 Task: Look for space in Timbó, Brazil from 5th July, 2023 to 11th July, 2023 for 2 adults in price range Rs.8000 to Rs.16000. Place can be entire place with 2 bedrooms having 2 beds and 1 bathroom. Property type can be house, flat, guest house. Amenities needed are: washing machine. Booking option can be shelf check-in. Required host language is Spanish.
Action: Mouse moved to (449, 108)
Screenshot: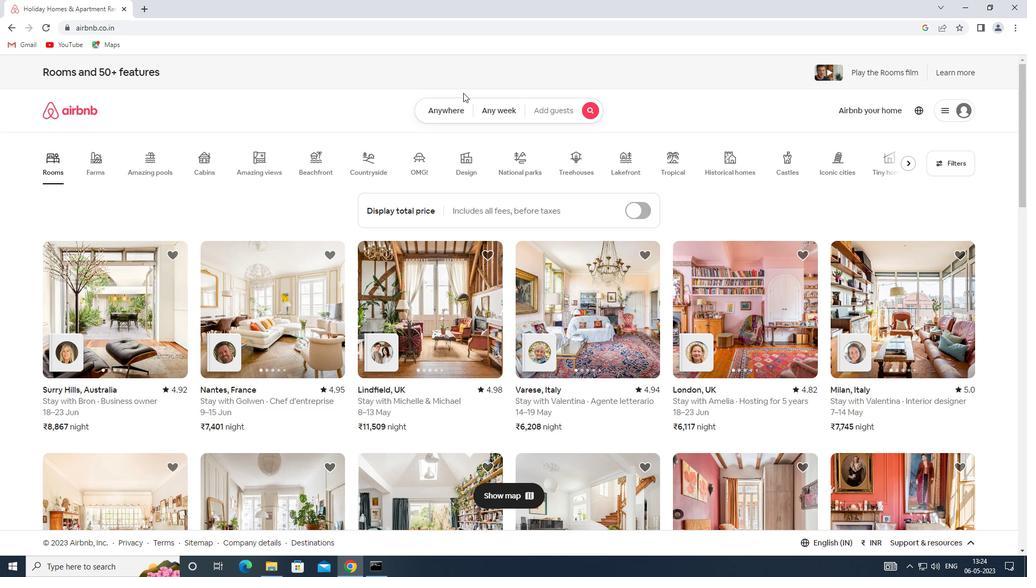 
Action: Mouse pressed left at (449, 108)
Screenshot: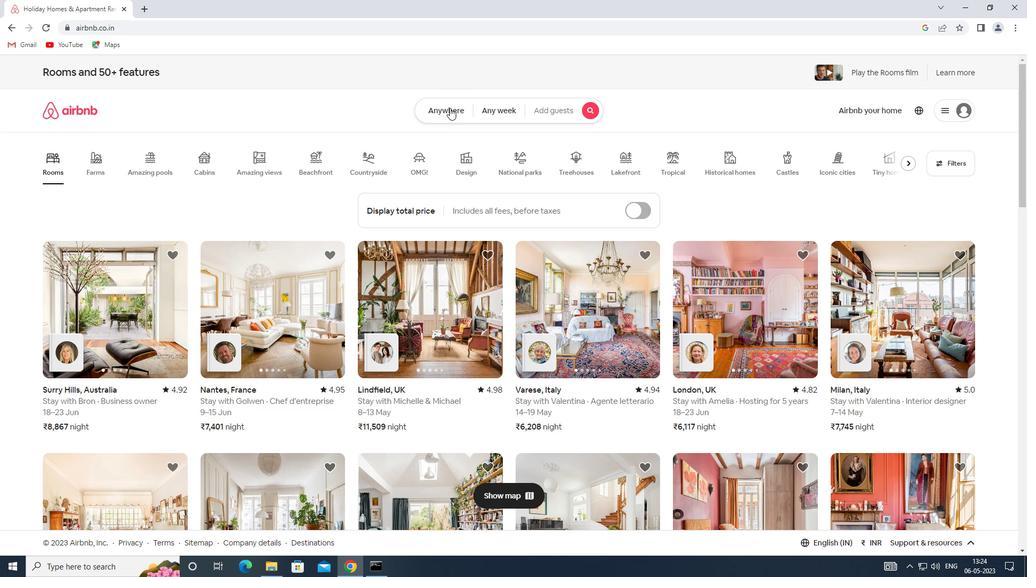 
Action: Mouse moved to (372, 148)
Screenshot: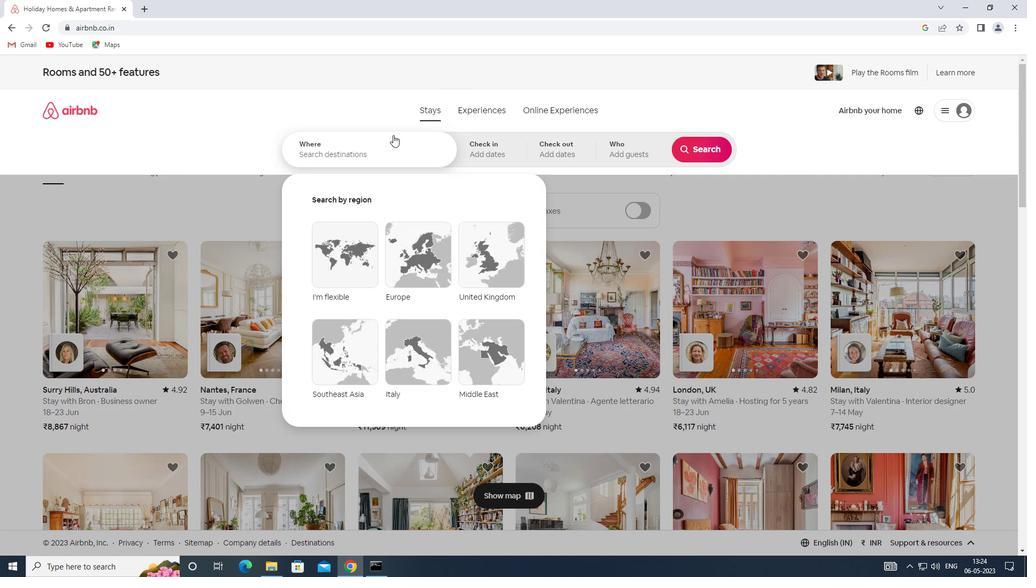 
Action: Mouse pressed left at (372, 148)
Screenshot: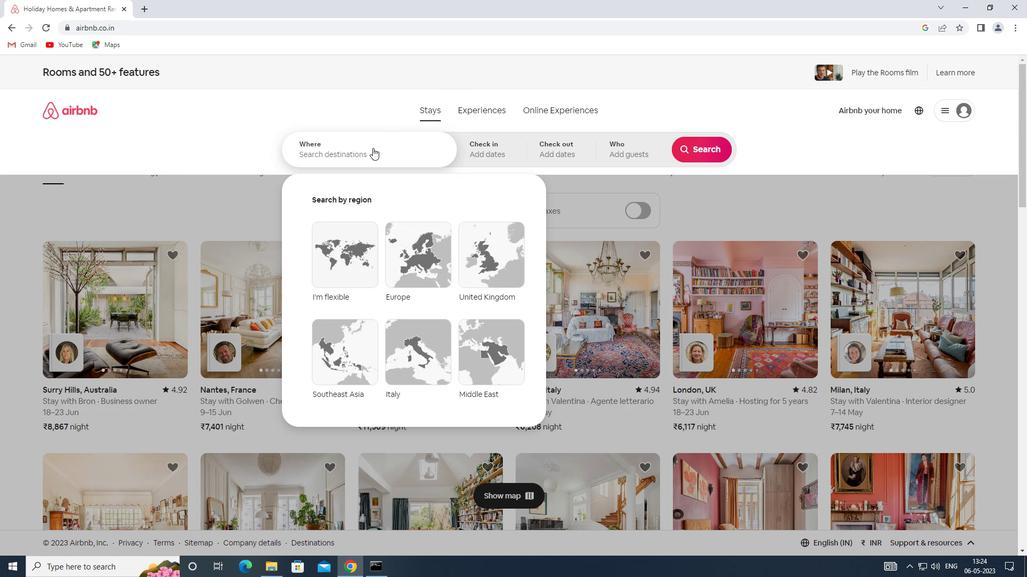 
Action: Mouse moved to (370, 148)
Screenshot: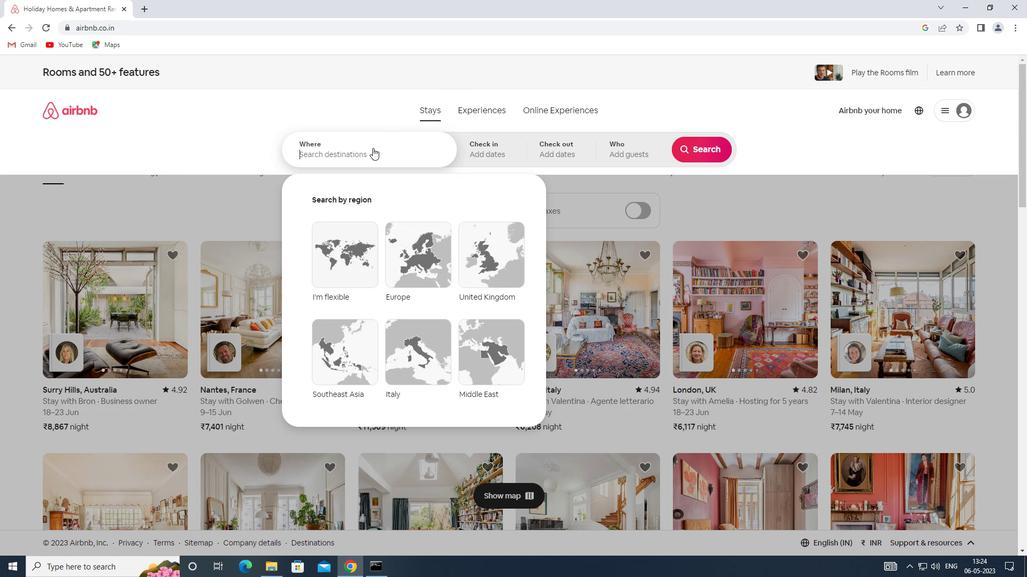 
Action: Key pressed <Key.shift><Key.shift><Key.shift><Key.shift><Key.shift>SPACE<Key.space>IN<Key.space><Key.shift>WEST<Key.space><Key.shift><Key.shift><Key.shift><Key.shift><Key.shift>PUENTE<Key.space><Key.shift><Key.shift><Key.shift><Key.shift><Key.shift><Key.shift><Key.shift><Key.shift><Key.shift><Key.shift><Key.shift><Key.shift><Key.shift><Key.shift><Key.shift>VALLEY,<Key.shift>UNITED<Key.space><Key.shift>STATES
Screenshot: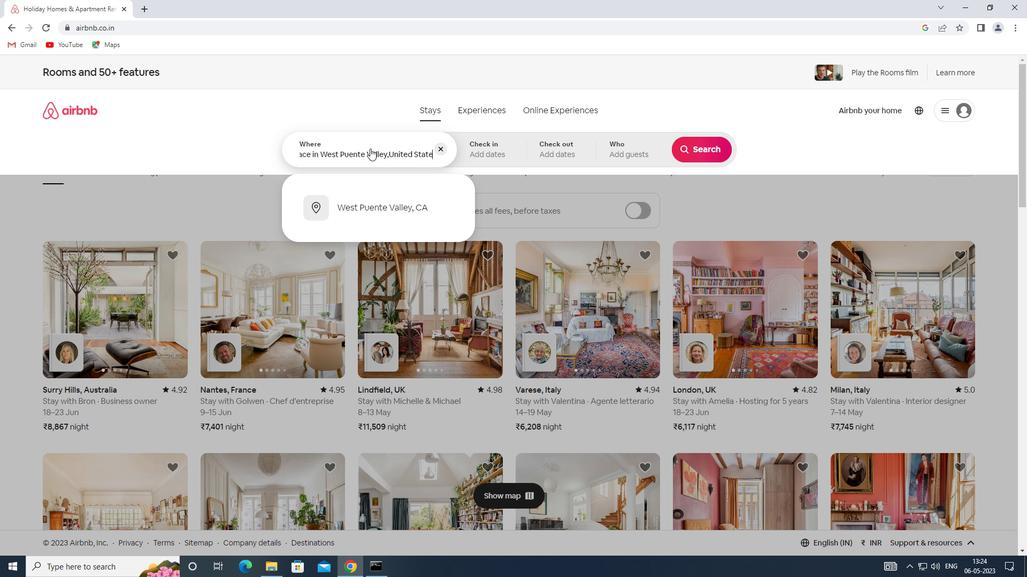 
Action: Mouse moved to (486, 142)
Screenshot: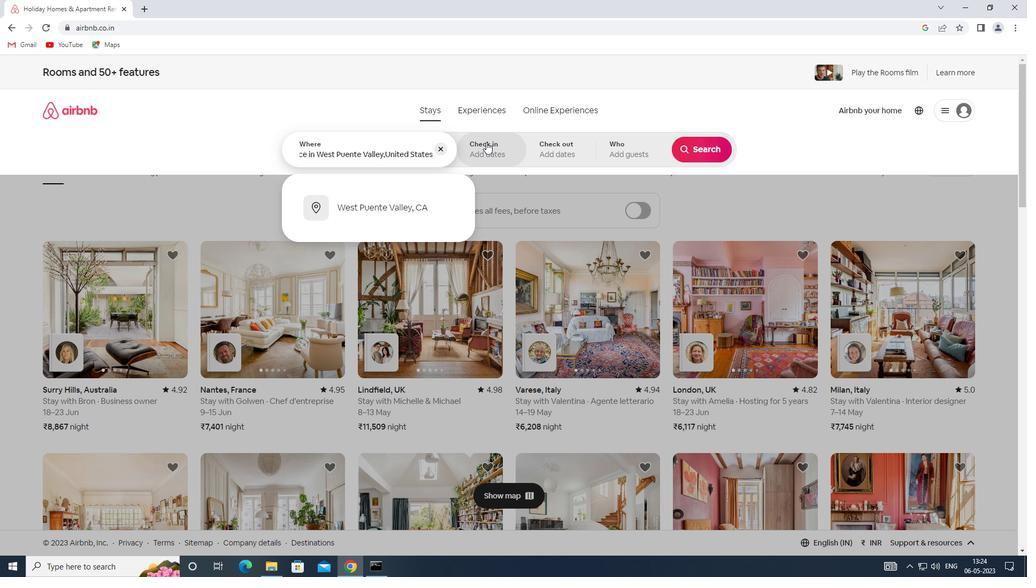 
Action: Mouse pressed left at (486, 142)
Screenshot: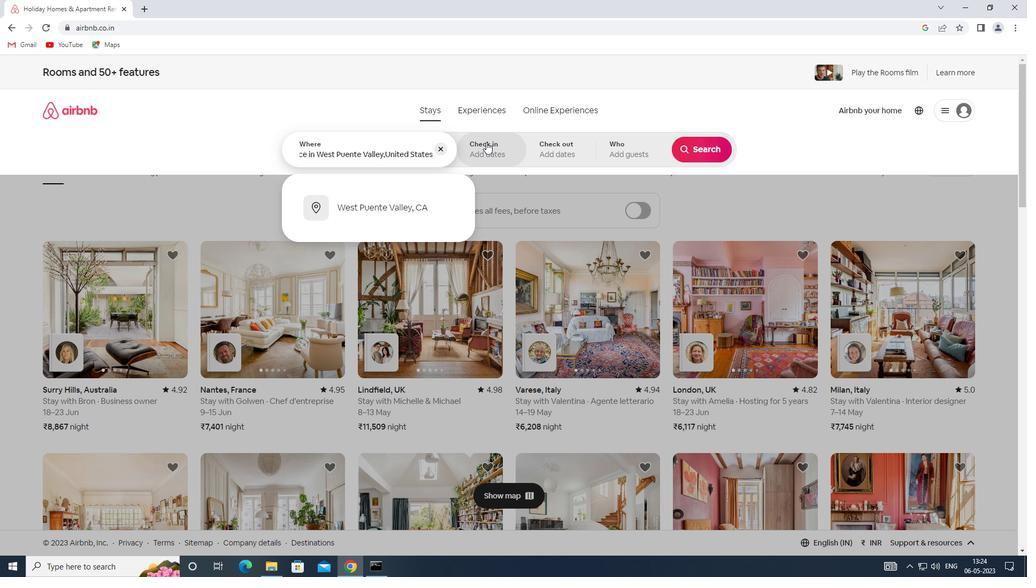 
Action: Mouse moved to (700, 233)
Screenshot: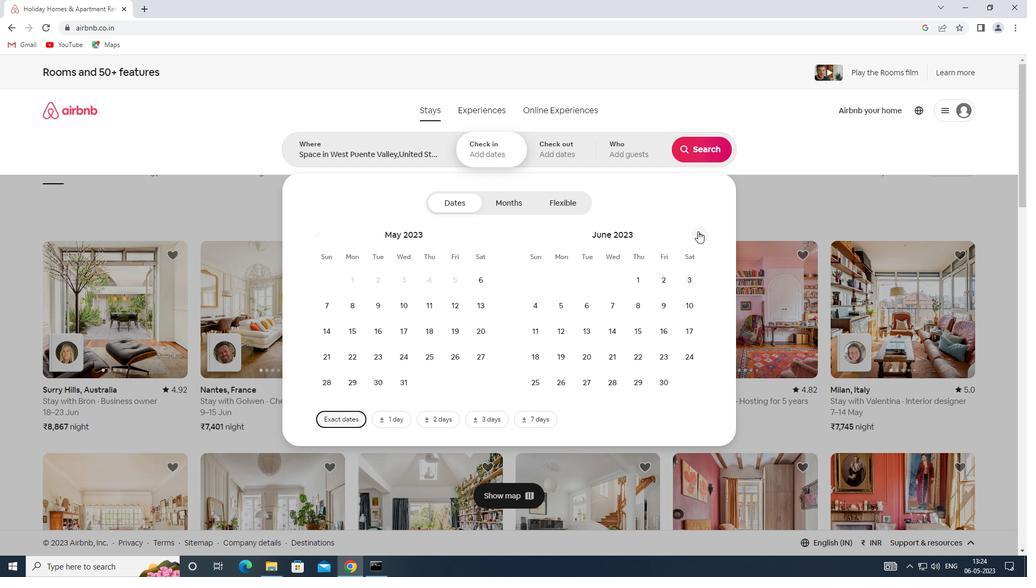 
Action: Mouse pressed left at (700, 233)
Screenshot: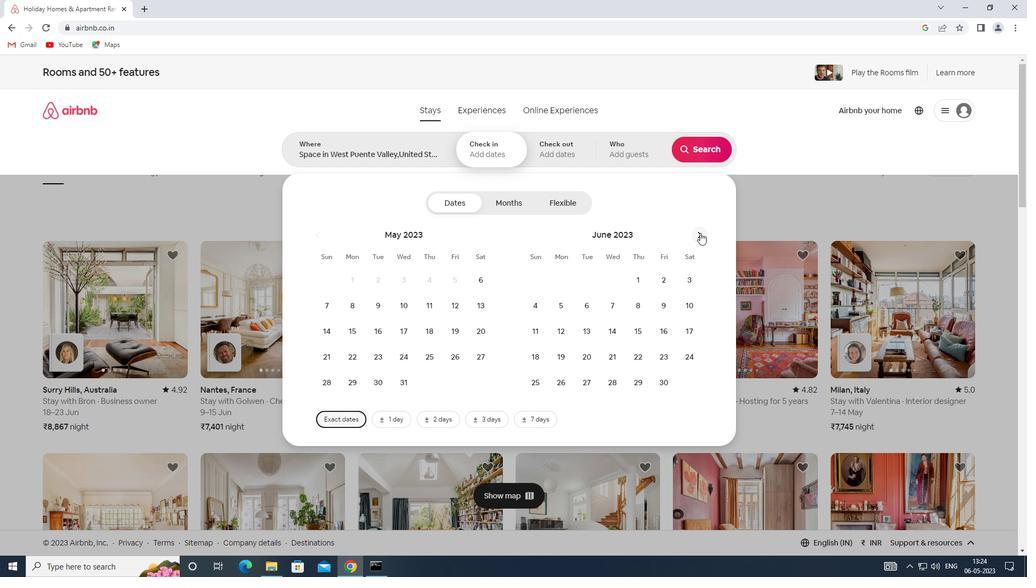 
Action: Mouse moved to (609, 334)
Screenshot: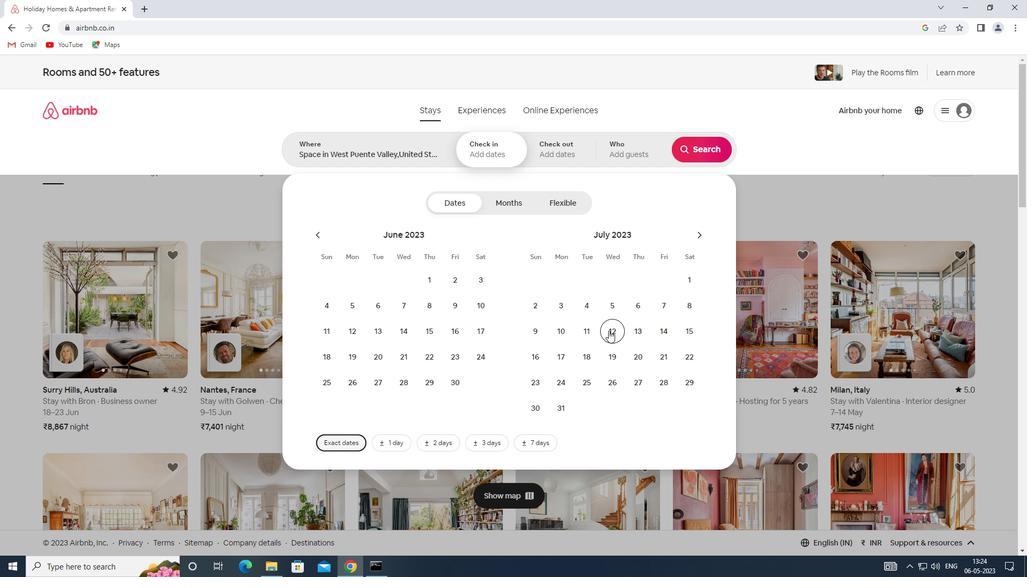 
Action: Mouse pressed left at (609, 334)
Screenshot: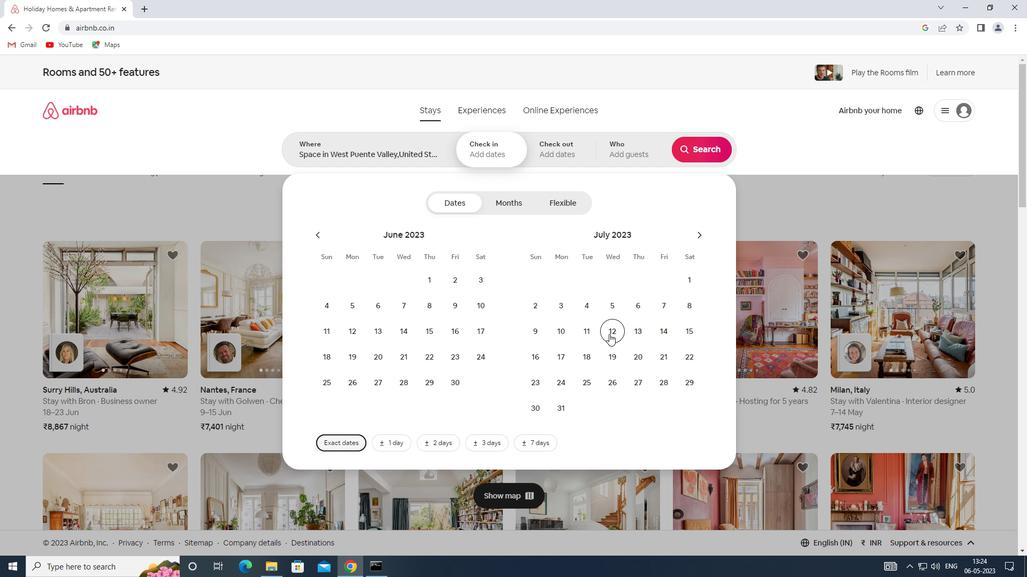 
Action: Mouse moved to (533, 357)
Screenshot: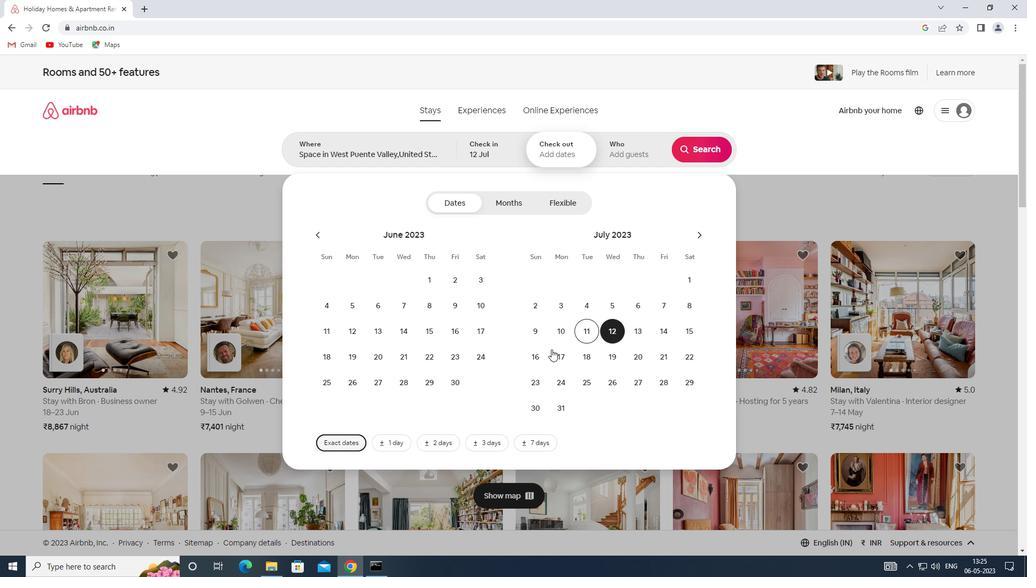 
Action: Mouse pressed left at (533, 357)
Screenshot: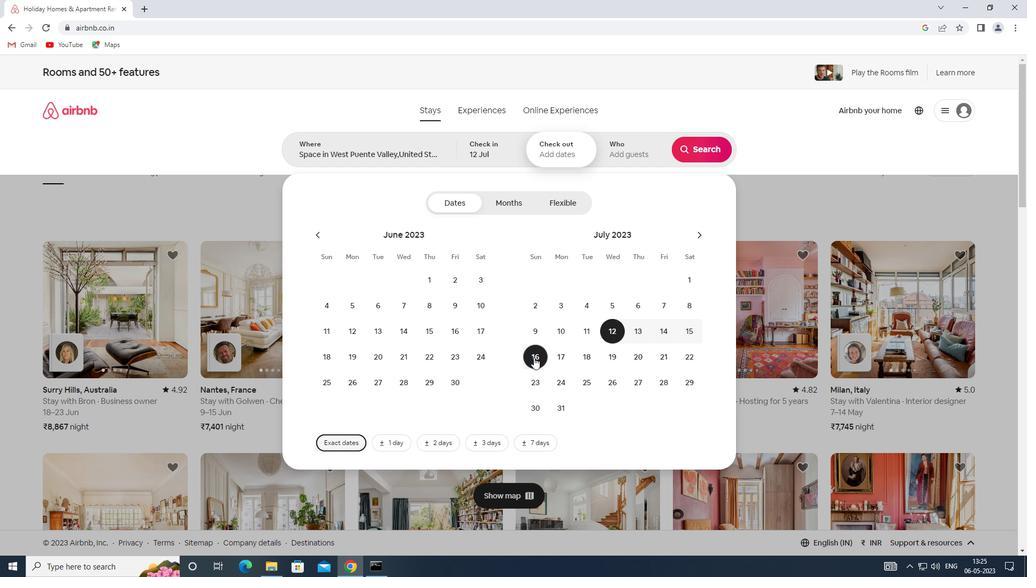 
Action: Mouse moved to (631, 148)
Screenshot: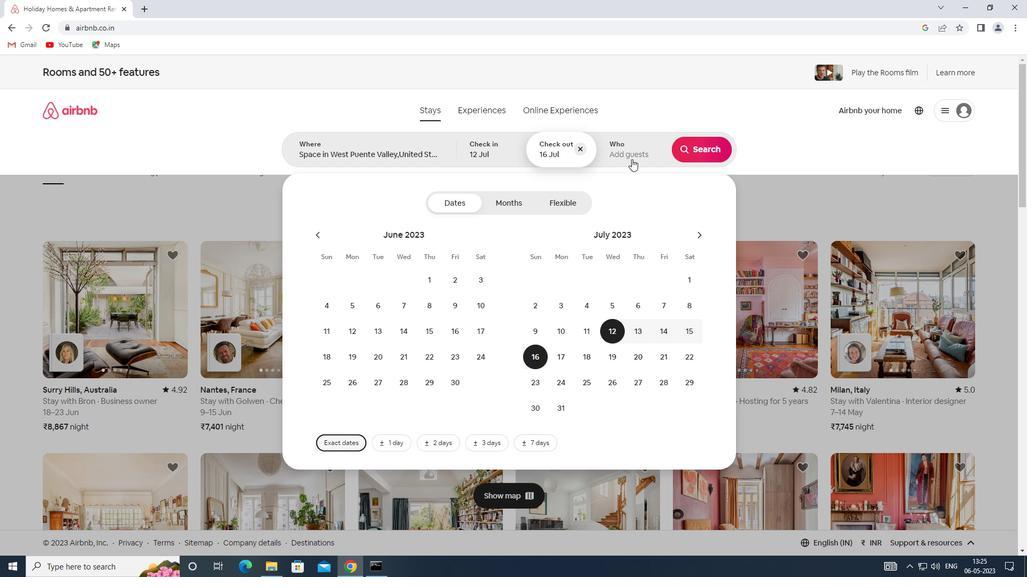 
Action: Mouse pressed left at (631, 148)
Screenshot: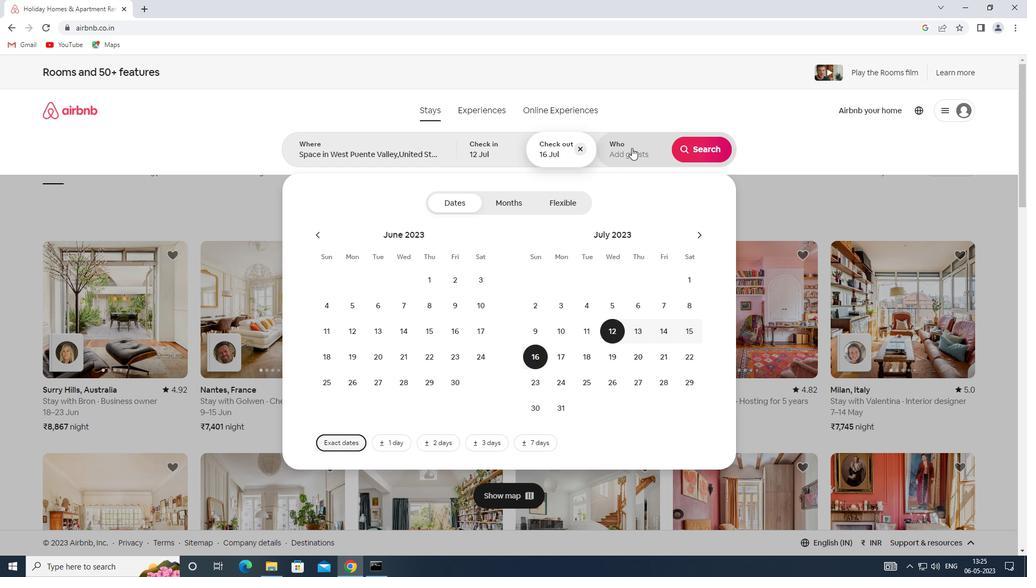 
Action: Mouse moved to (703, 203)
Screenshot: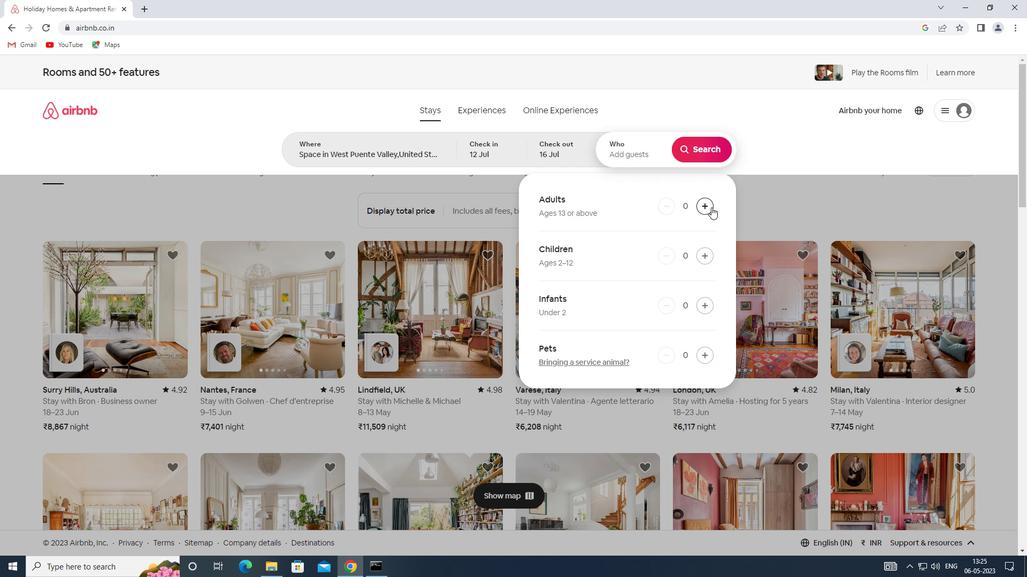 
Action: Mouse pressed left at (703, 203)
Screenshot: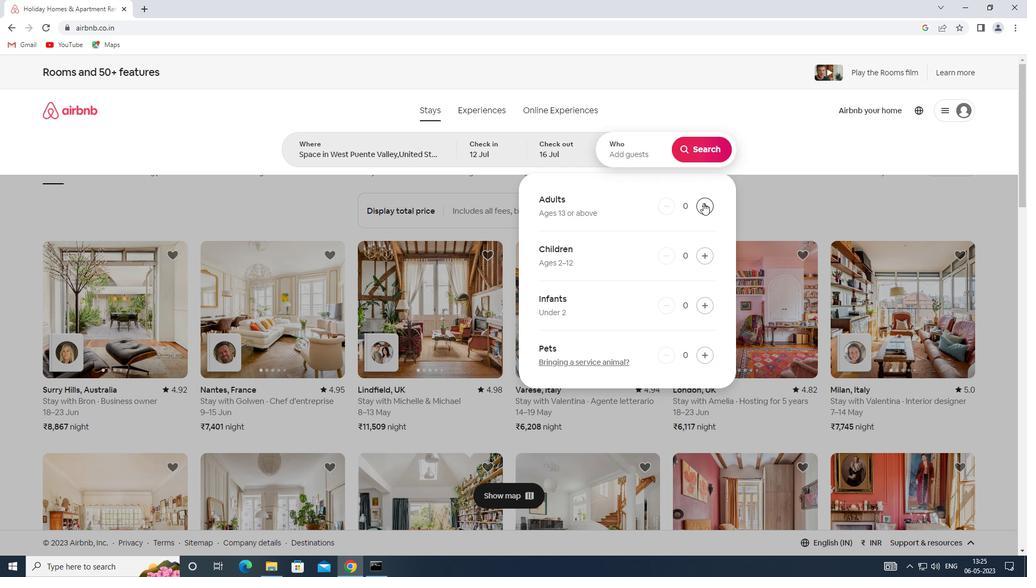 
Action: Mouse pressed left at (703, 203)
Screenshot: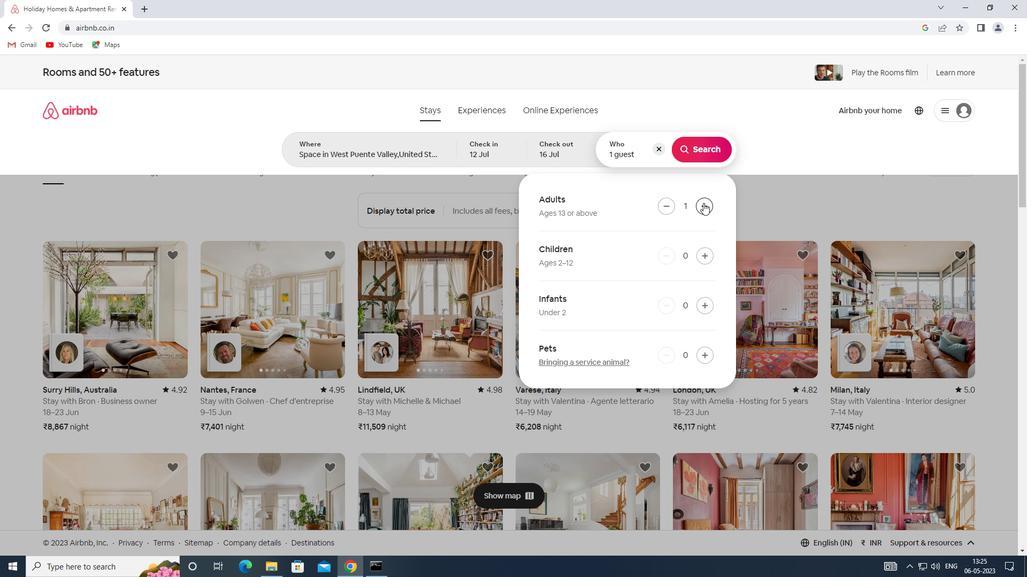 
Action: Mouse moved to (703, 202)
Screenshot: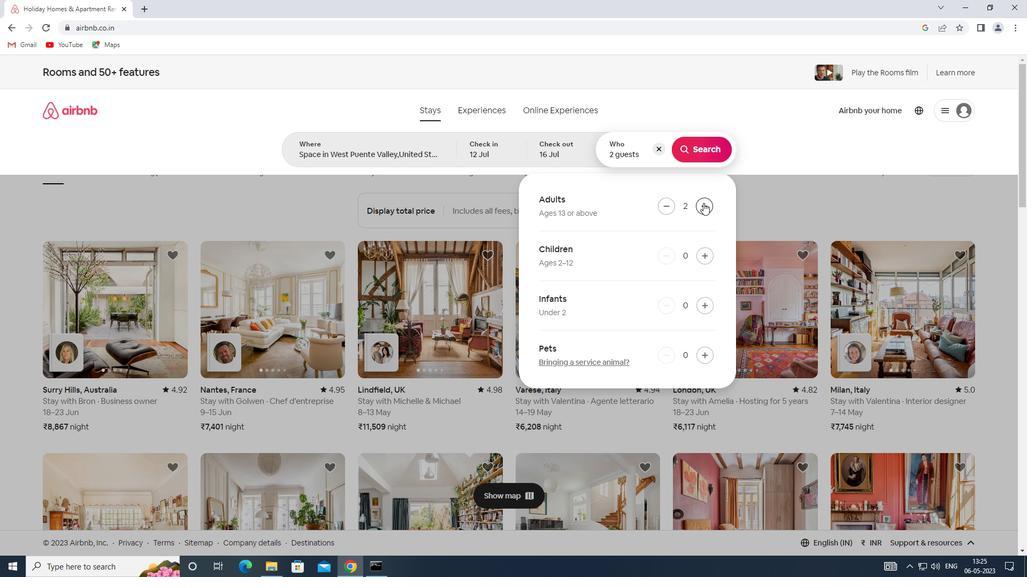 
Action: Mouse pressed left at (703, 202)
Screenshot: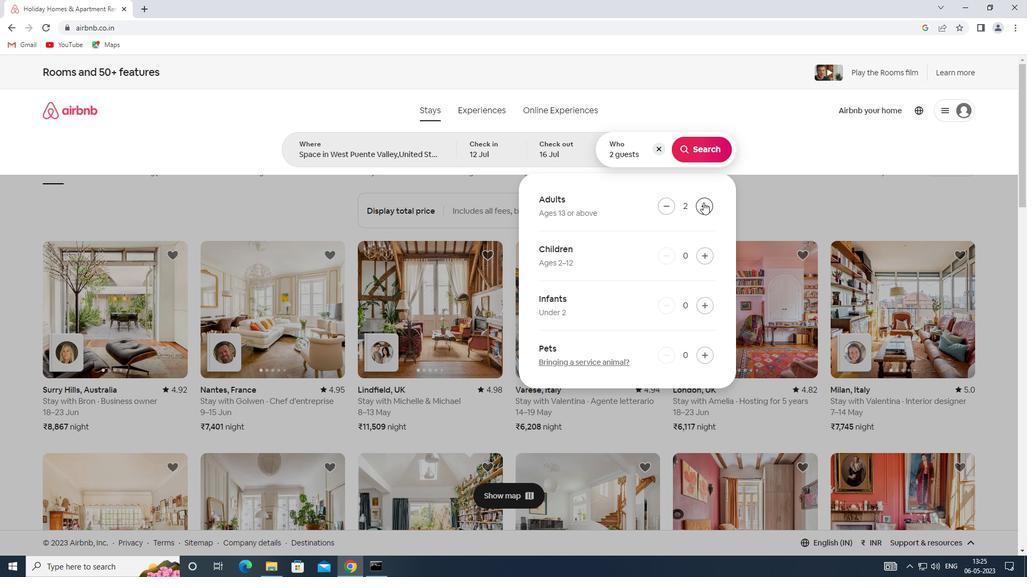 
Action: Mouse pressed left at (703, 202)
Screenshot: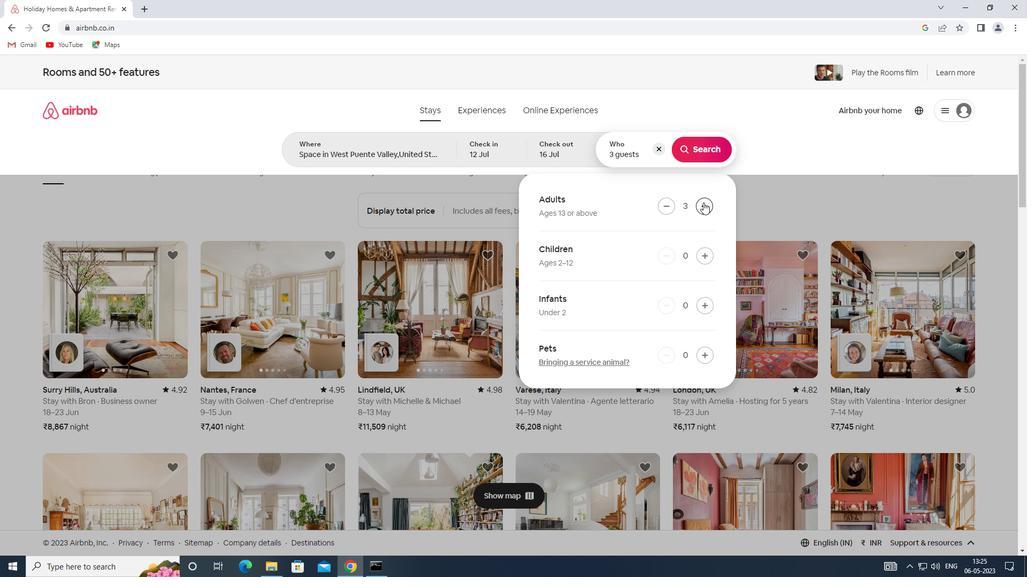 
Action: Mouse moved to (703, 202)
Screenshot: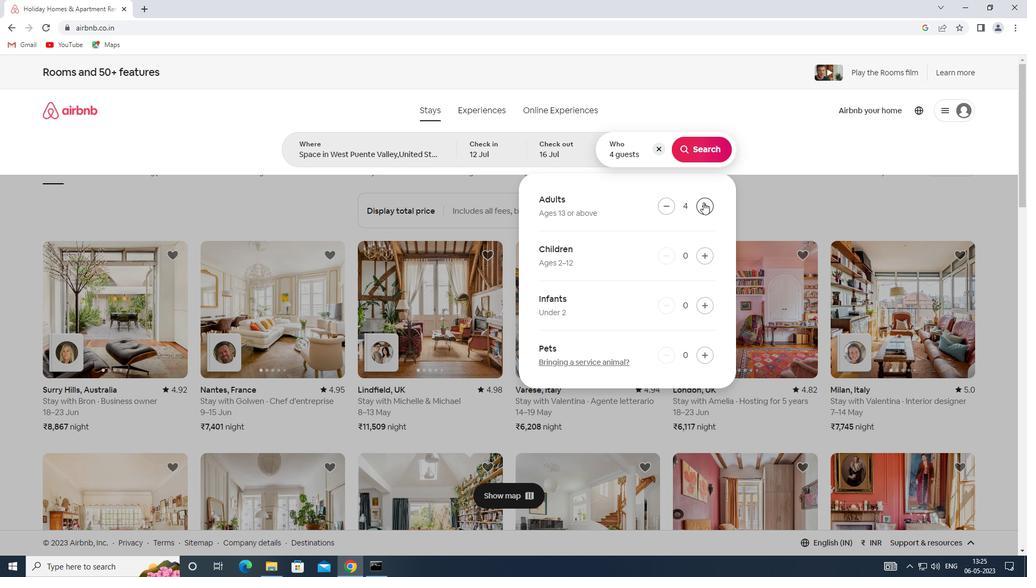 
Action: Mouse pressed left at (703, 202)
Screenshot: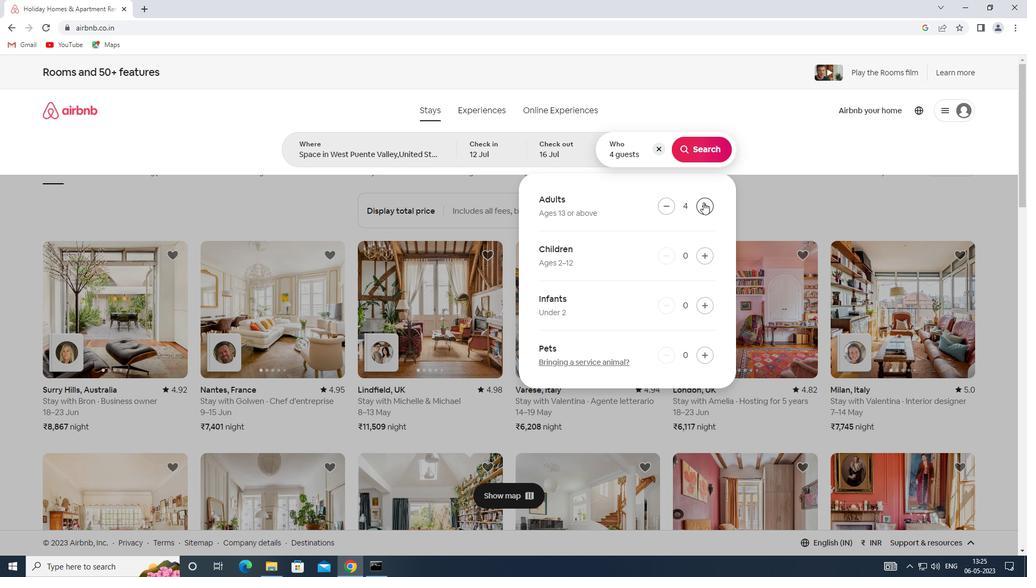 
Action: Mouse pressed left at (703, 202)
Screenshot: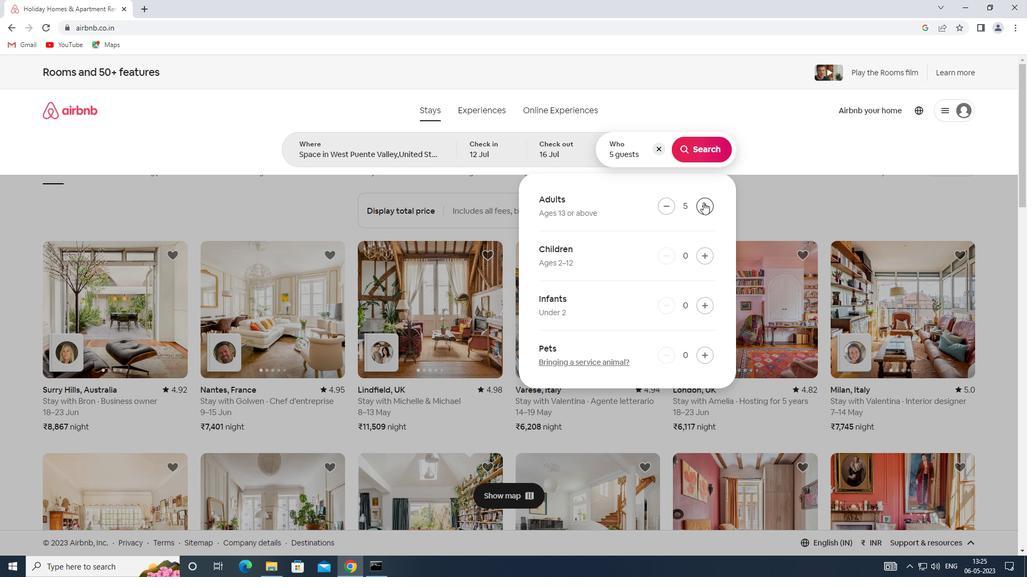 
Action: Mouse pressed left at (703, 202)
Screenshot: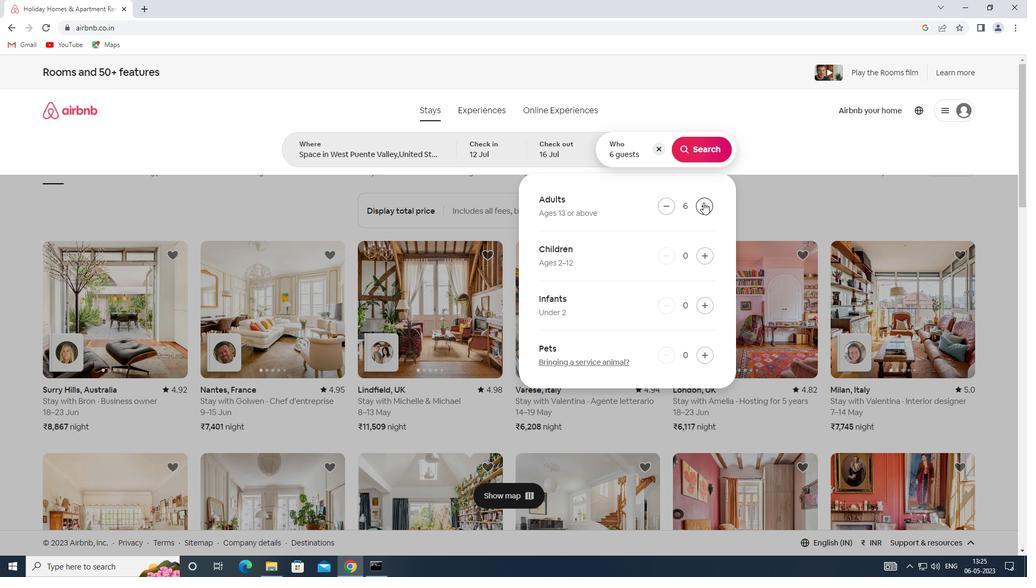 
Action: Mouse pressed left at (703, 202)
Screenshot: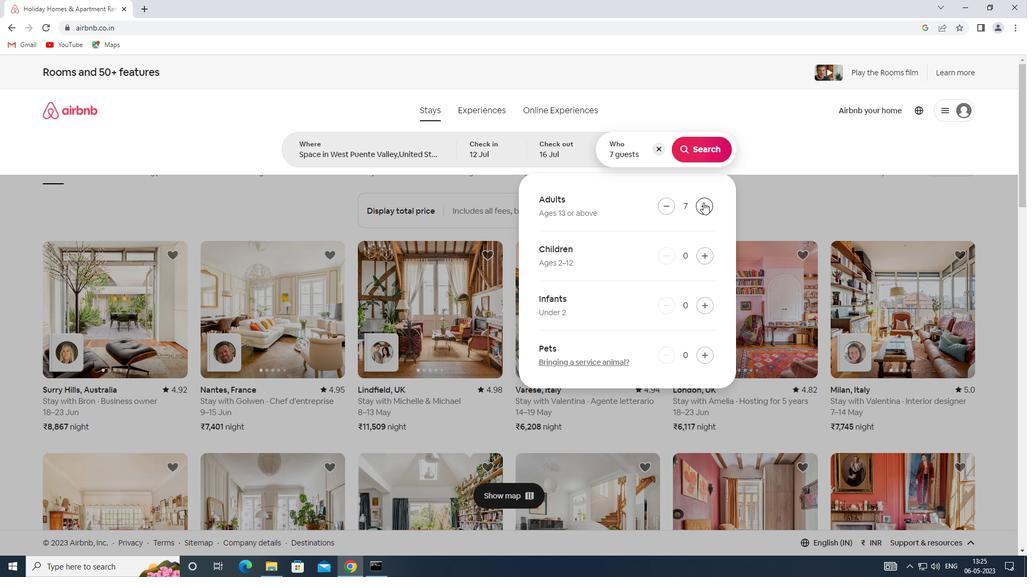 
Action: Mouse moved to (706, 145)
Screenshot: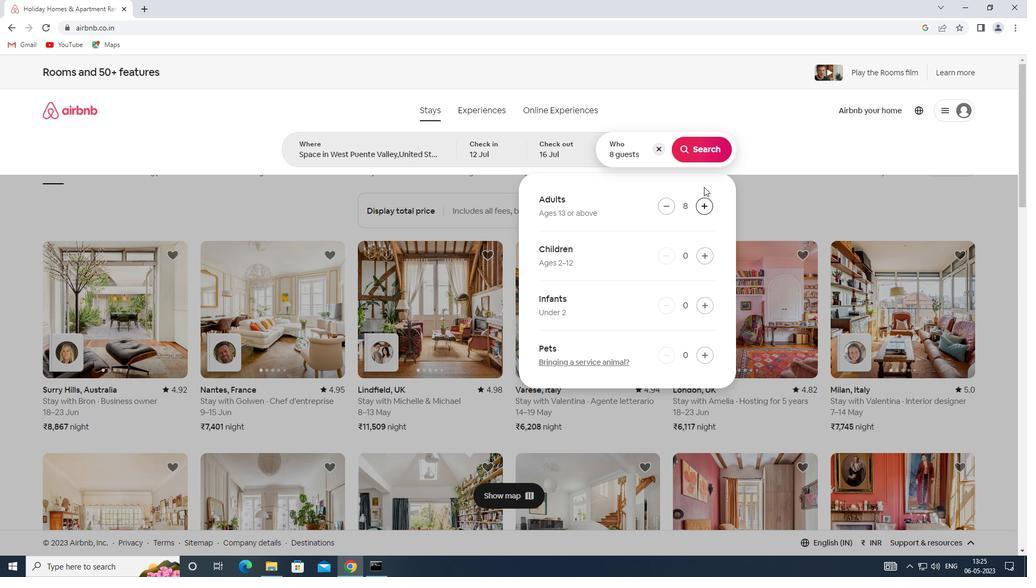 
Action: Mouse pressed left at (706, 145)
Screenshot: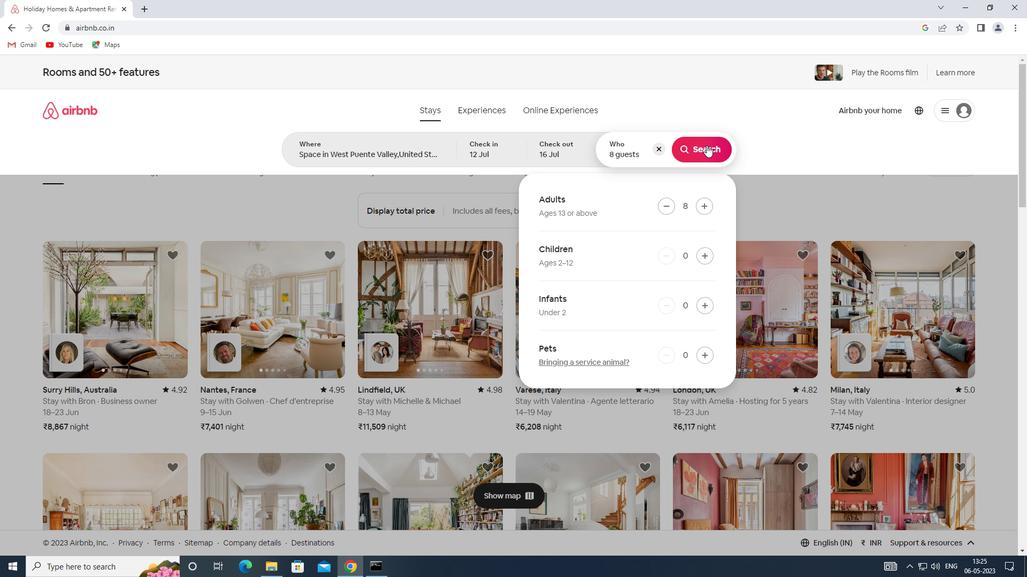 
Action: Mouse moved to (979, 125)
Screenshot: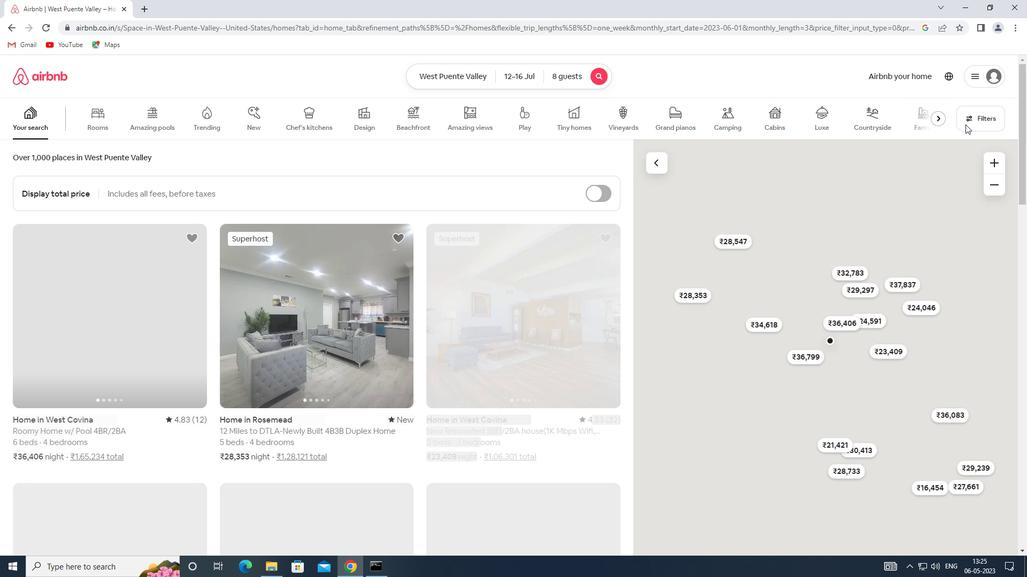 
Action: Mouse pressed left at (979, 125)
Screenshot: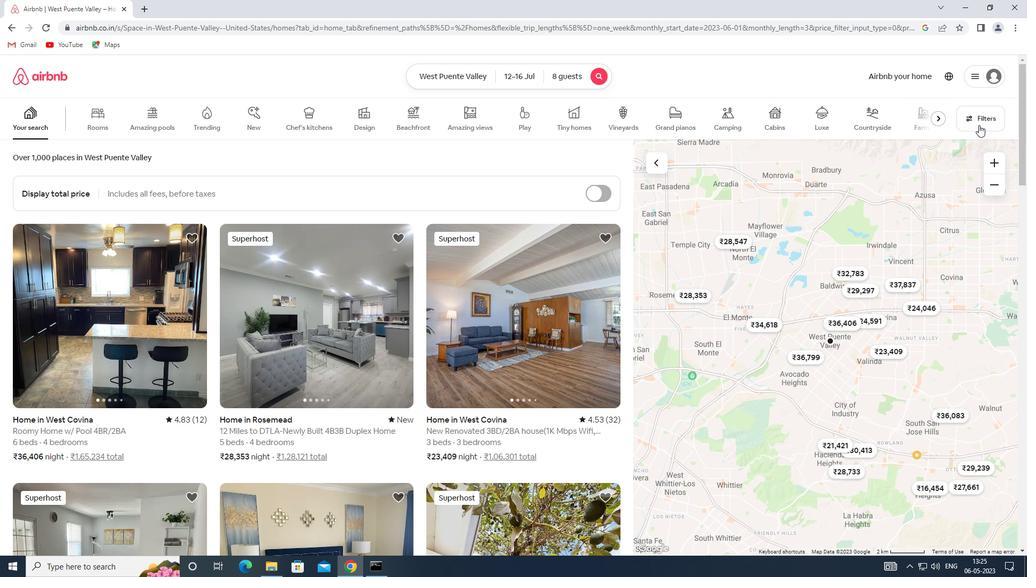 
Action: Mouse moved to (368, 382)
Screenshot: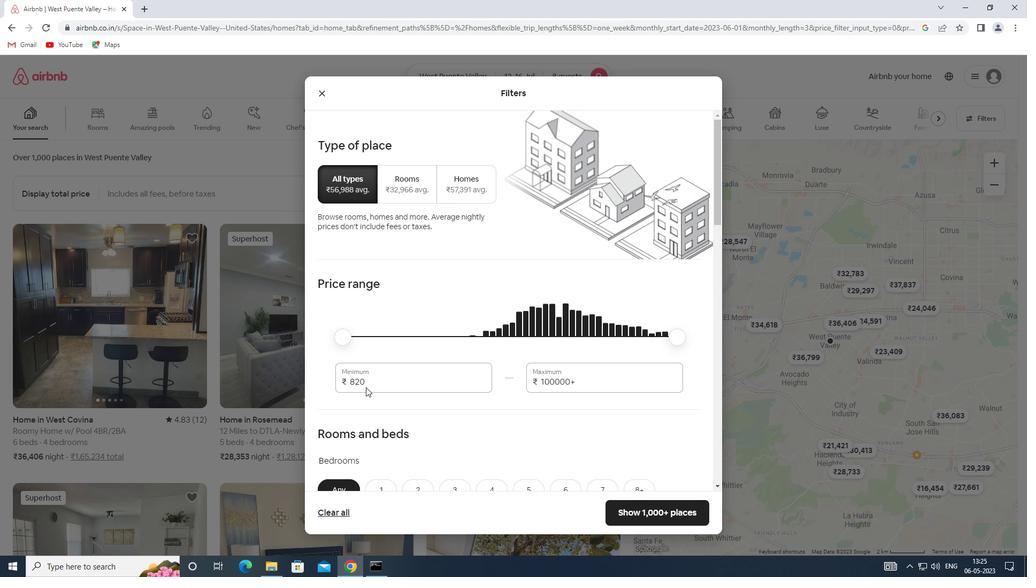 
Action: Mouse pressed left at (368, 382)
Screenshot: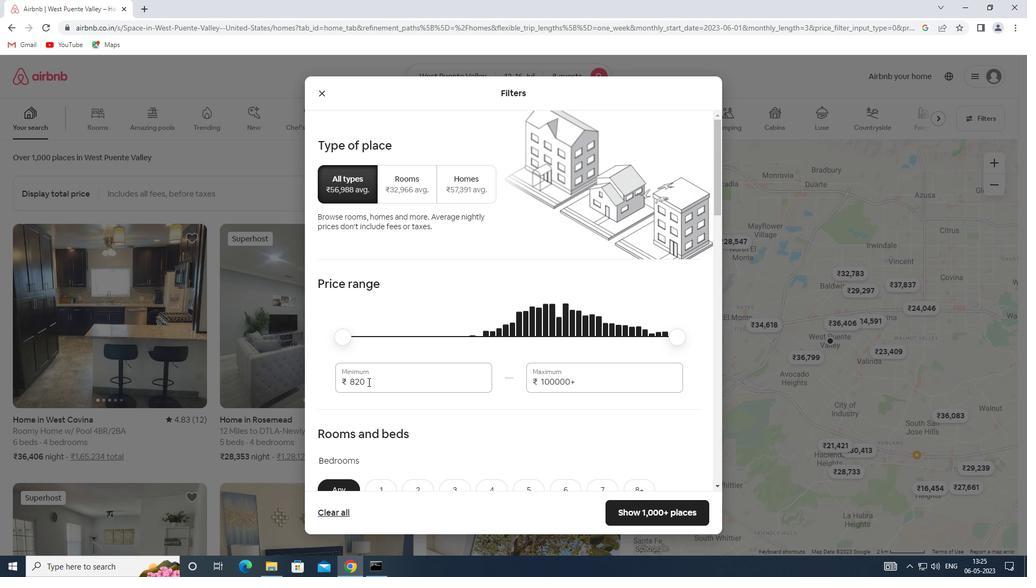 
Action: Mouse moved to (342, 377)
Screenshot: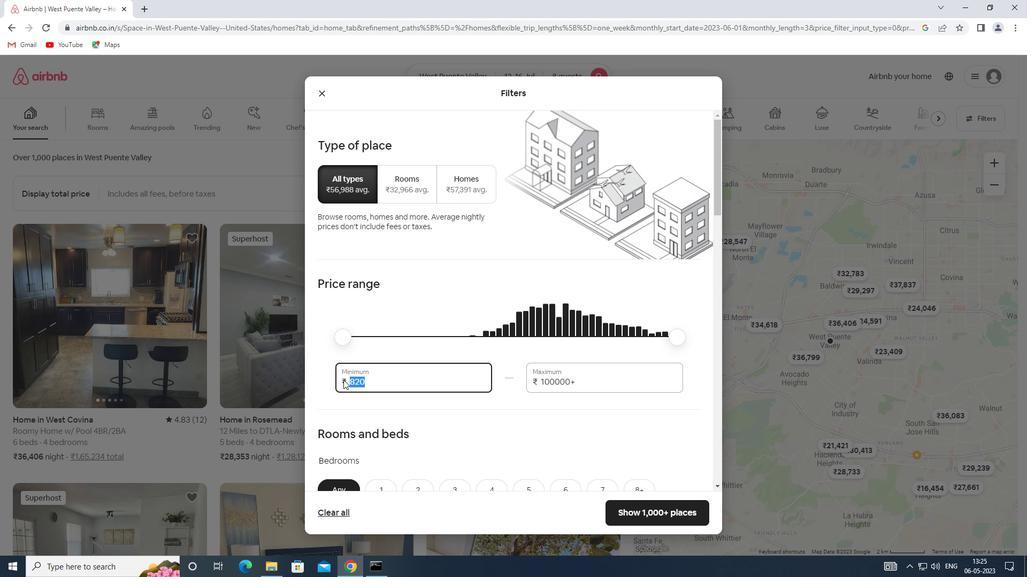 
Action: Key pressed 10000
Screenshot: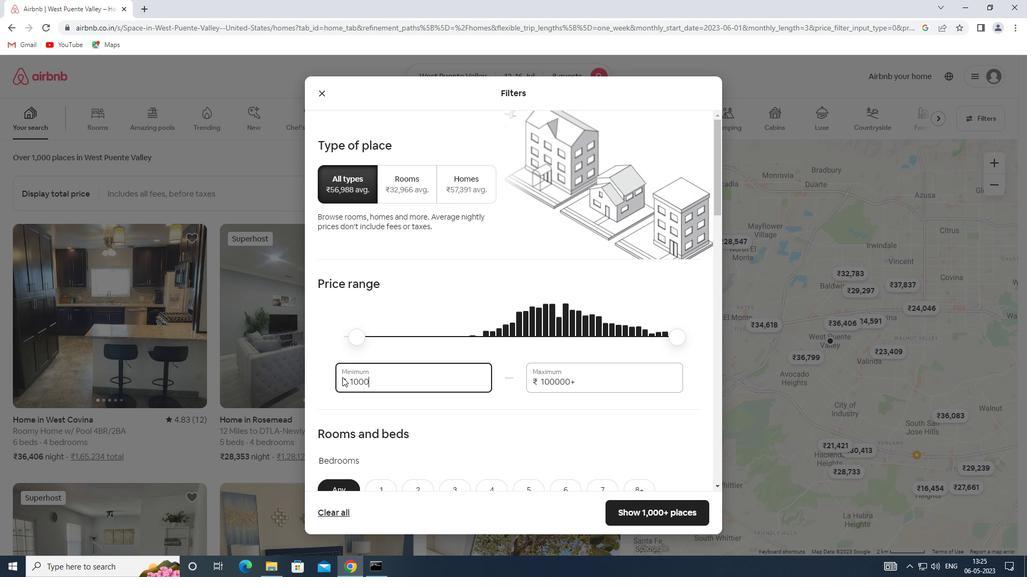 
Action: Mouse moved to (585, 381)
Screenshot: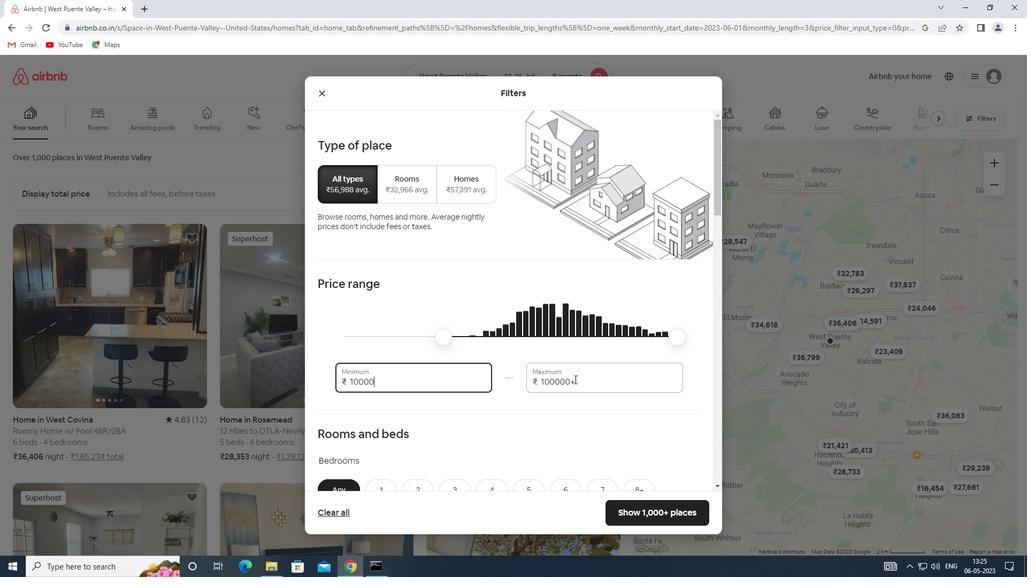 
Action: Mouse pressed left at (585, 381)
Screenshot: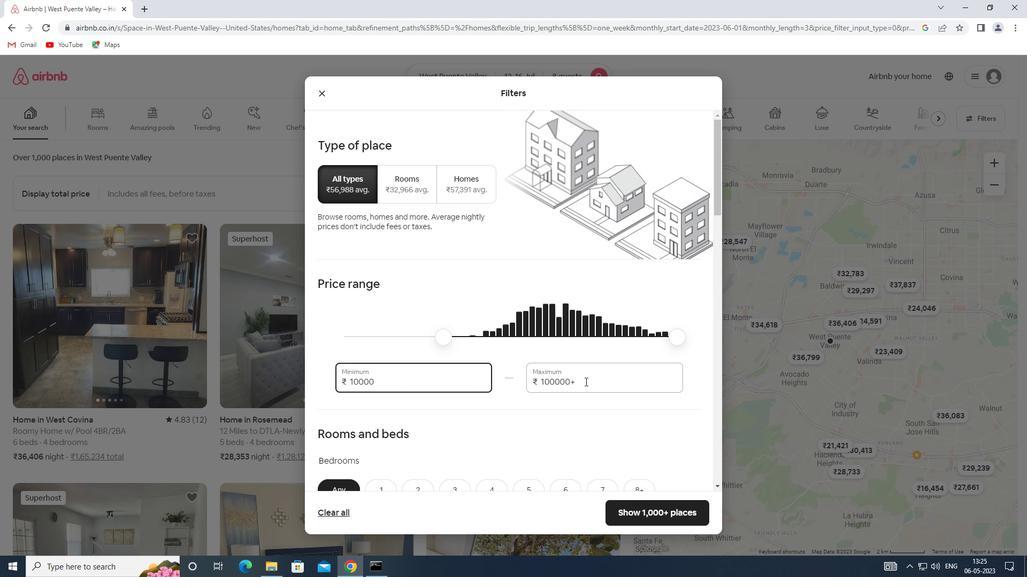 
Action: Mouse moved to (557, 390)
Screenshot: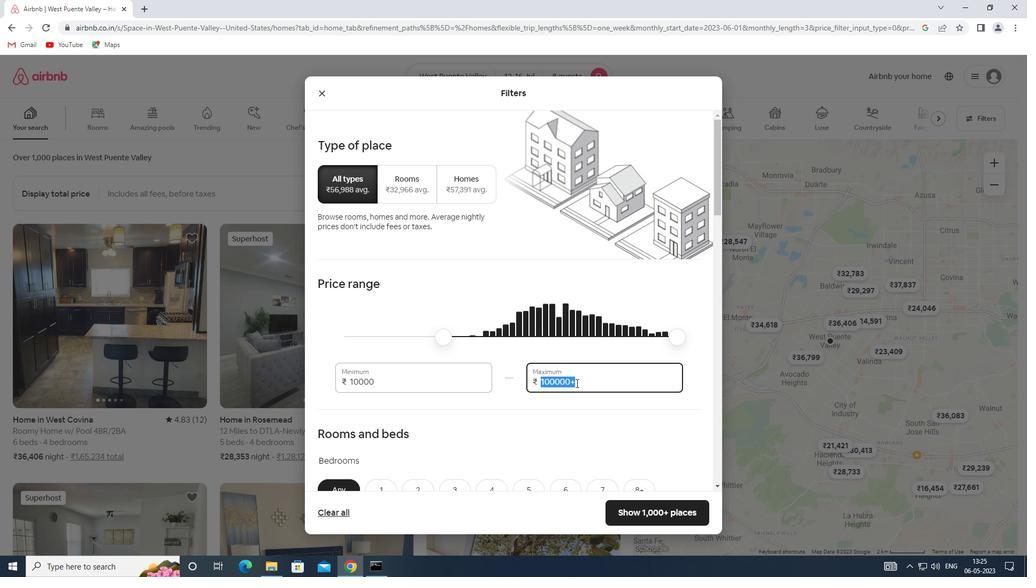 
Action: Key pressed 16
Screenshot: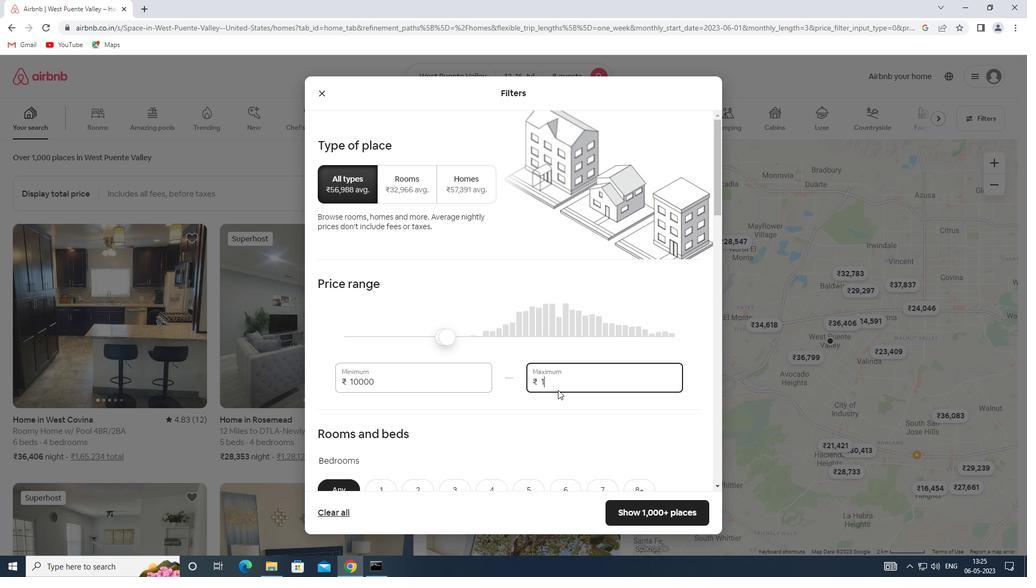 
Action: Mouse moved to (557, 390)
Screenshot: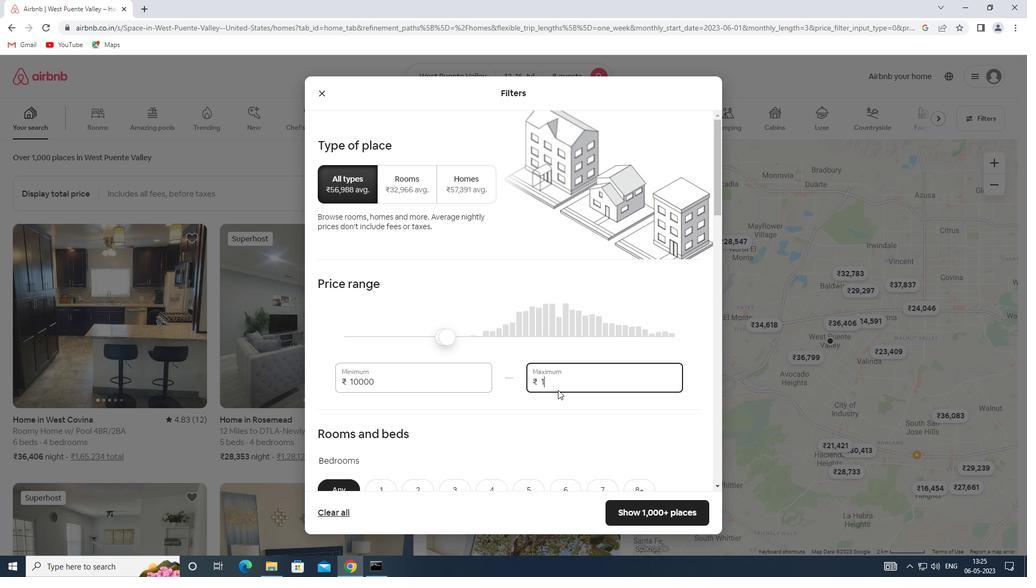 
Action: Key pressed 000
Screenshot: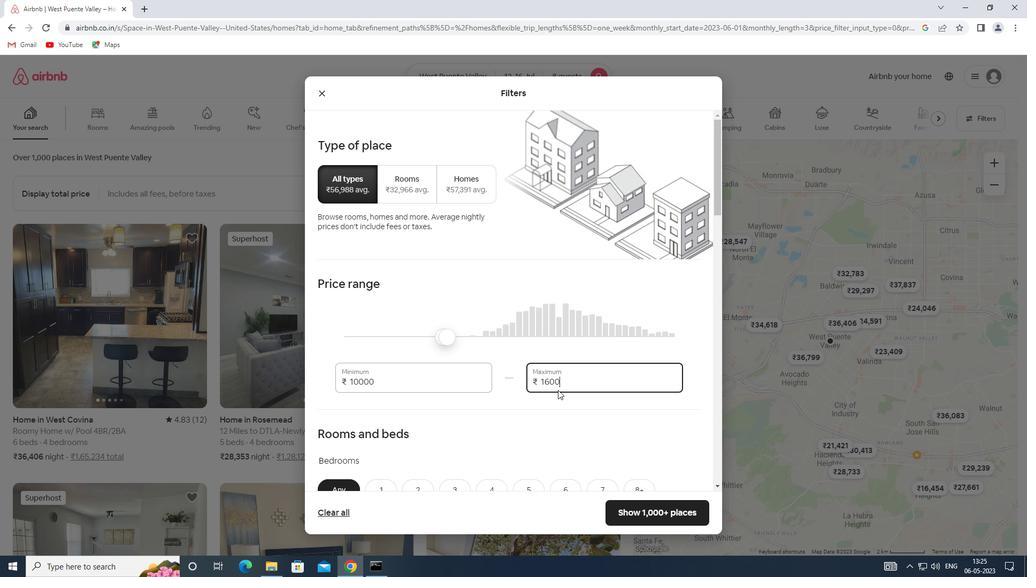 
Action: Mouse scrolled (557, 390) with delta (0, 0)
Screenshot: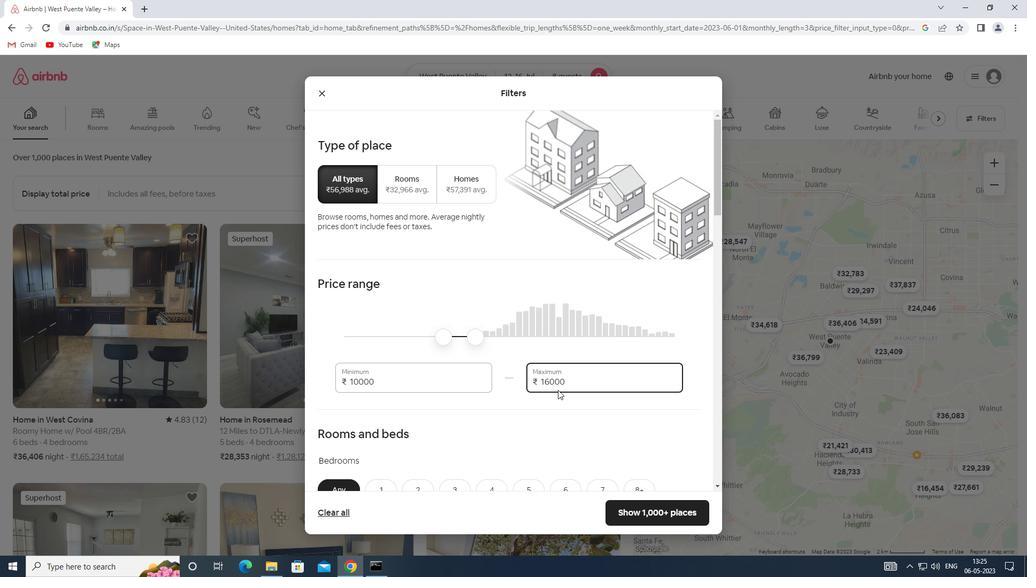 
Action: Mouse scrolled (557, 390) with delta (0, 0)
Screenshot: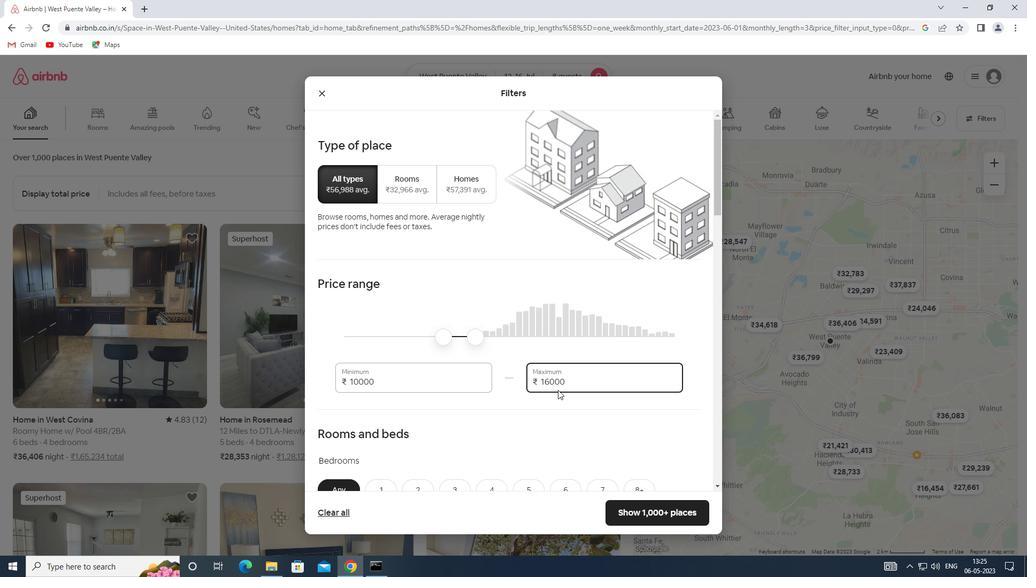 
Action: Mouse scrolled (557, 390) with delta (0, 0)
Screenshot: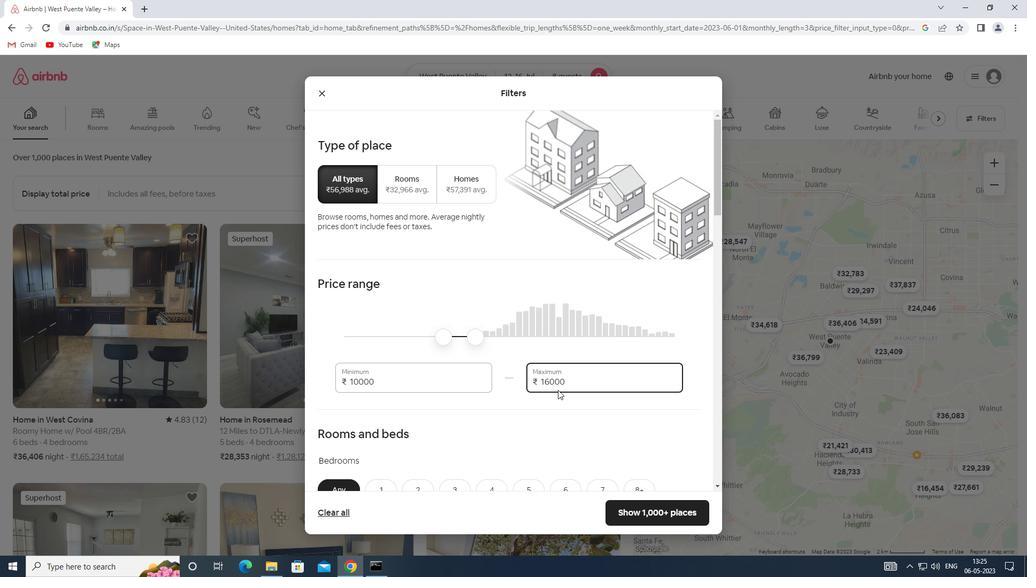 
Action: Mouse moved to (632, 339)
Screenshot: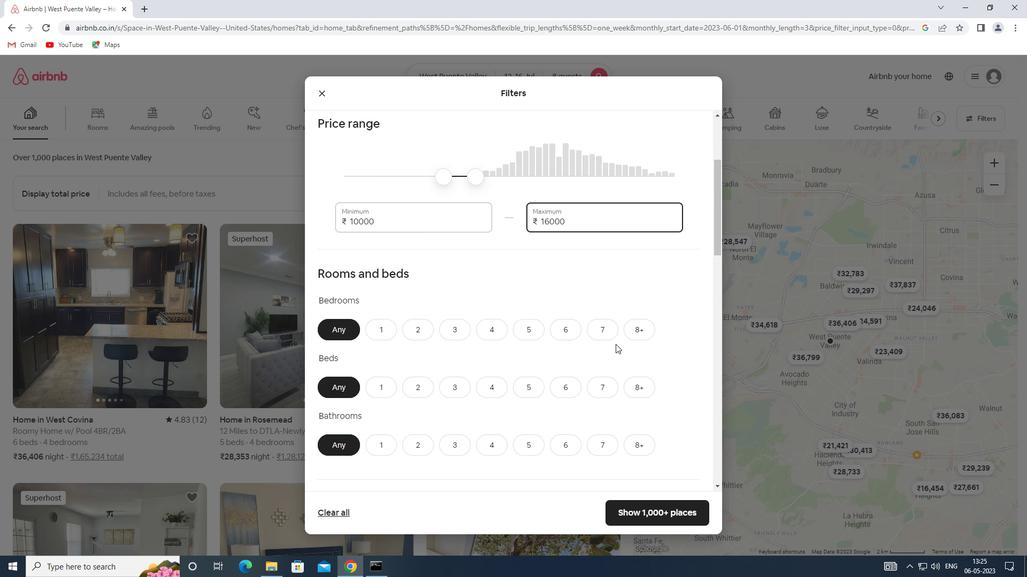 
Action: Mouse pressed left at (632, 339)
Screenshot: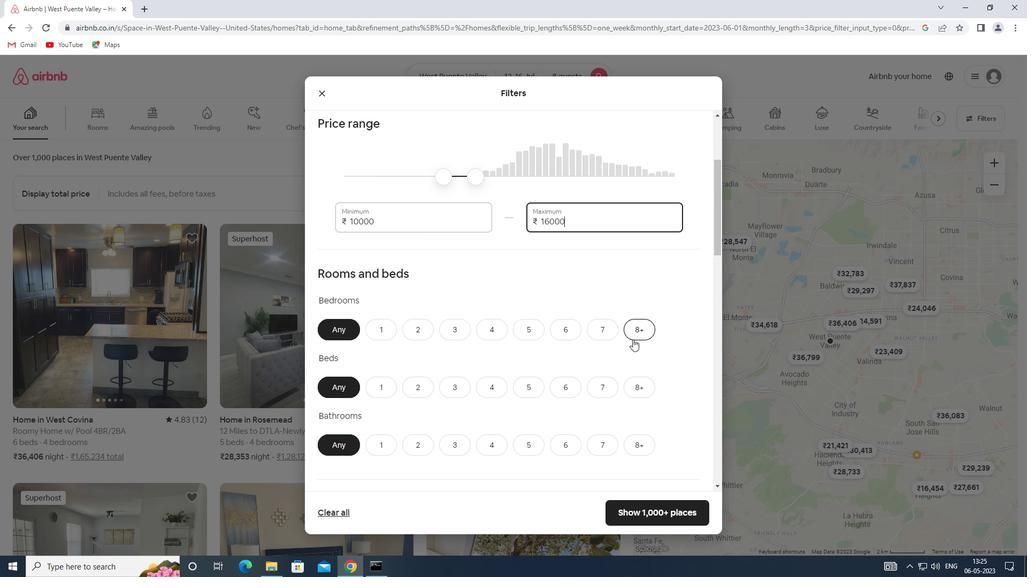 
Action: Mouse moved to (650, 388)
Screenshot: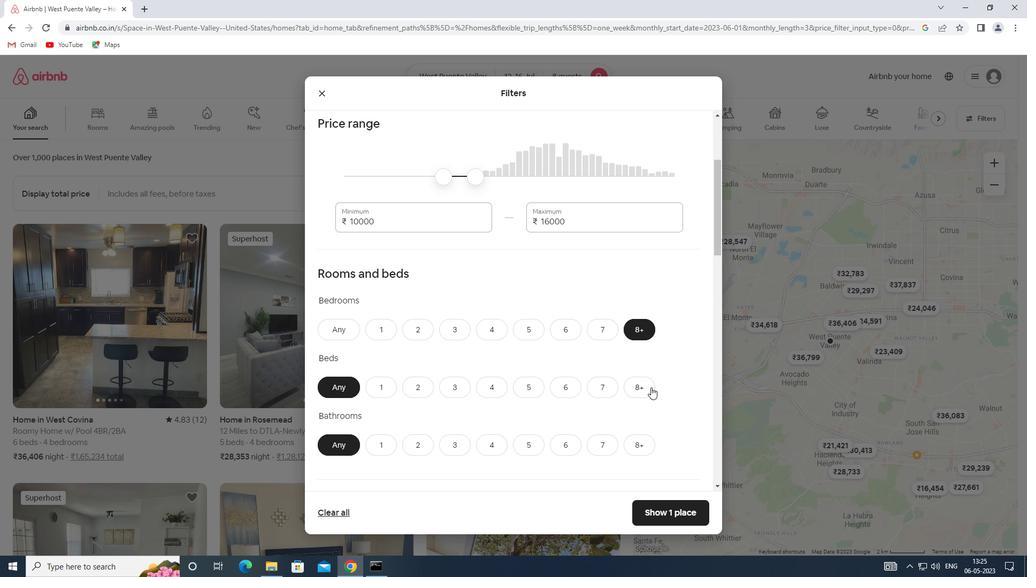 
Action: Mouse pressed left at (650, 388)
Screenshot: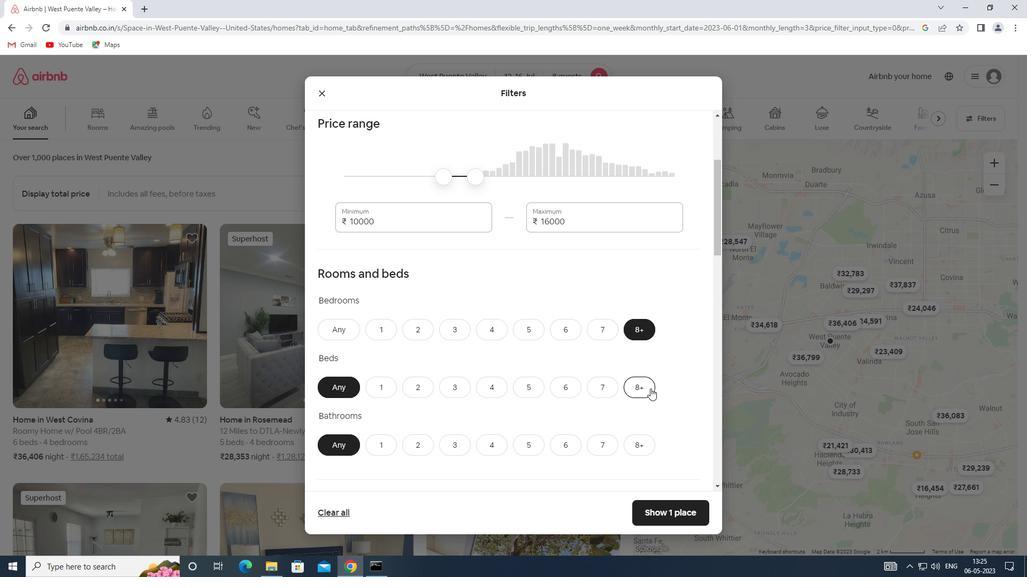 
Action: Mouse moved to (644, 447)
Screenshot: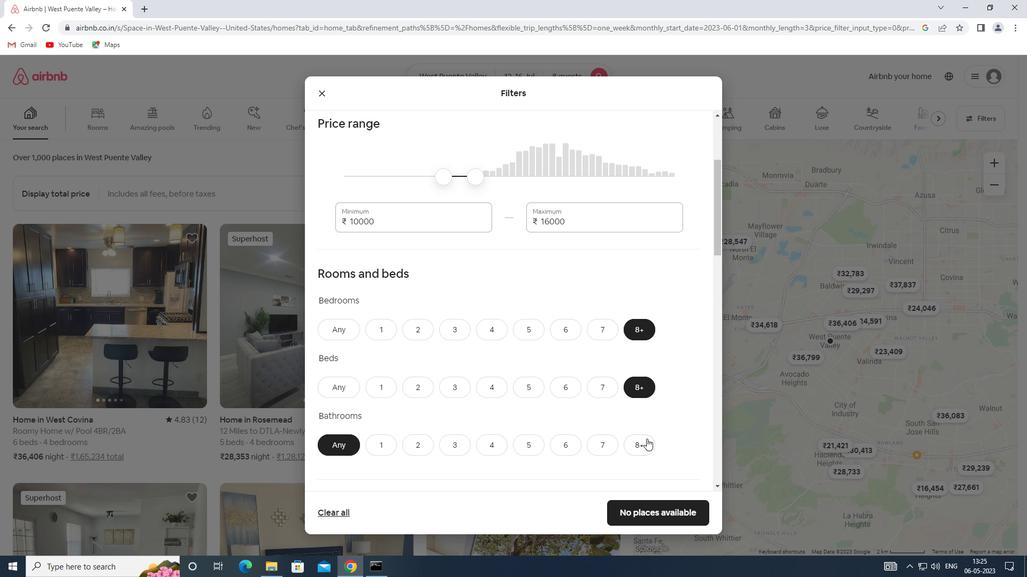 
Action: Mouse pressed left at (644, 447)
Screenshot: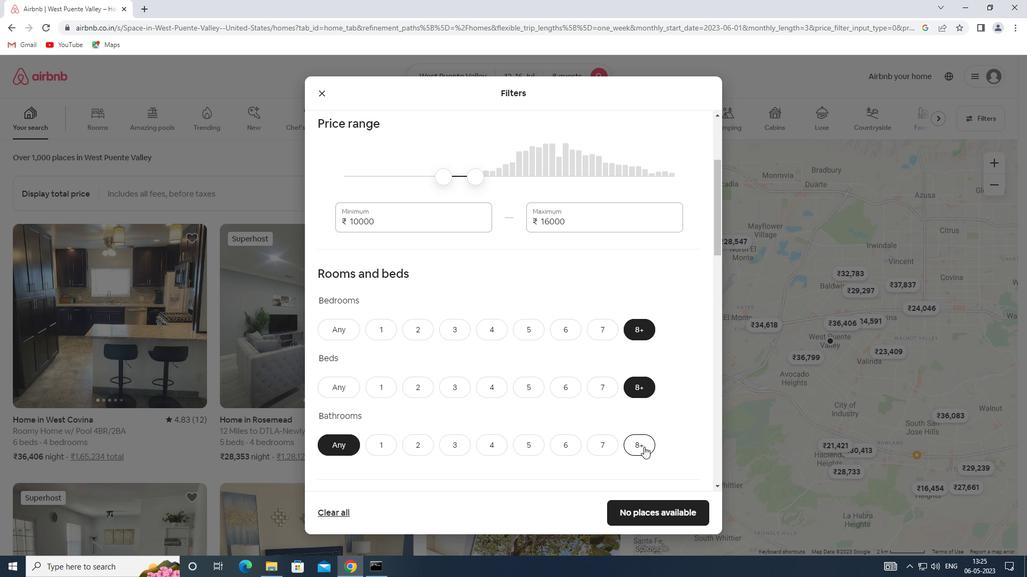 
Action: Mouse moved to (644, 443)
Screenshot: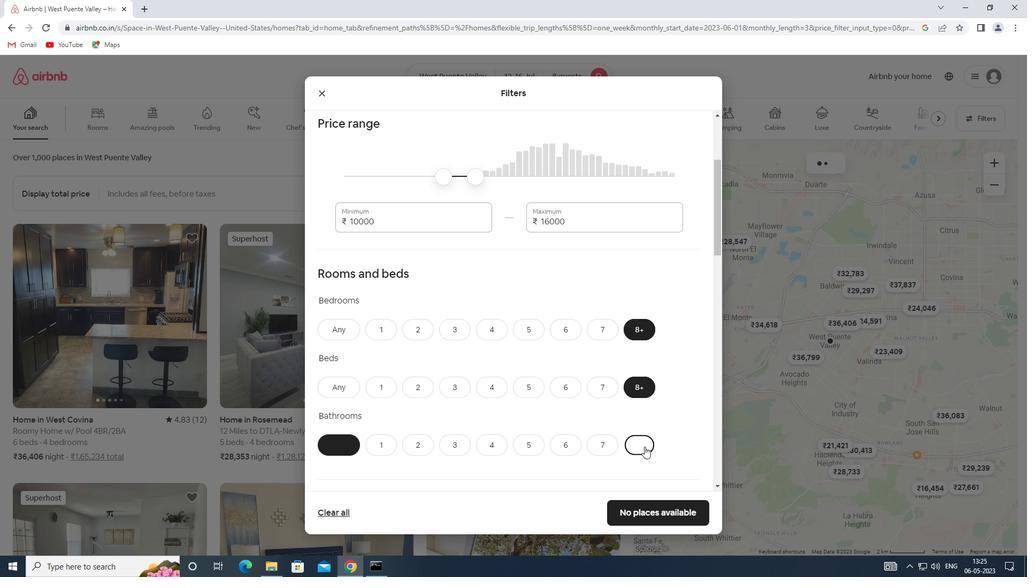 
Action: Mouse scrolled (644, 442) with delta (0, 0)
Screenshot: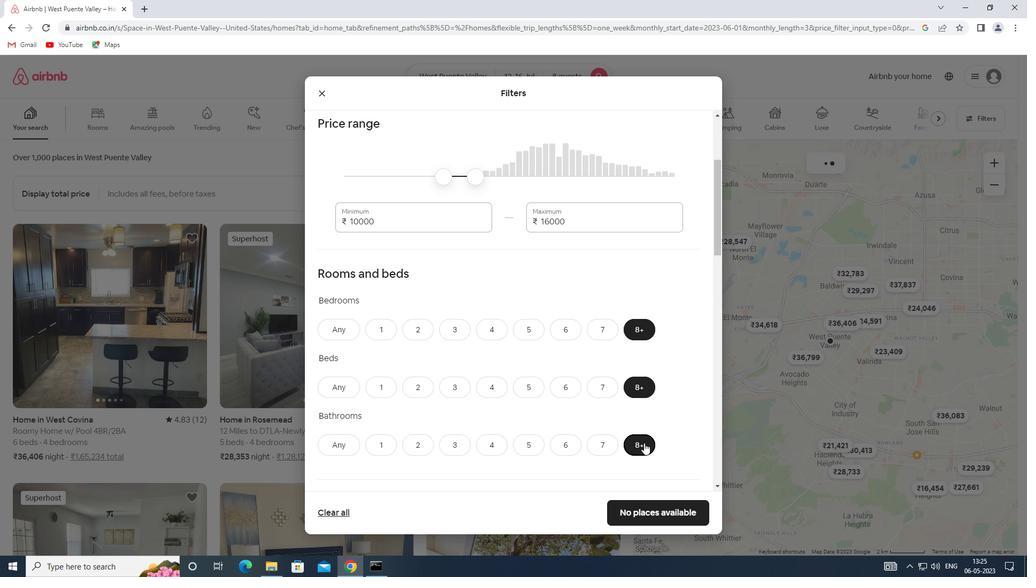 
Action: Mouse scrolled (644, 442) with delta (0, 0)
Screenshot: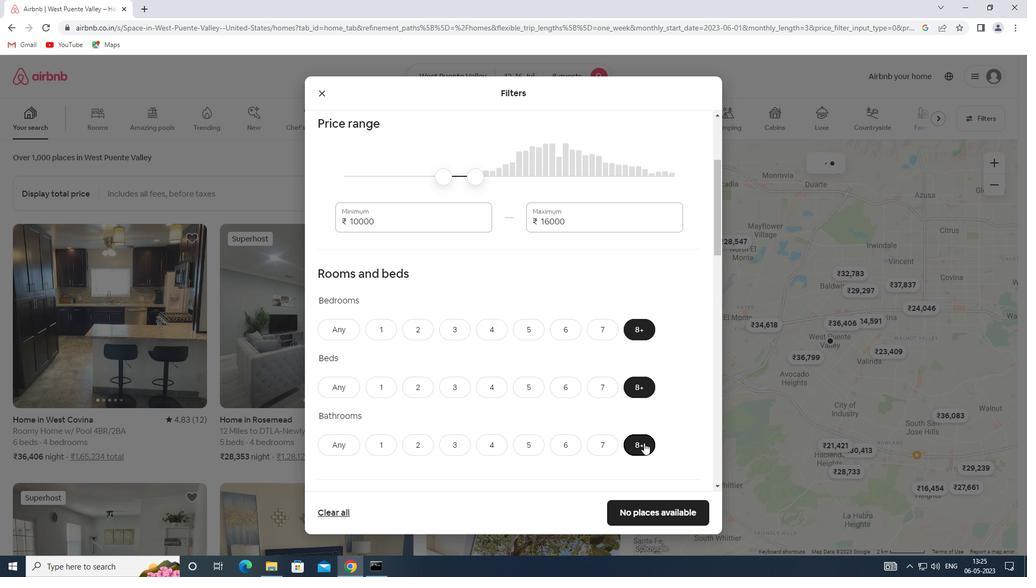 
Action: Mouse scrolled (644, 442) with delta (0, 0)
Screenshot: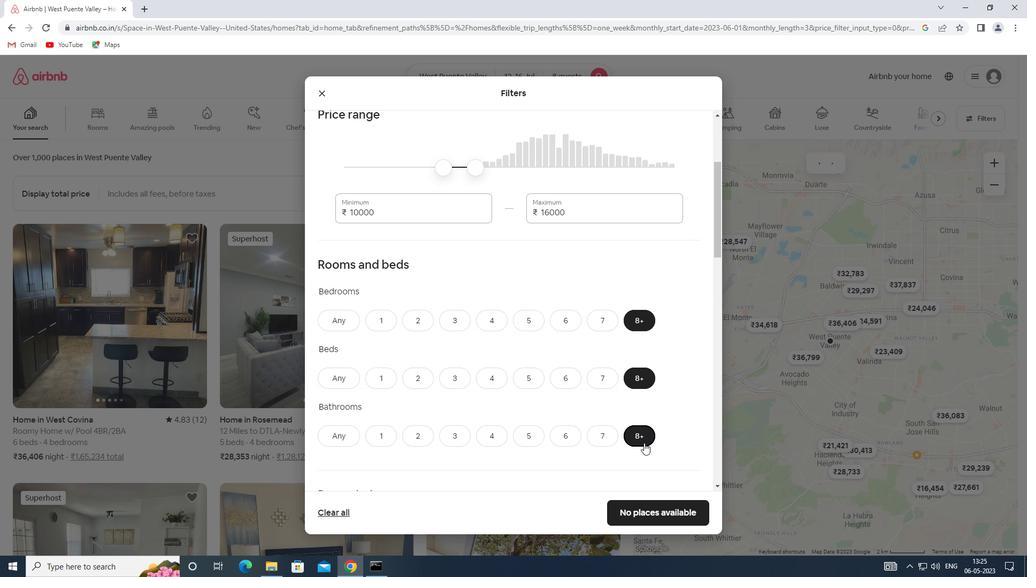 
Action: Mouse scrolled (644, 442) with delta (0, 0)
Screenshot: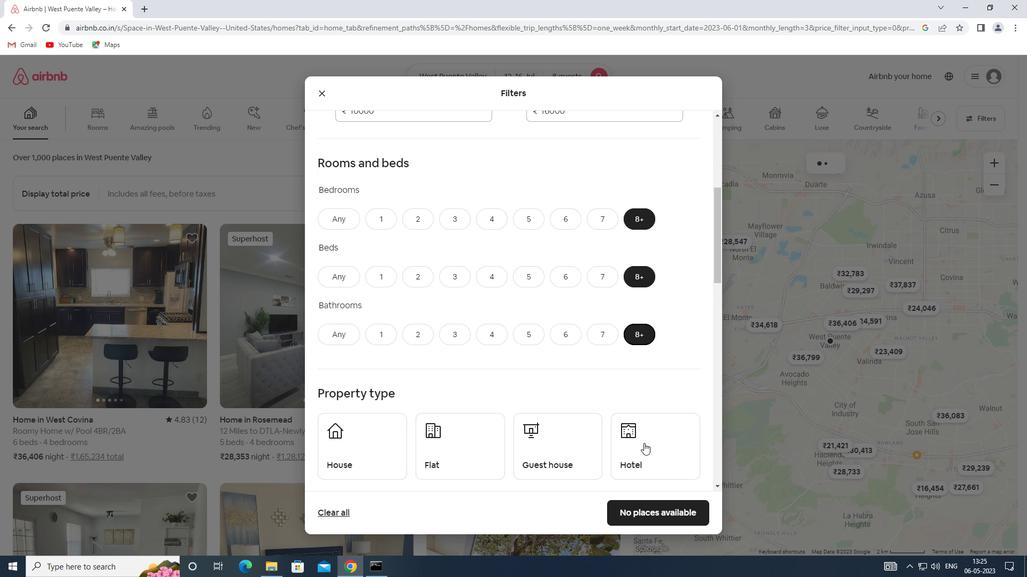 
Action: Mouse moved to (388, 364)
Screenshot: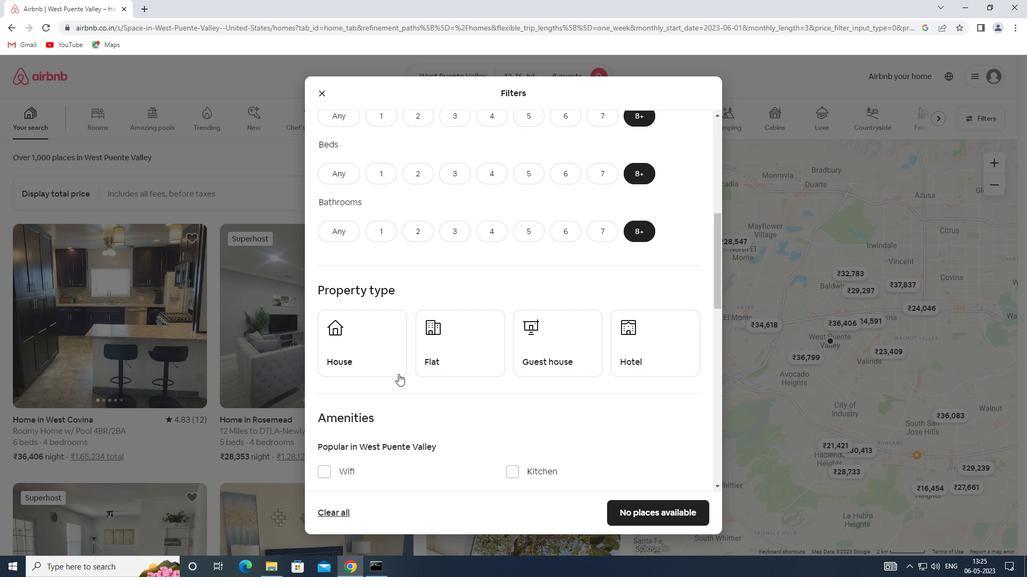 
Action: Mouse pressed left at (388, 364)
Screenshot: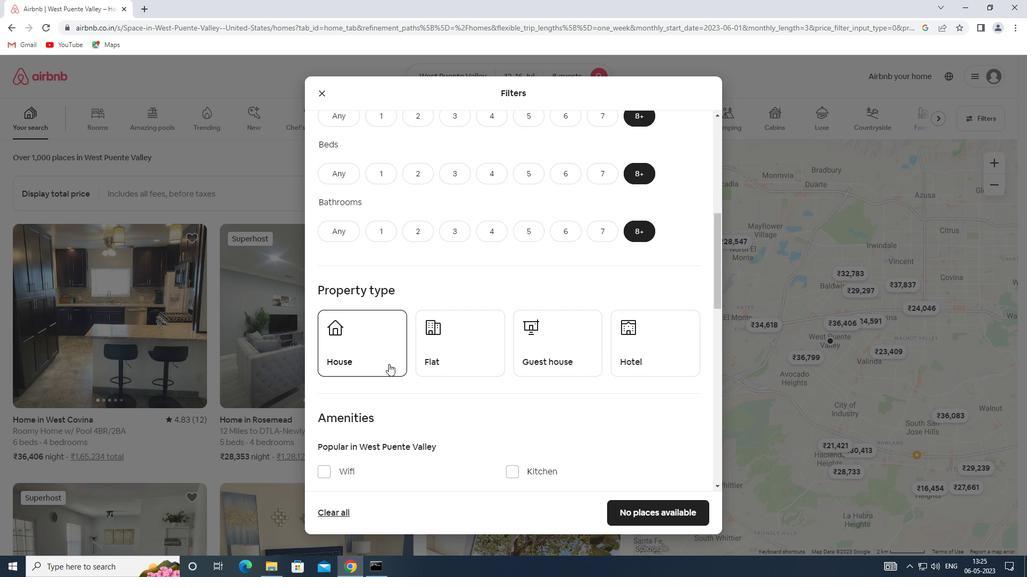 
Action: Mouse moved to (447, 358)
Screenshot: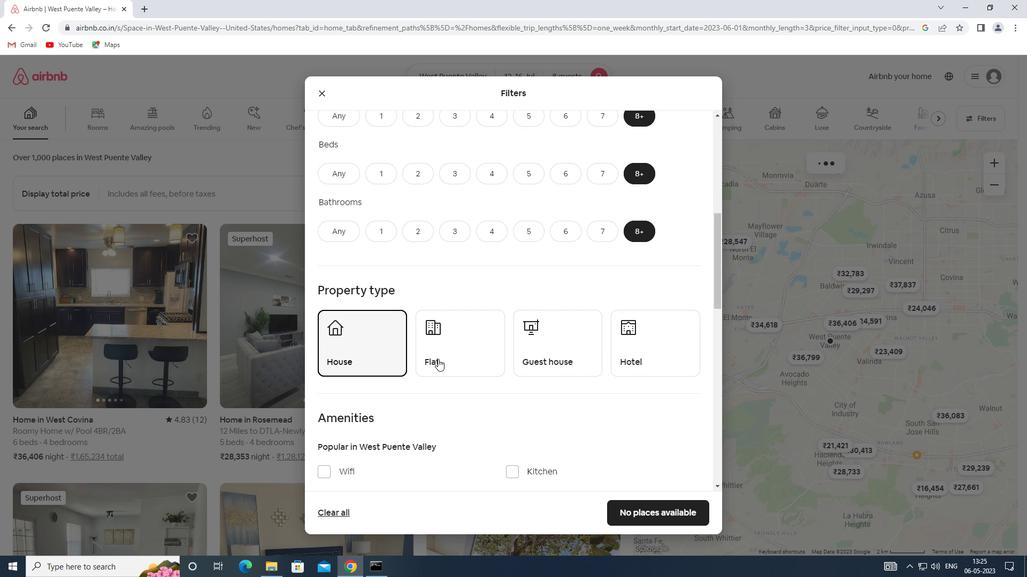 
Action: Mouse pressed left at (447, 358)
Screenshot: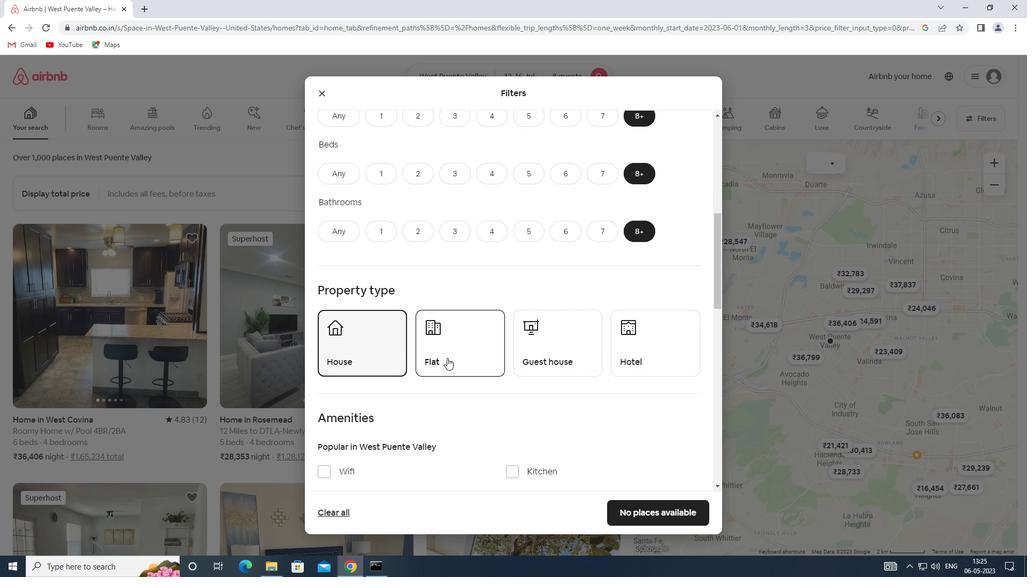 
Action: Mouse moved to (547, 354)
Screenshot: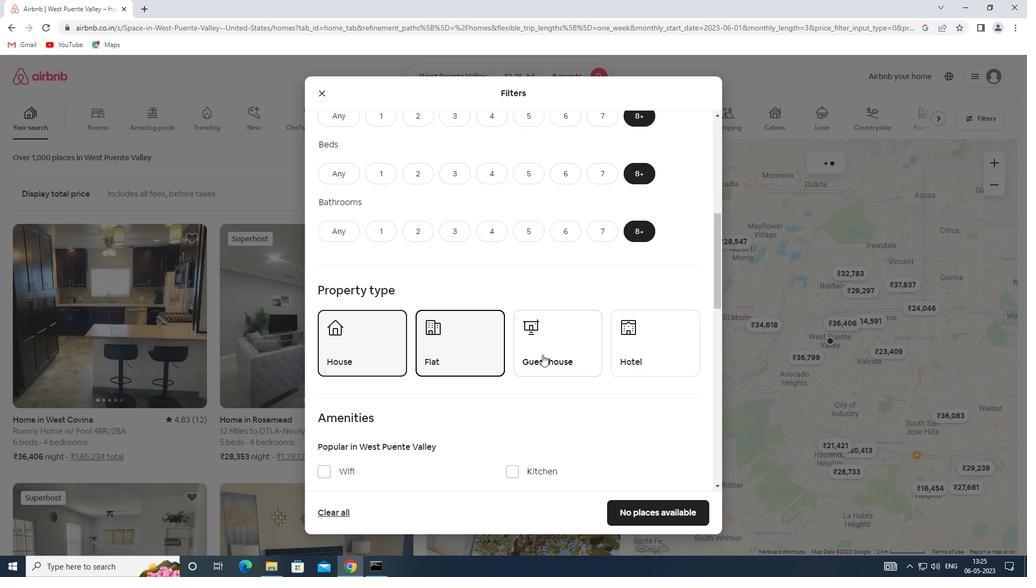 
Action: Mouse pressed left at (547, 354)
Screenshot: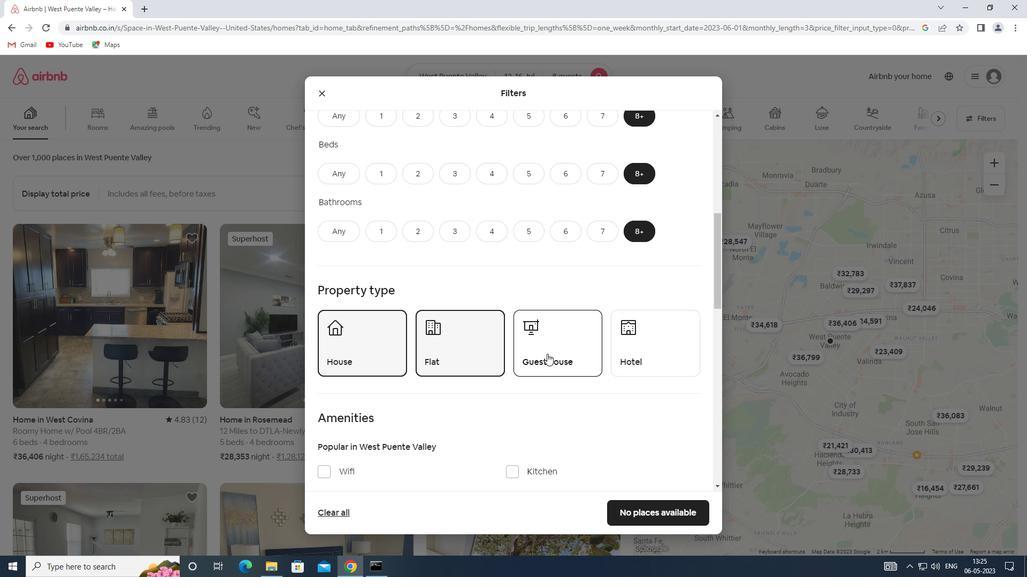 
Action: Mouse moved to (546, 354)
Screenshot: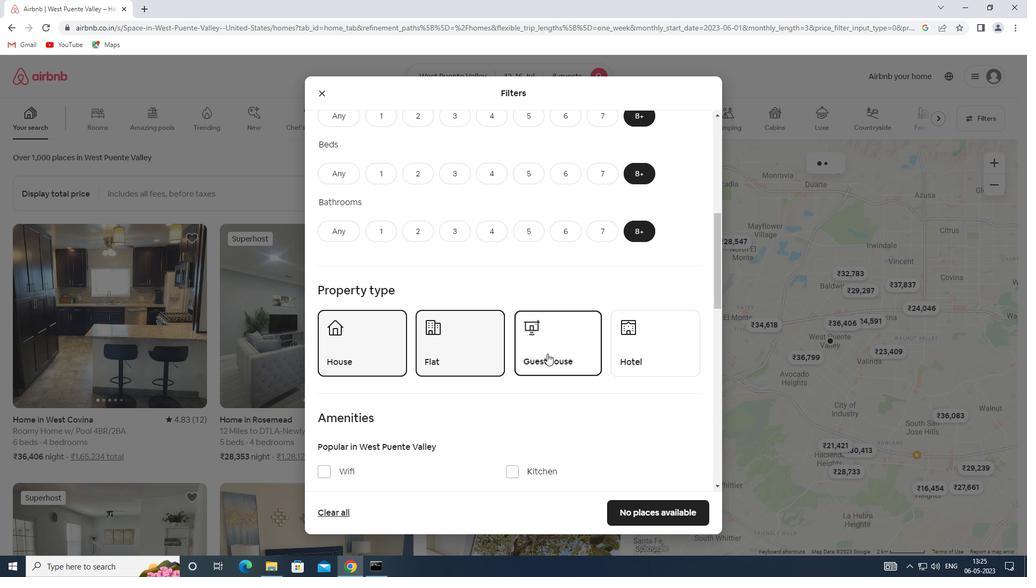 
Action: Mouse scrolled (546, 353) with delta (0, 0)
Screenshot: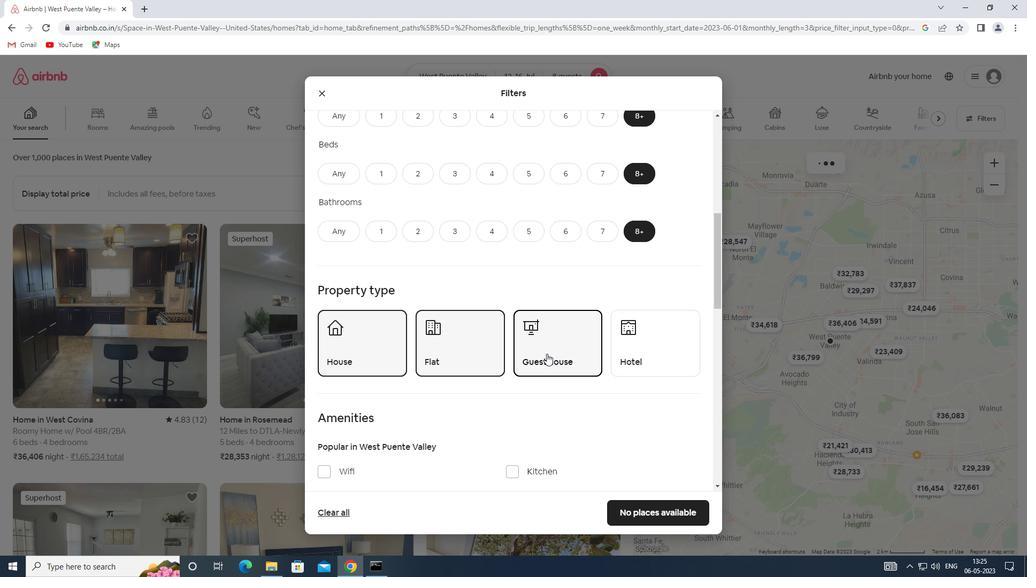 
Action: Mouse scrolled (546, 353) with delta (0, 0)
Screenshot: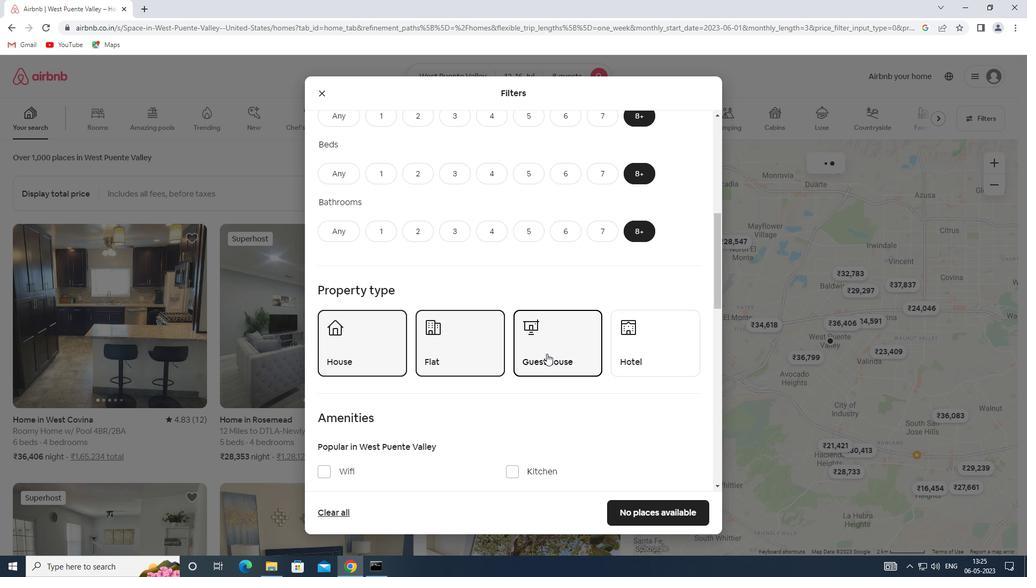
Action: Mouse scrolled (546, 353) with delta (0, 0)
Screenshot: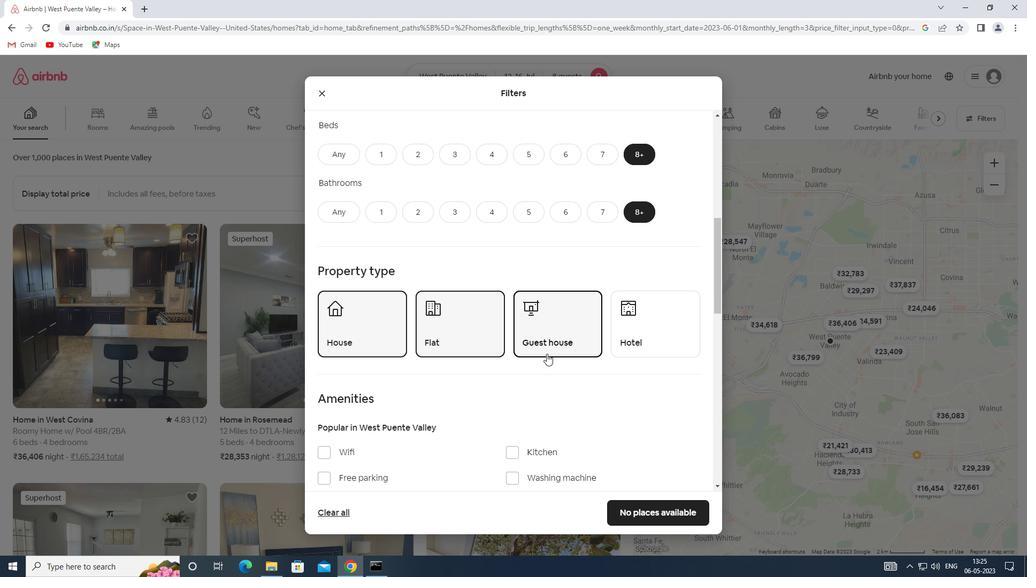 
Action: Mouse moved to (347, 310)
Screenshot: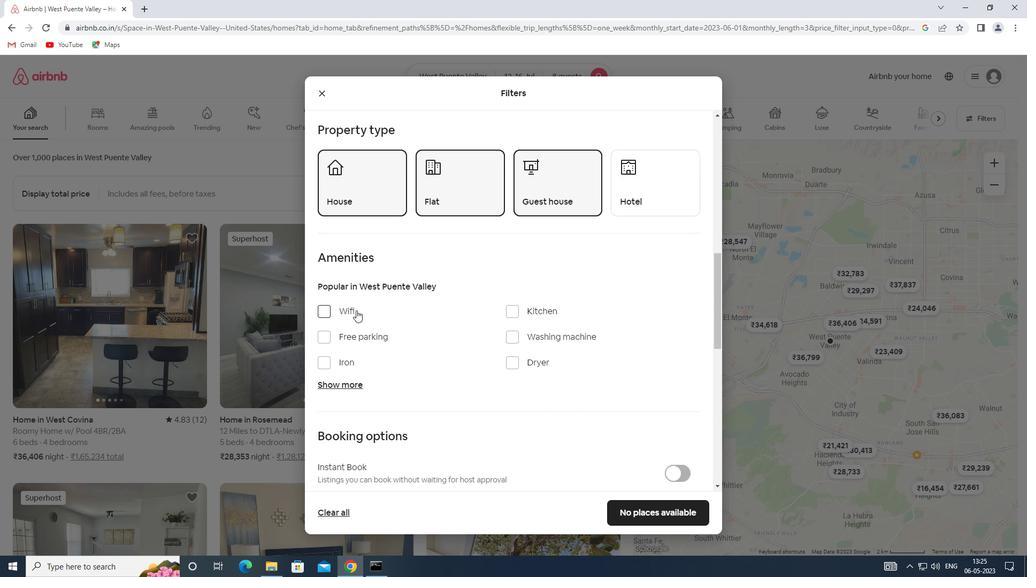 
Action: Mouse pressed left at (347, 310)
Screenshot: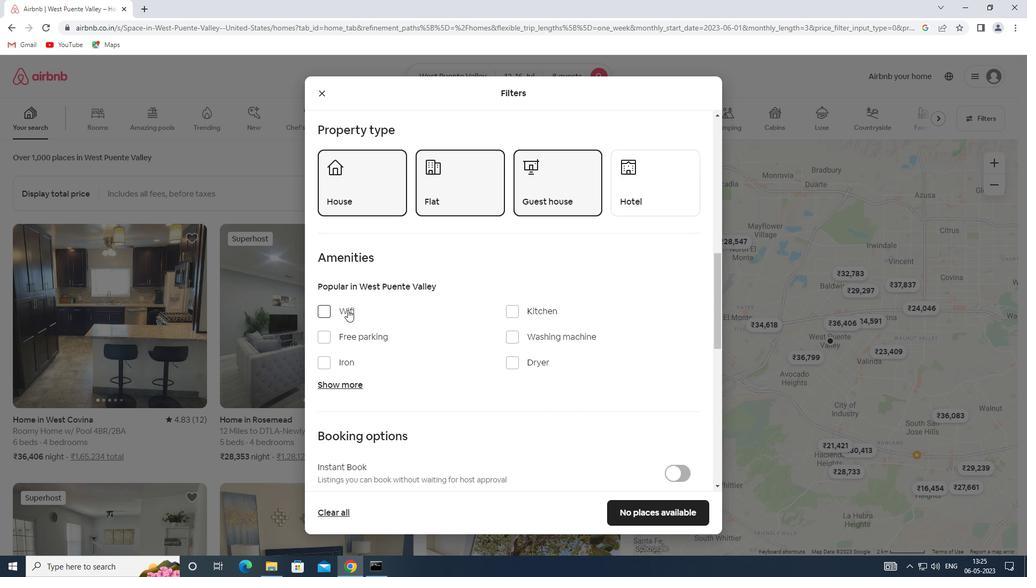 
Action: Mouse moved to (340, 384)
Screenshot: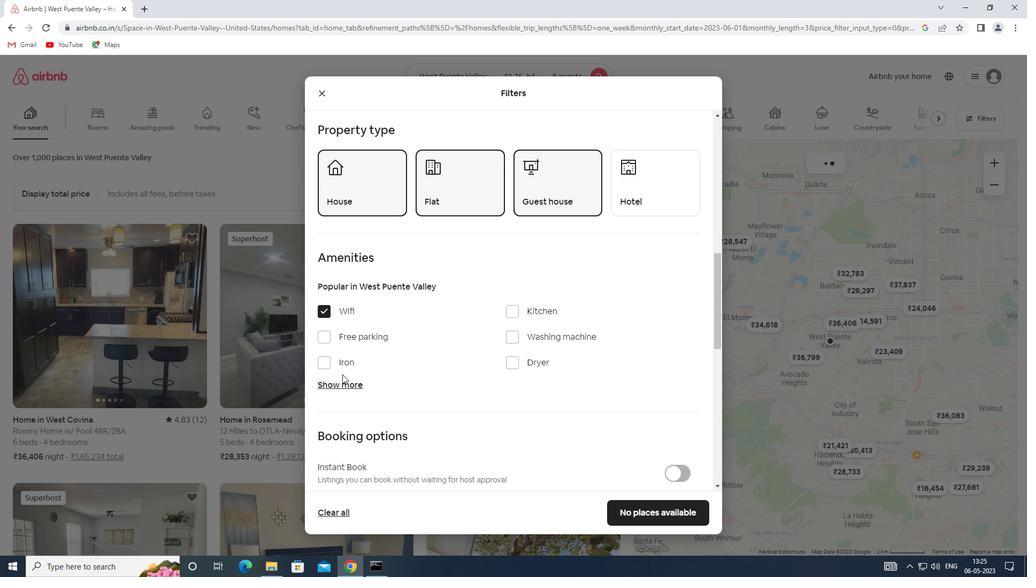 
Action: Mouse pressed left at (340, 384)
Screenshot: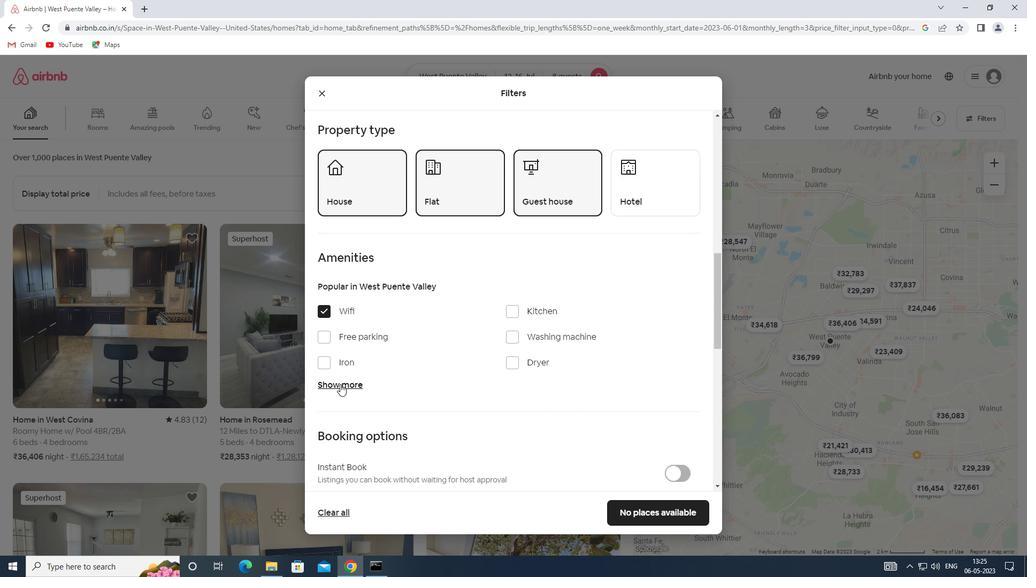 
Action: Mouse moved to (345, 383)
Screenshot: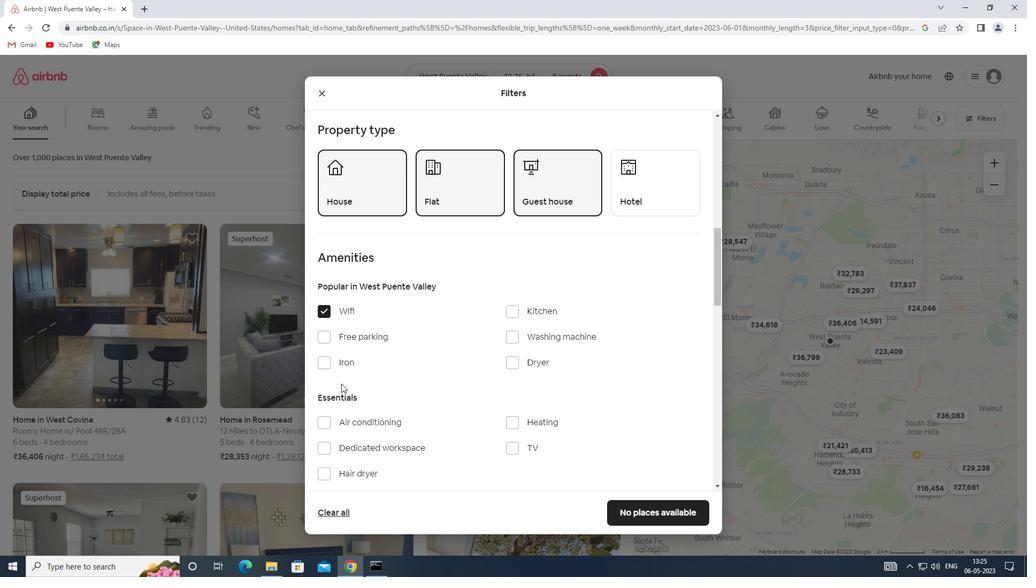 
Action: Mouse scrolled (345, 382) with delta (0, 0)
Screenshot: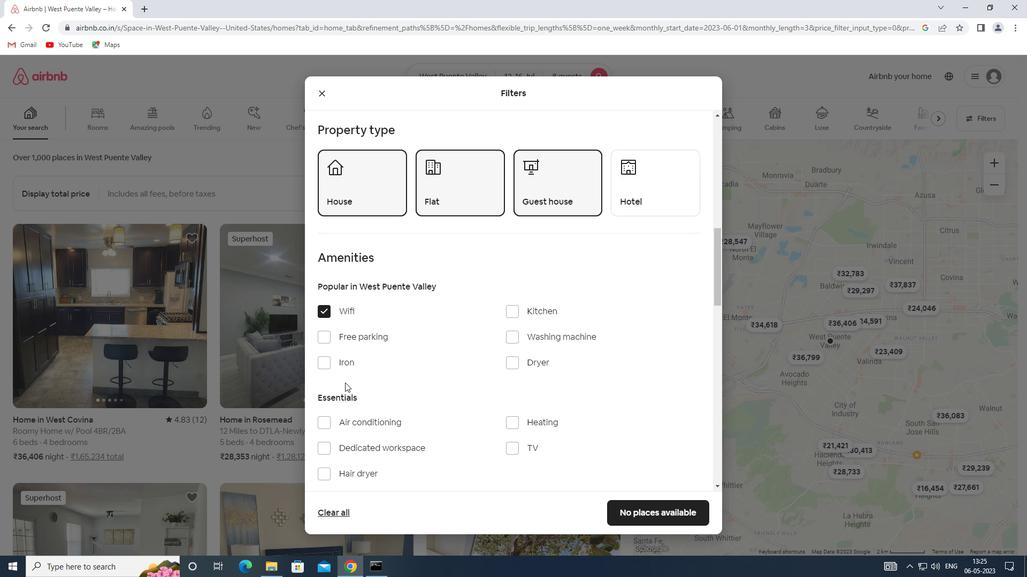 
Action: Mouse moved to (352, 379)
Screenshot: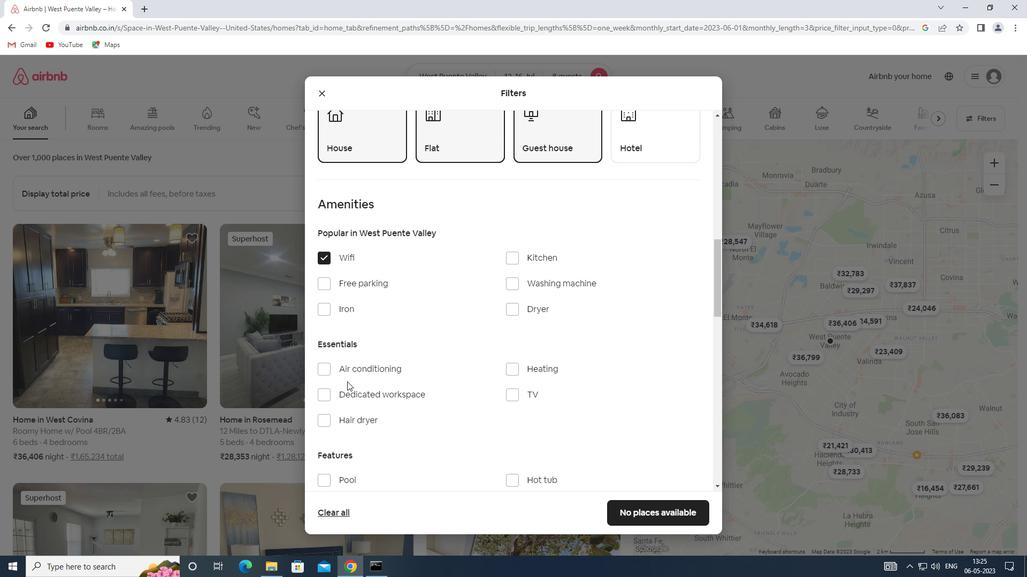 
Action: Mouse scrolled (352, 378) with delta (0, 0)
Screenshot: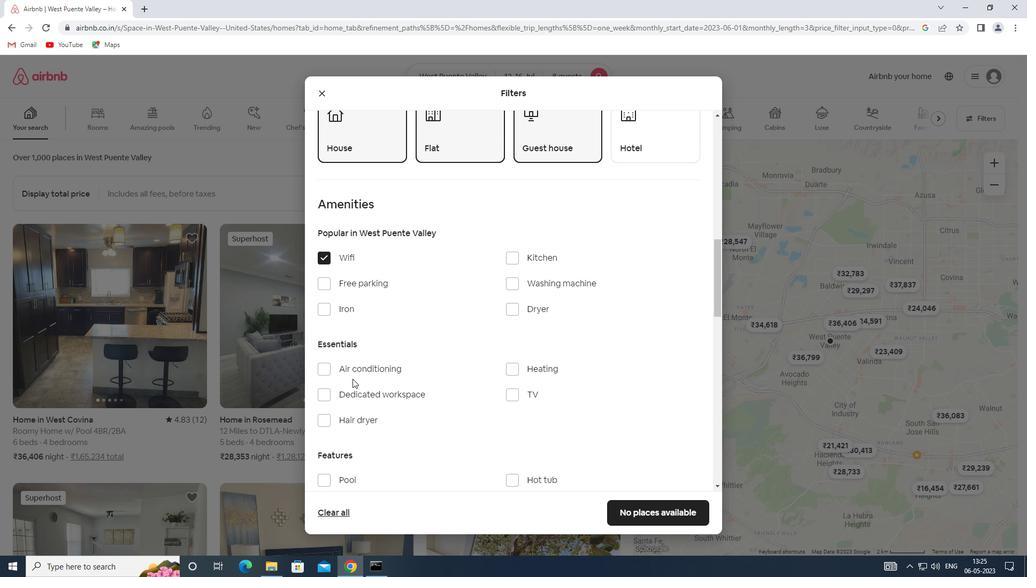 
Action: Mouse moved to (518, 342)
Screenshot: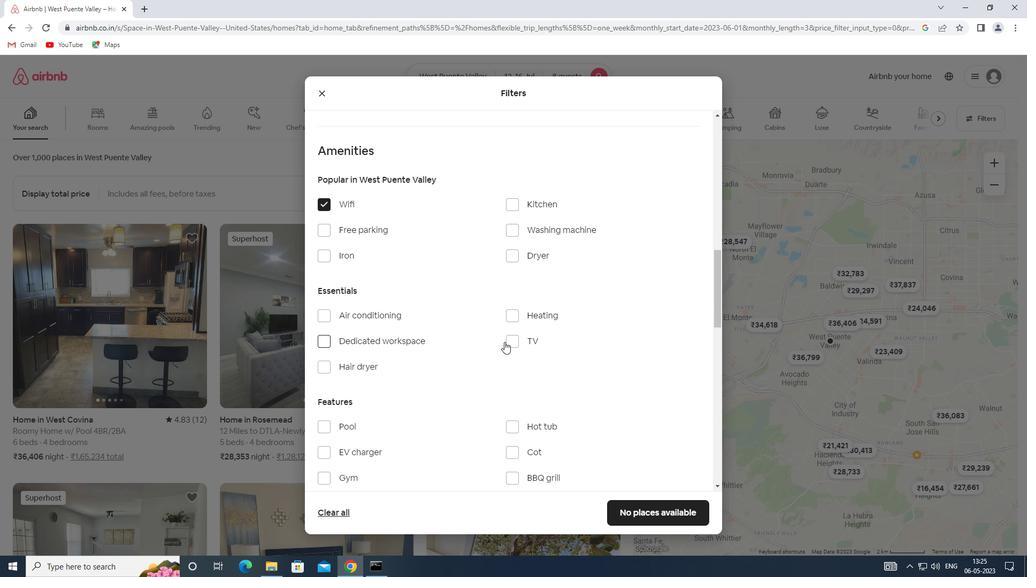 
Action: Mouse pressed left at (518, 342)
Screenshot: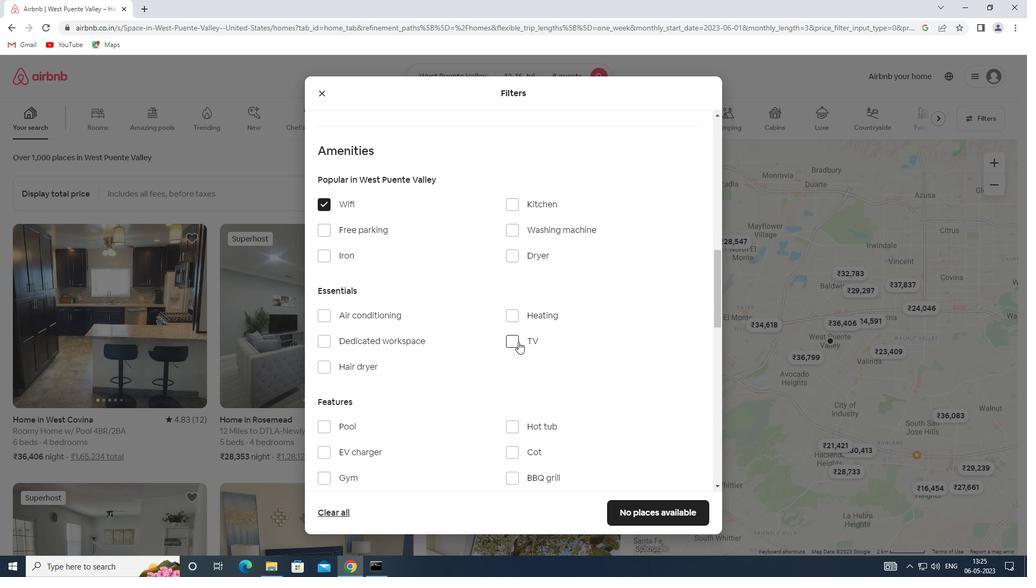 
Action: Mouse moved to (357, 231)
Screenshot: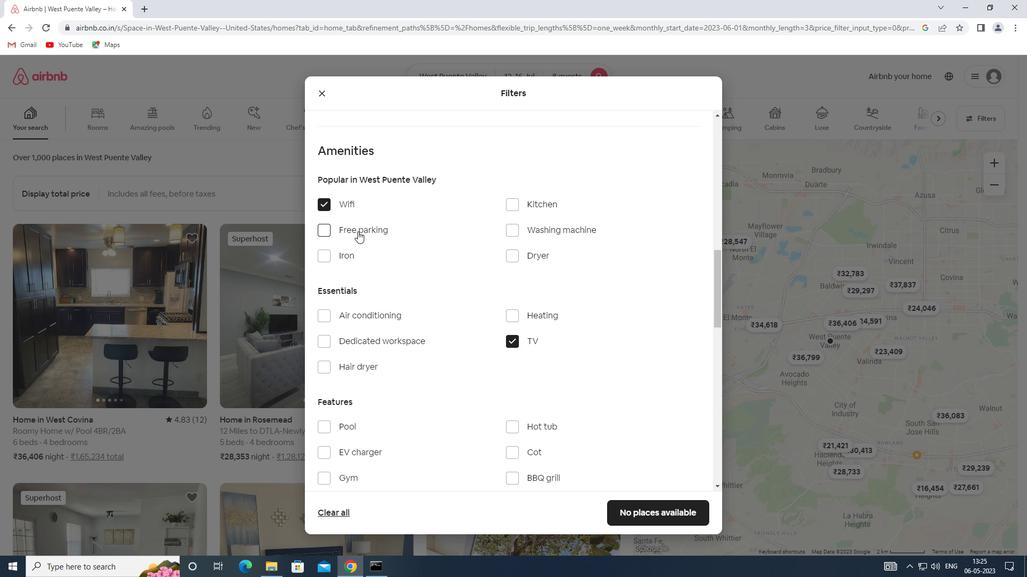
Action: Mouse pressed left at (357, 231)
Screenshot: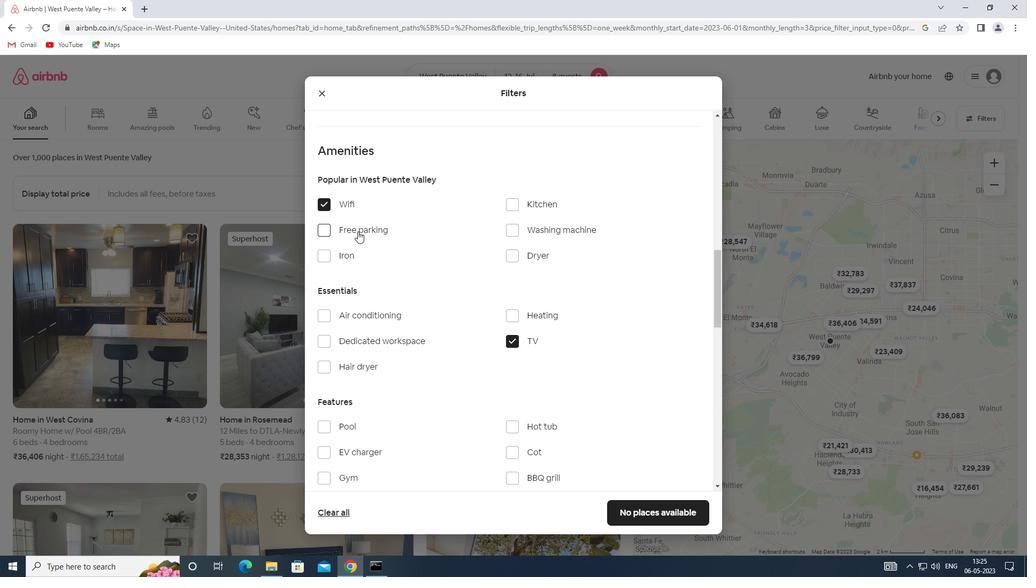 
Action: Mouse scrolled (357, 231) with delta (0, 0)
Screenshot: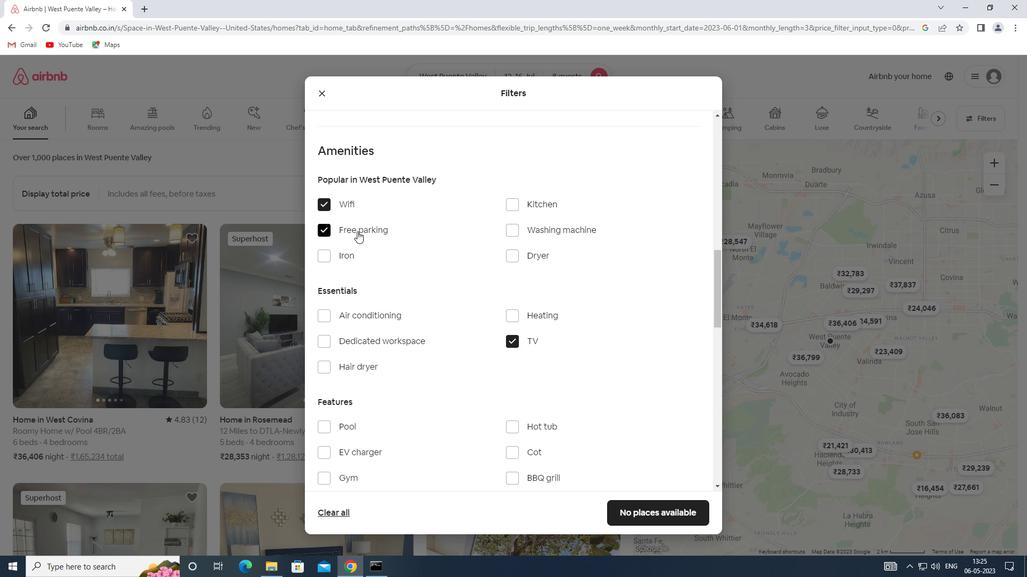 
Action: Mouse scrolled (357, 231) with delta (0, 0)
Screenshot: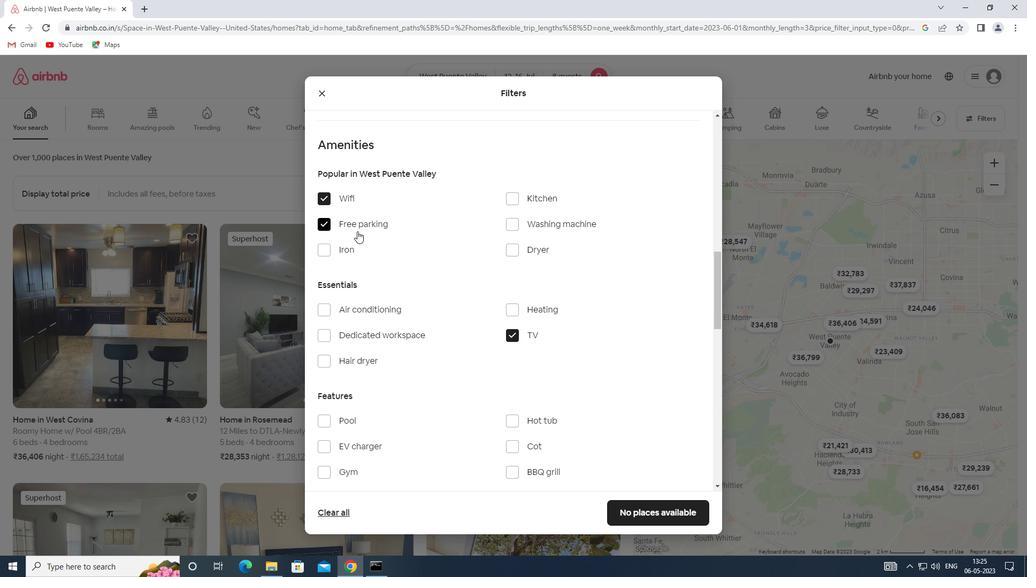 
Action: Mouse moved to (357, 241)
Screenshot: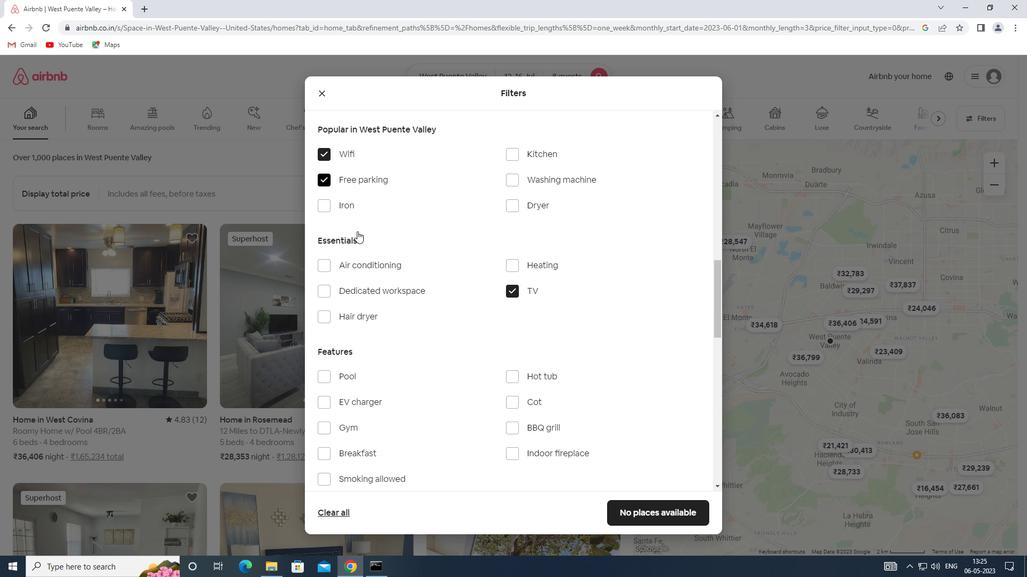 
Action: Mouse scrolled (357, 240) with delta (0, 0)
Screenshot: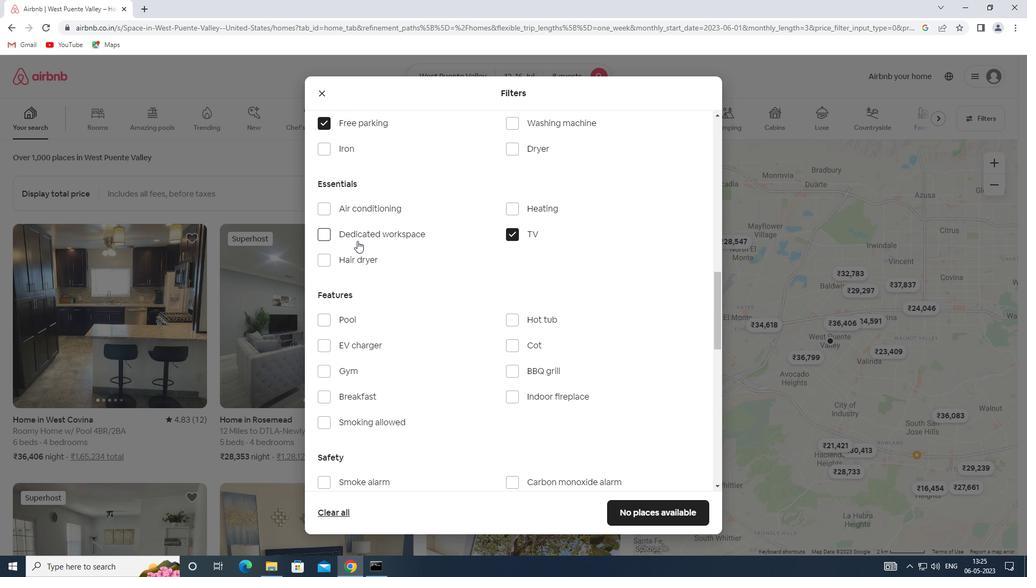 
Action: Mouse scrolled (357, 240) with delta (0, 0)
Screenshot: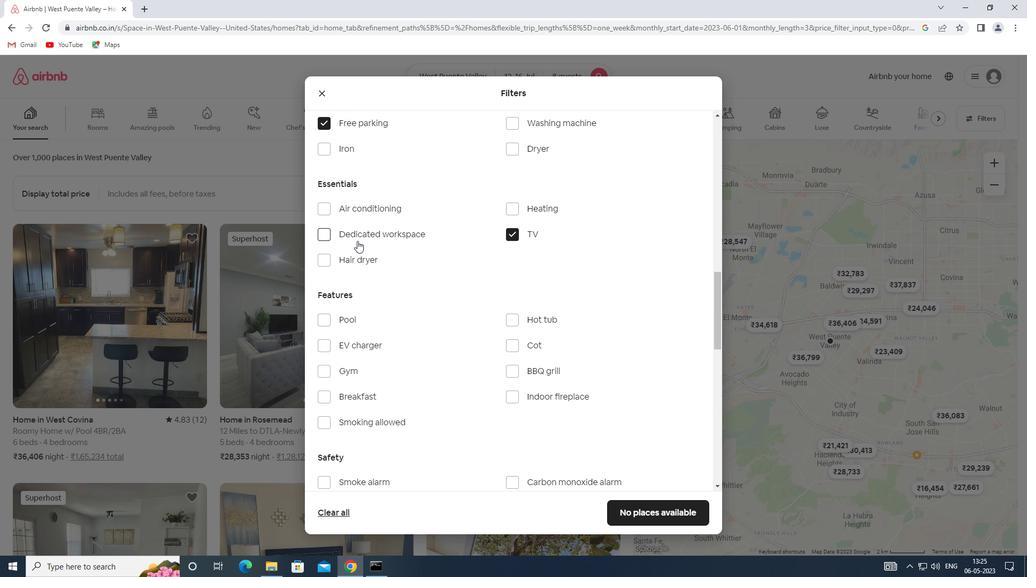 
Action: Mouse moved to (347, 266)
Screenshot: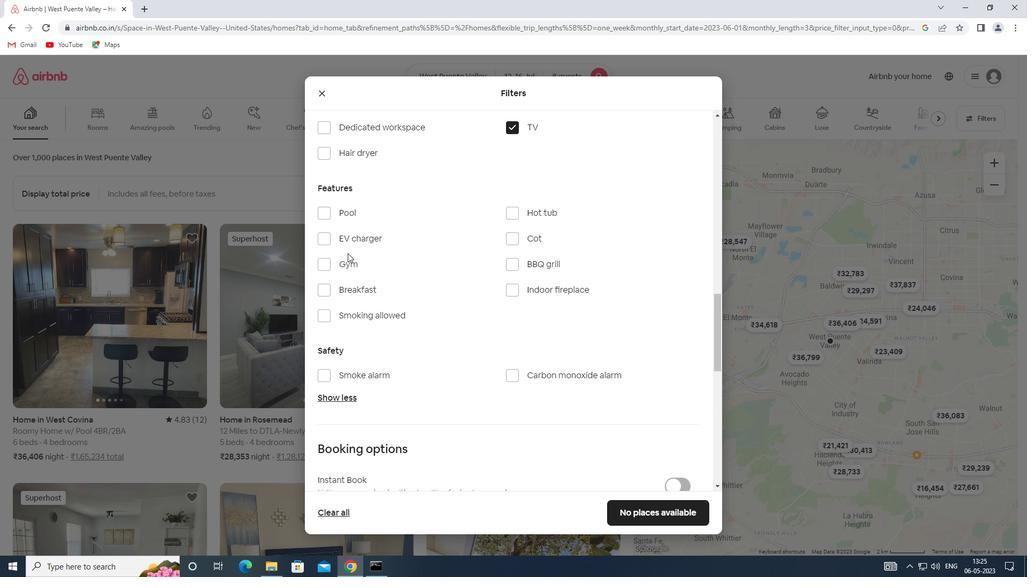 
Action: Mouse pressed left at (347, 266)
Screenshot: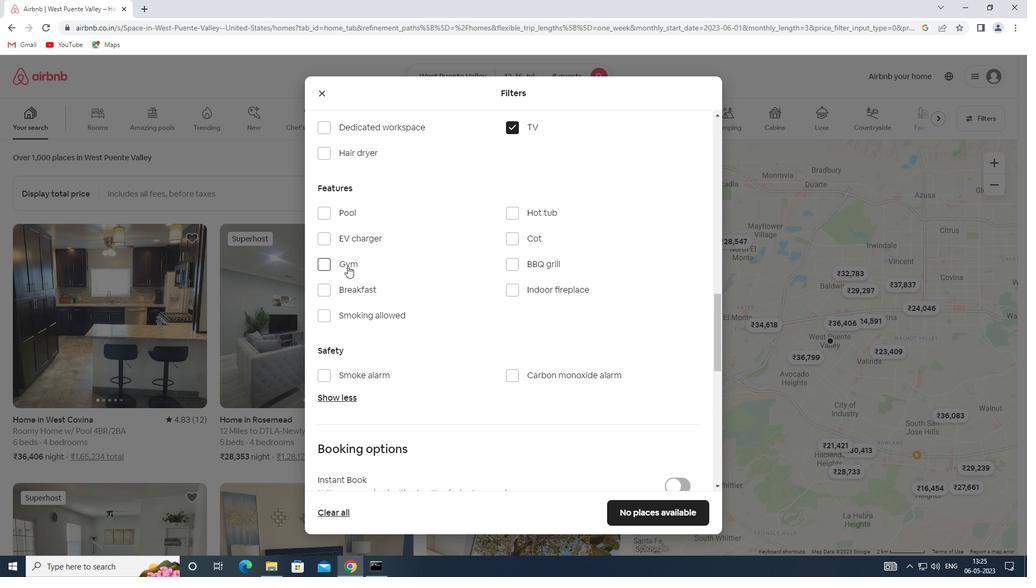 
Action: Mouse moved to (351, 288)
Screenshot: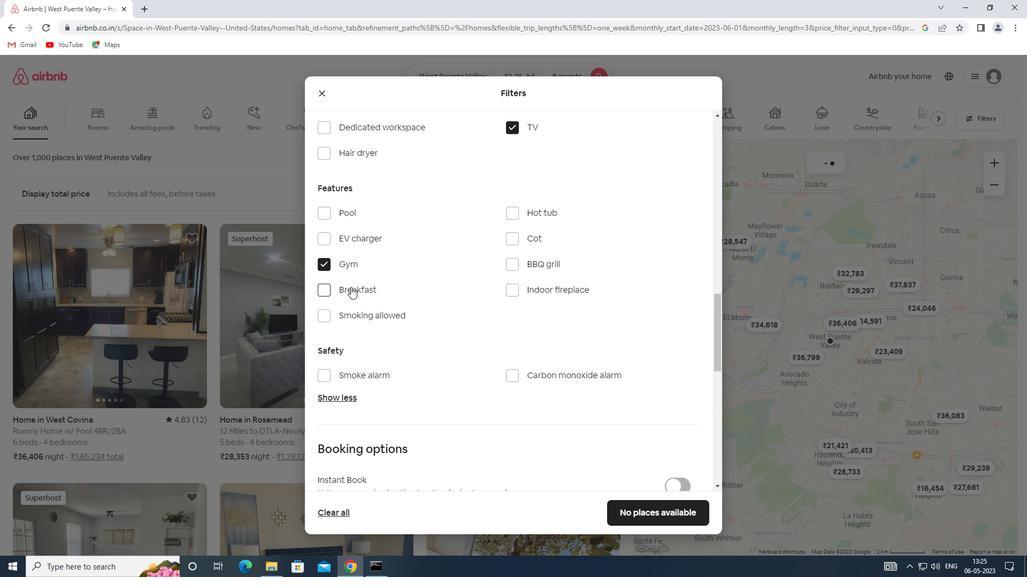 
Action: Mouse pressed left at (351, 288)
Screenshot: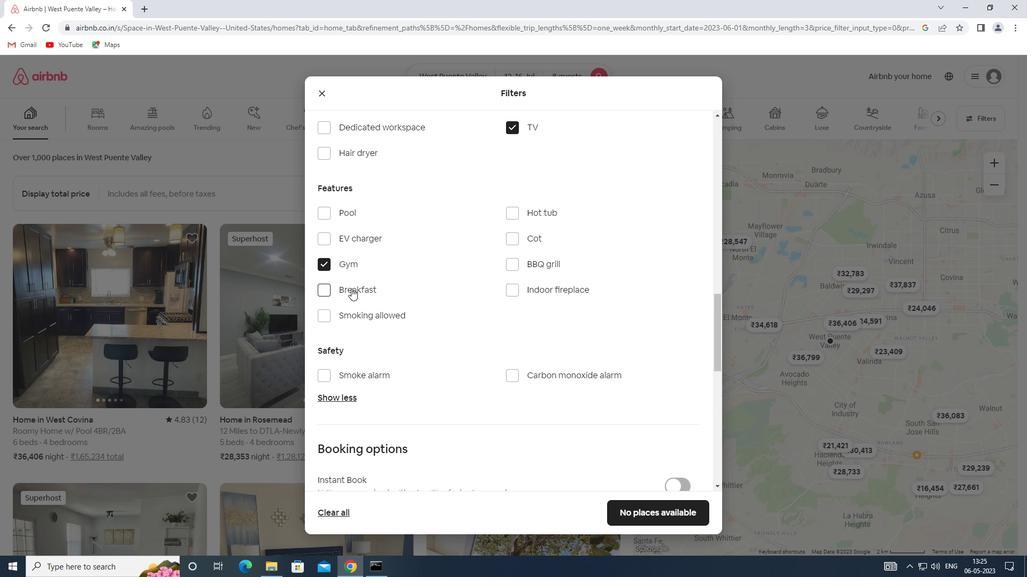 
Action: Mouse pressed left at (351, 288)
Screenshot: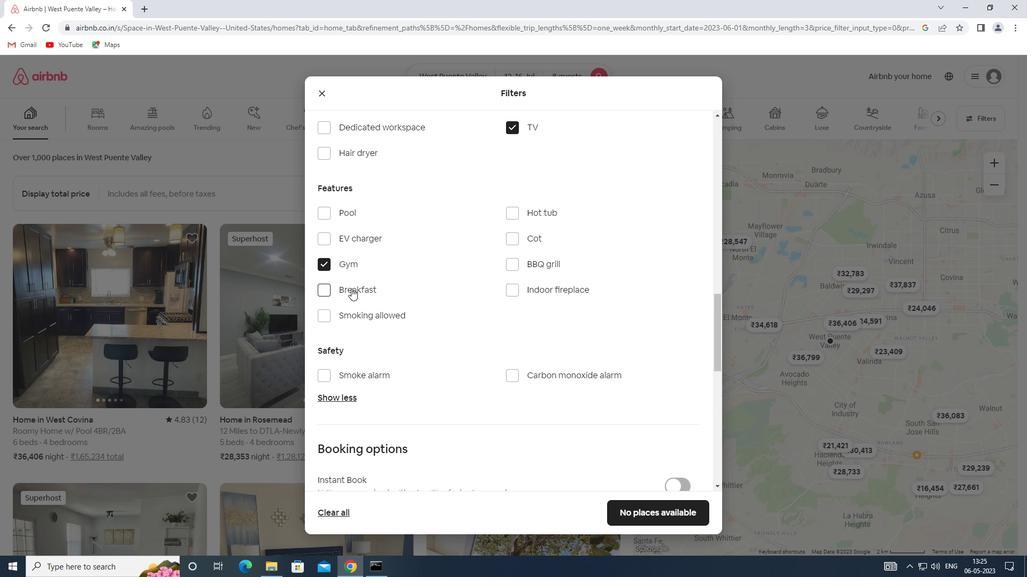 
Action: Mouse scrolled (351, 288) with delta (0, 0)
Screenshot: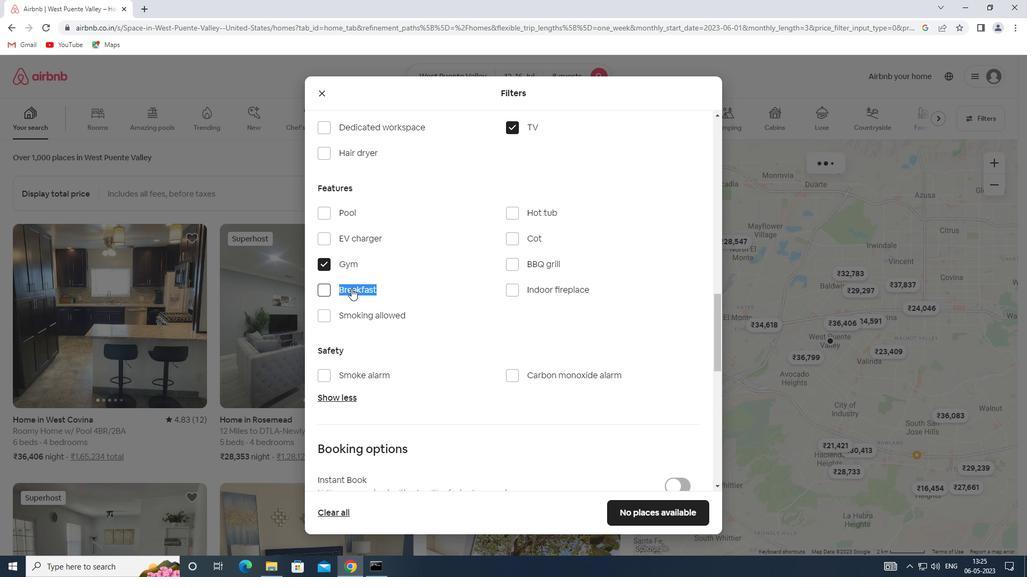 
Action: Mouse scrolled (351, 288) with delta (0, 0)
Screenshot: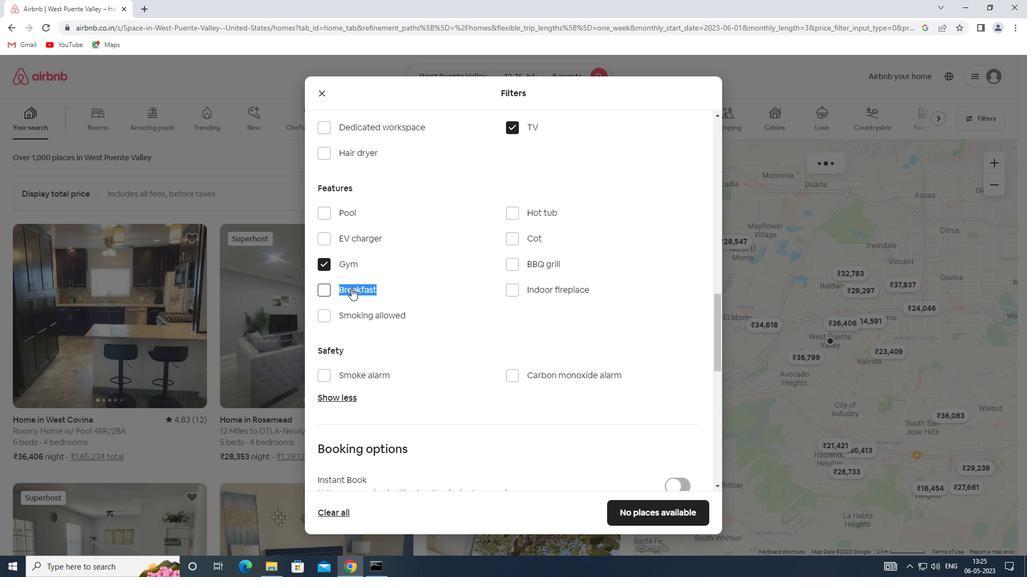 
Action: Mouse scrolled (351, 288) with delta (0, 0)
Screenshot: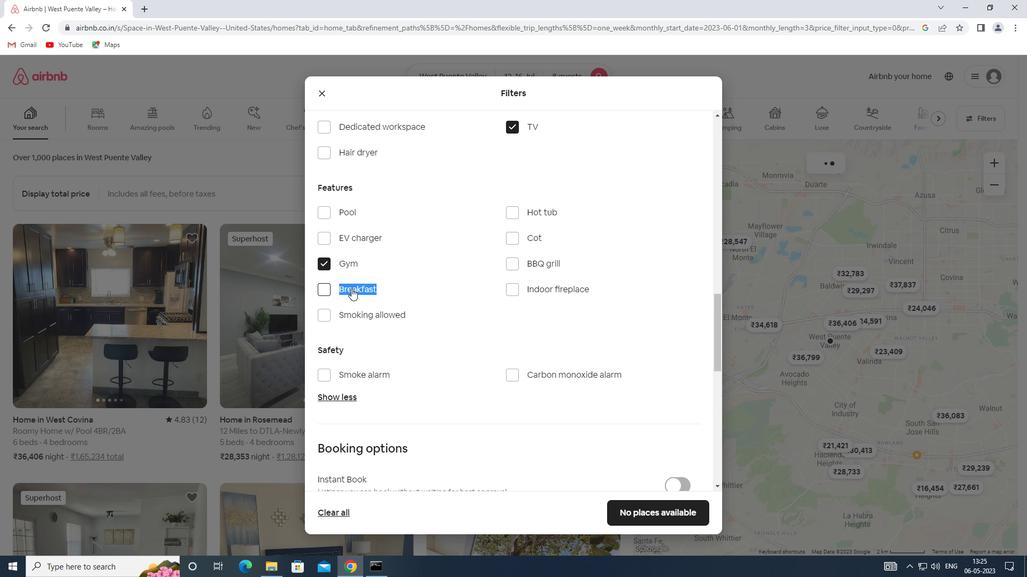 
Action: Mouse scrolled (351, 288) with delta (0, 0)
Screenshot: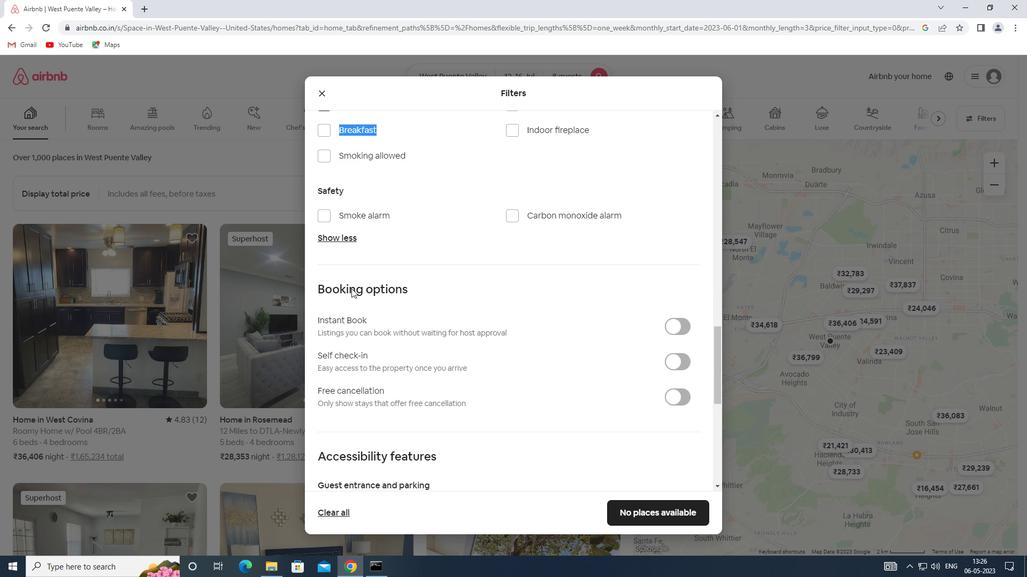 
Action: Mouse scrolled (351, 288) with delta (0, 0)
Screenshot: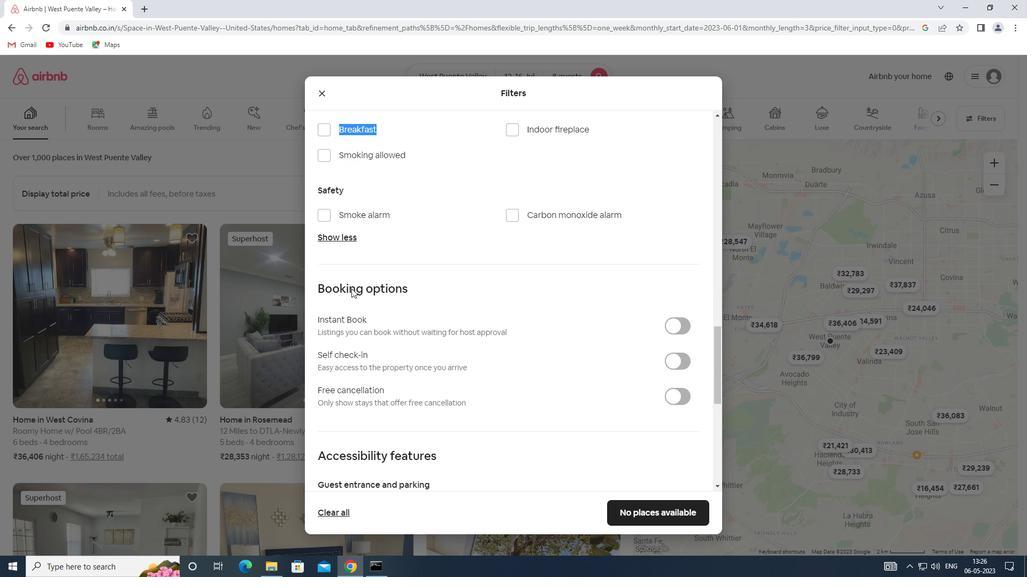 
Action: Mouse moved to (672, 254)
Screenshot: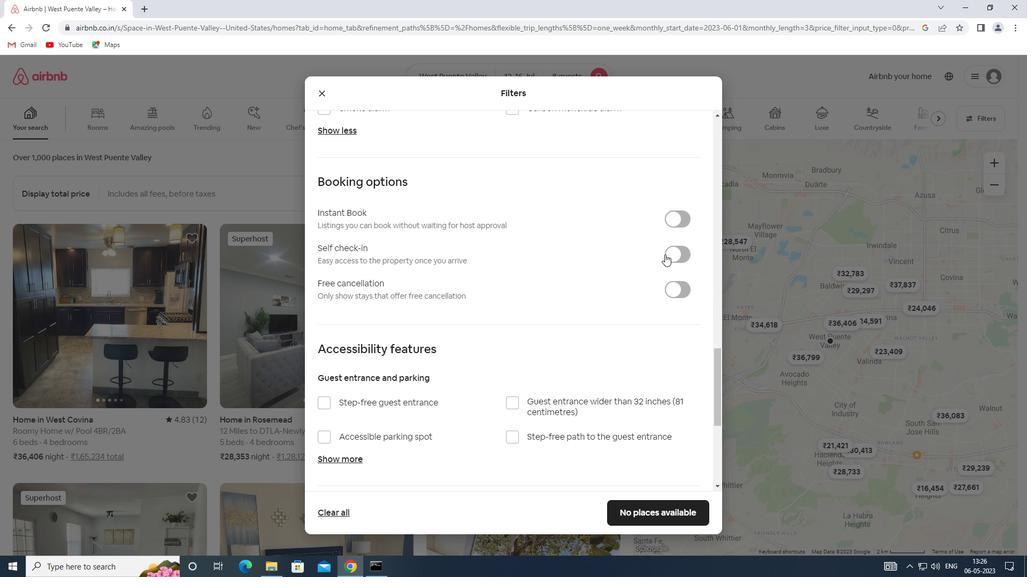 
Action: Mouse pressed left at (672, 254)
Screenshot: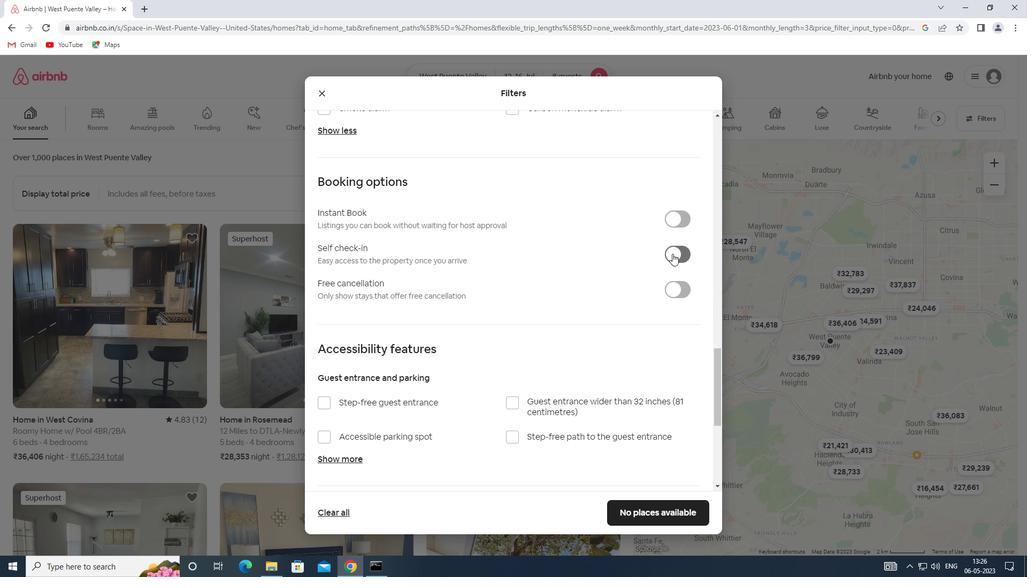 
Action: Mouse moved to (465, 303)
Screenshot: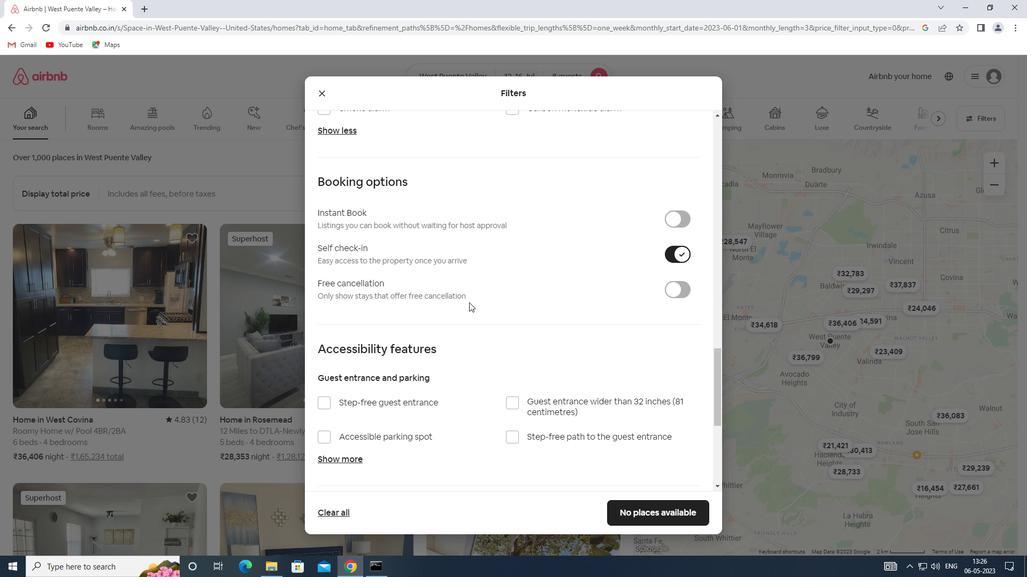 
Action: Mouse scrolled (465, 302) with delta (0, 0)
Screenshot: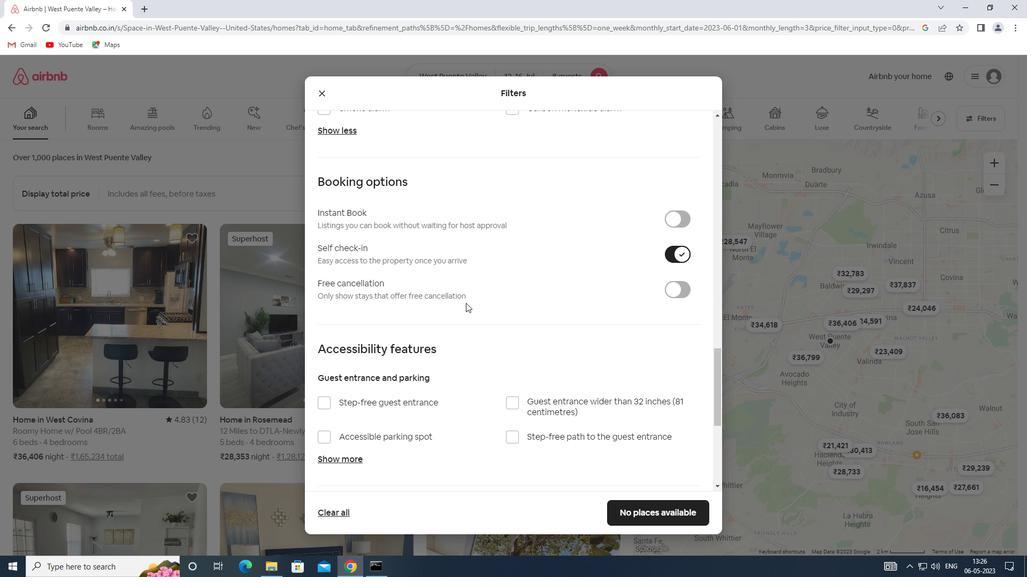 
Action: Mouse scrolled (465, 302) with delta (0, 0)
Screenshot: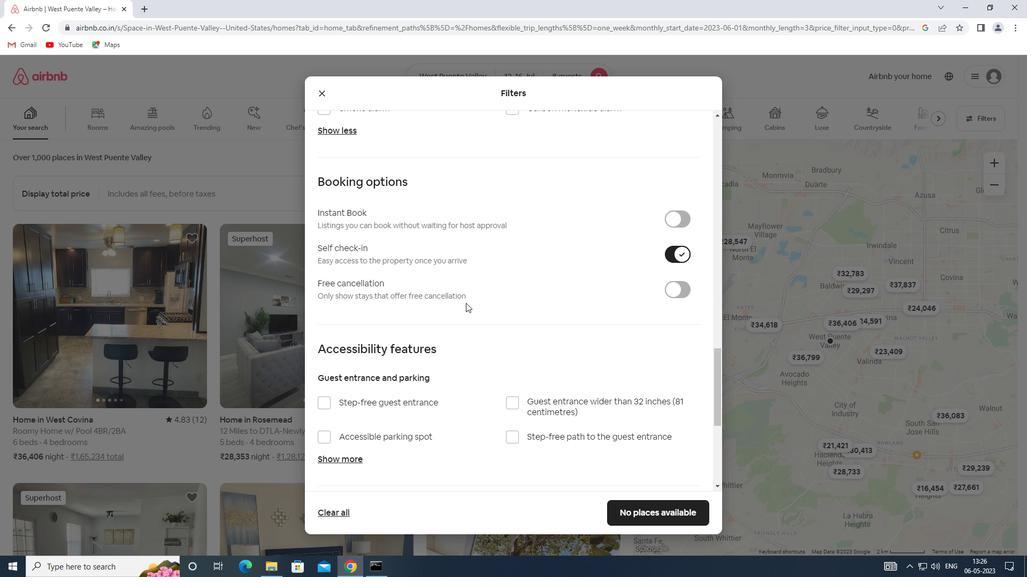 
Action: Mouse scrolled (465, 302) with delta (0, 0)
Screenshot: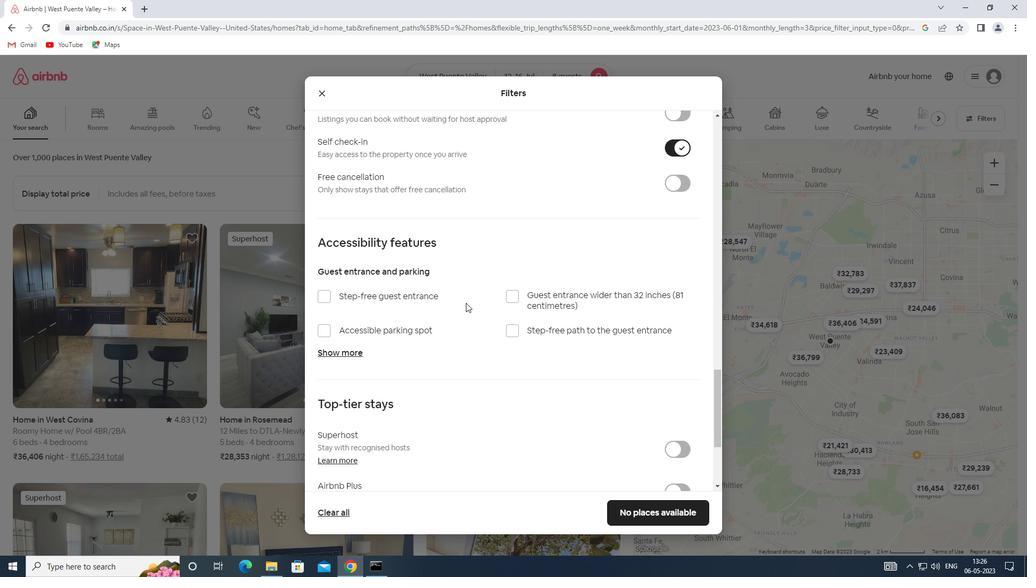 
Action: Mouse moved to (366, 294)
Screenshot: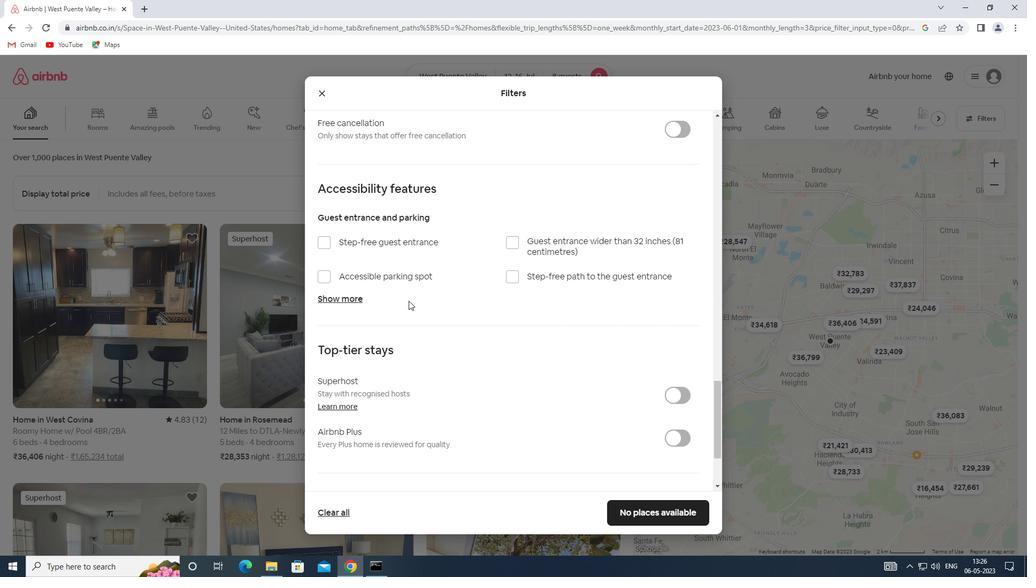 
Action: Mouse scrolled (366, 294) with delta (0, 0)
Screenshot: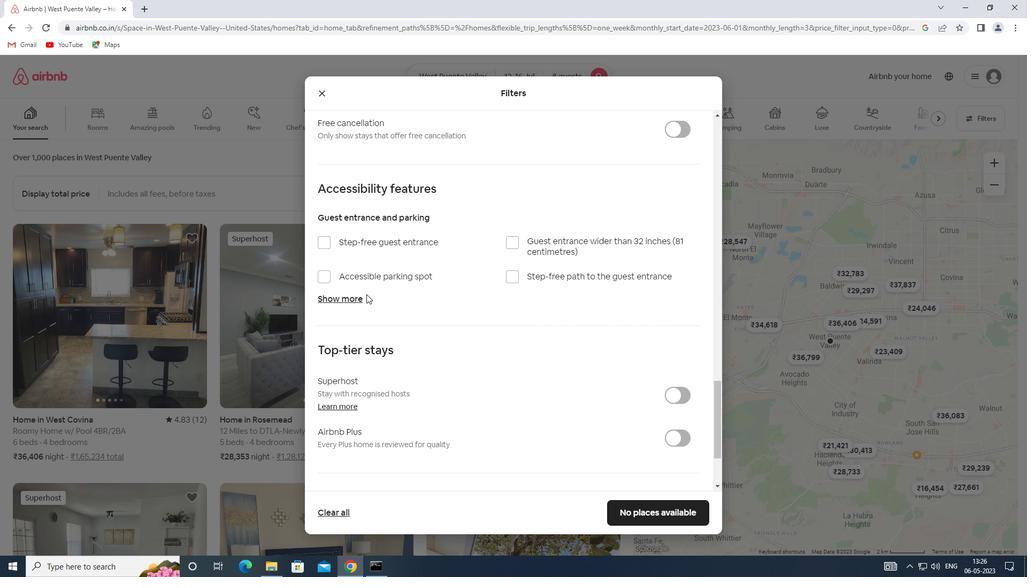 
Action: Mouse scrolled (366, 294) with delta (0, 0)
Screenshot: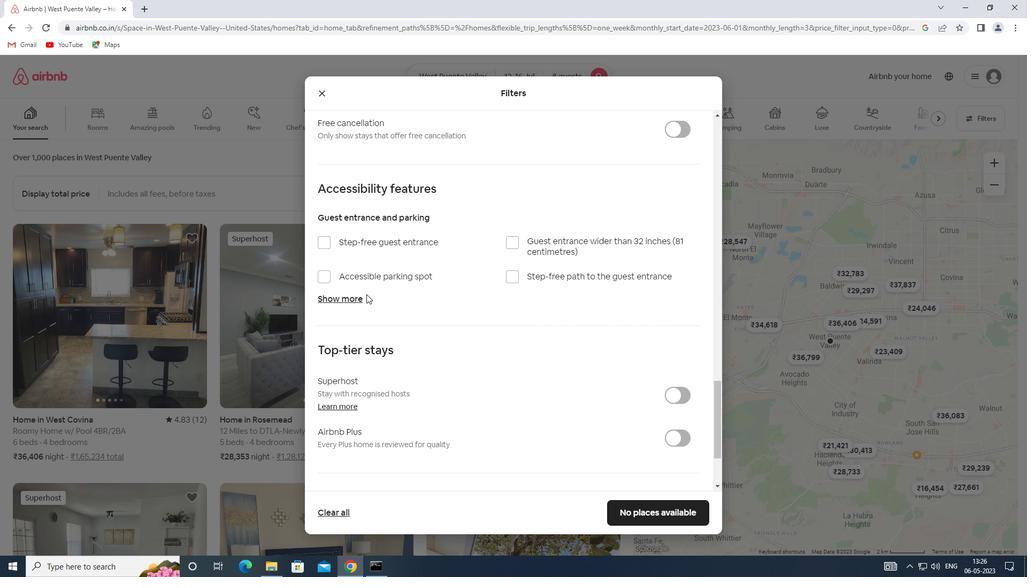 
Action: Mouse scrolled (366, 294) with delta (0, 0)
Screenshot: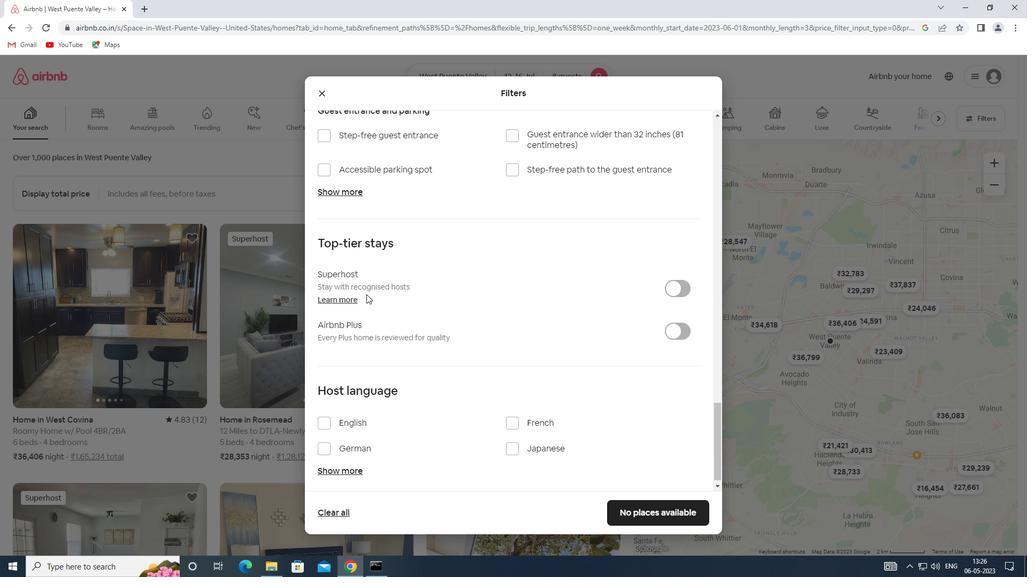 
Action: Mouse scrolled (366, 294) with delta (0, 0)
Screenshot: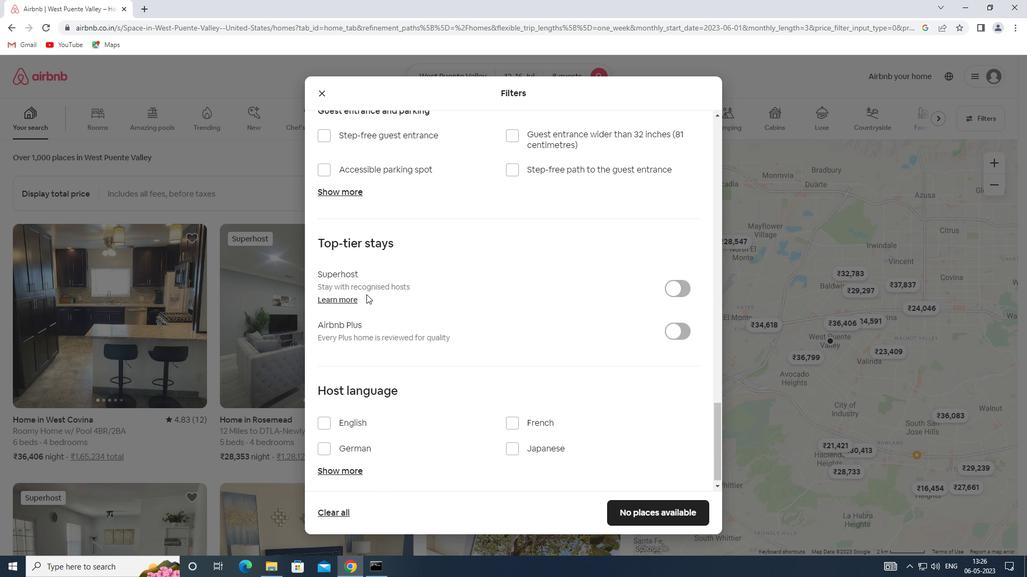 
Action: Mouse moved to (387, 365)
Screenshot: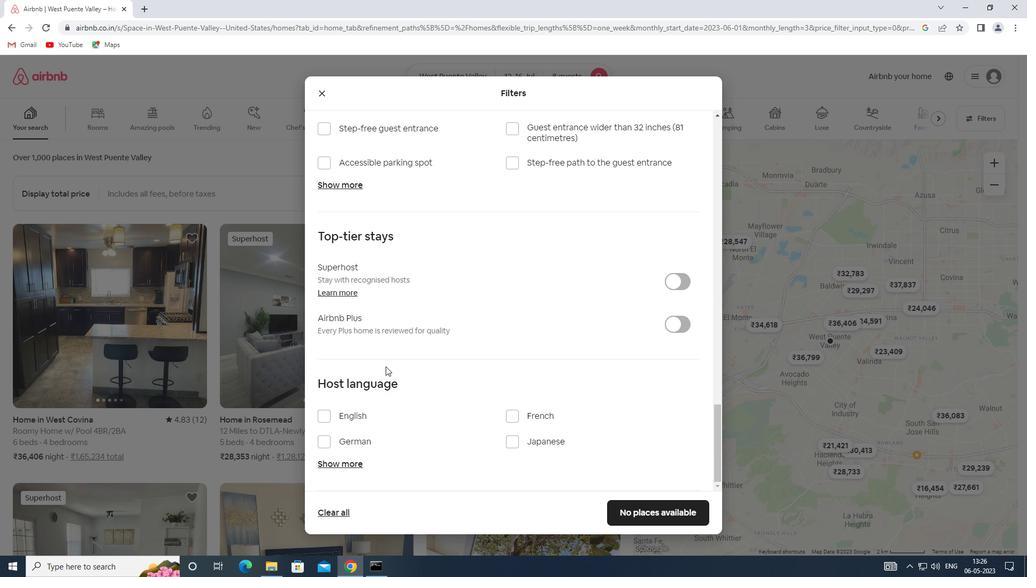
Action: Mouse scrolled (387, 365) with delta (0, 0)
Screenshot: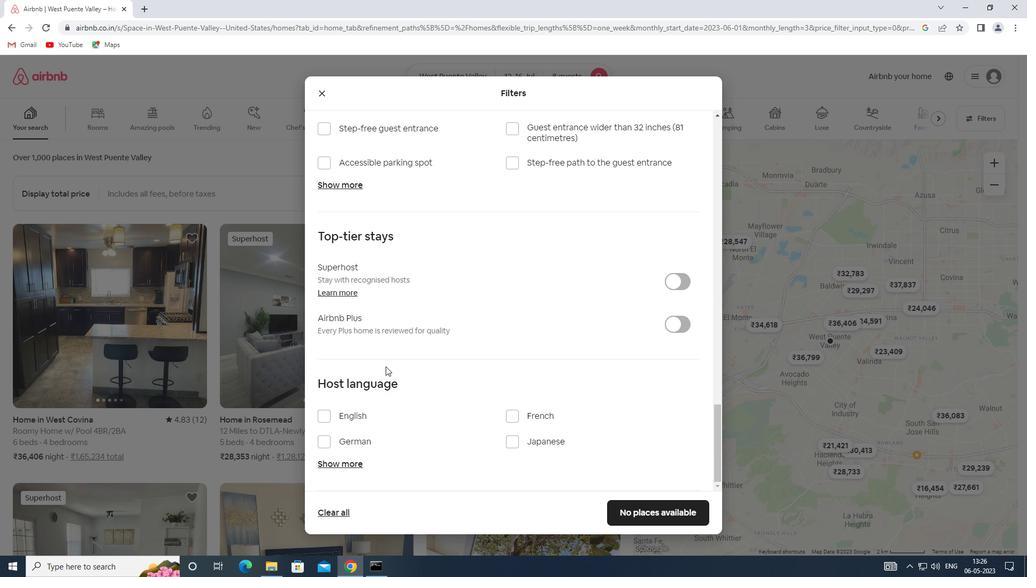 
Action: Mouse moved to (388, 364)
Screenshot: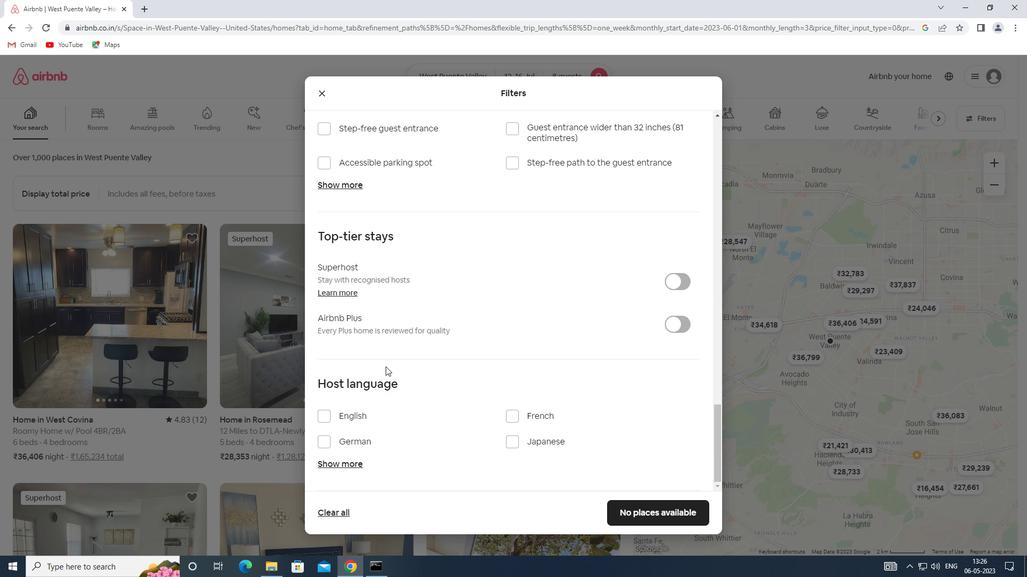 
Action: Mouse scrolled (388, 364) with delta (0, 0)
Screenshot: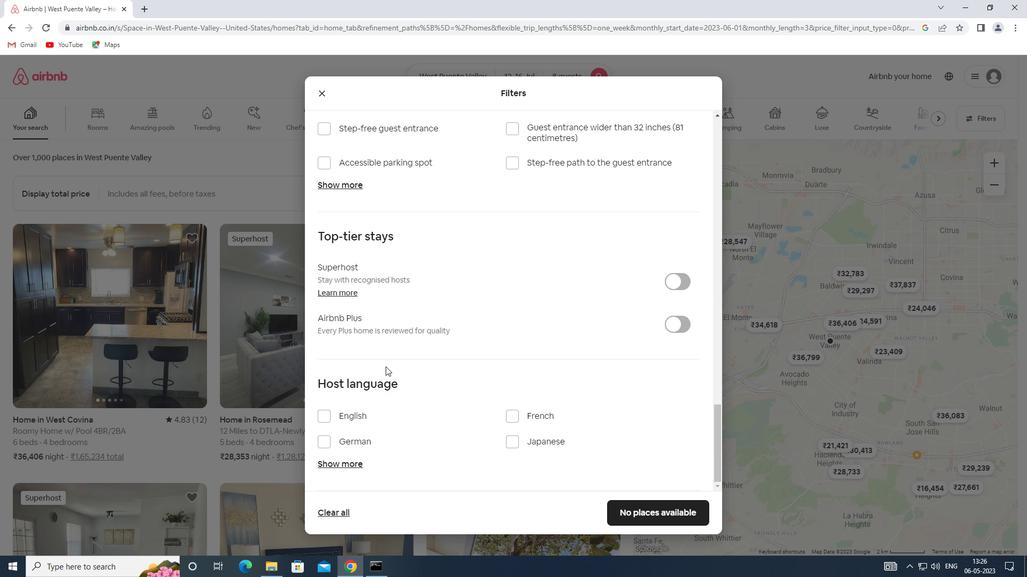 
Action: Mouse scrolled (388, 364) with delta (0, 0)
Screenshot: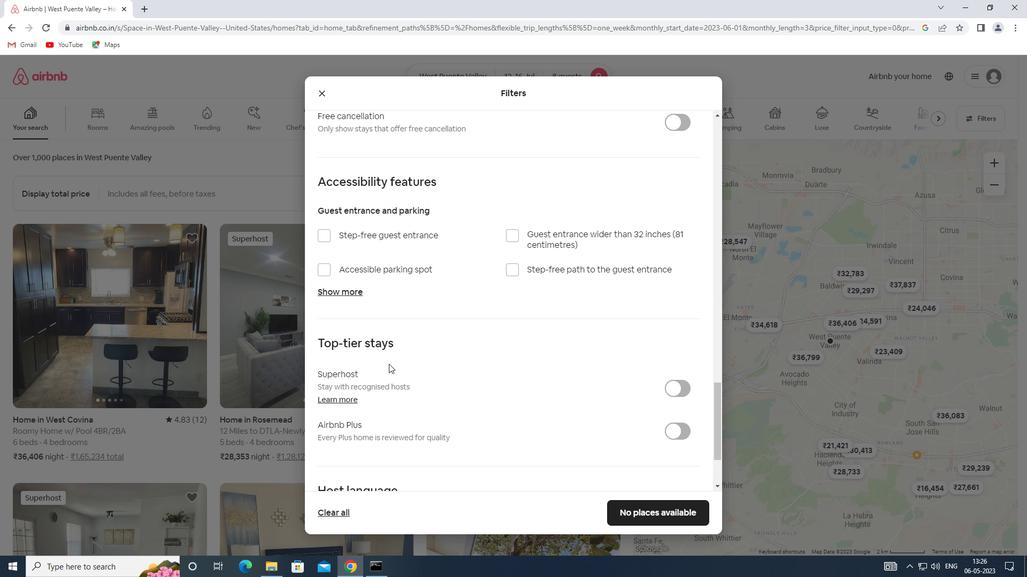 
Action: Mouse scrolled (388, 363) with delta (0, 0)
Screenshot: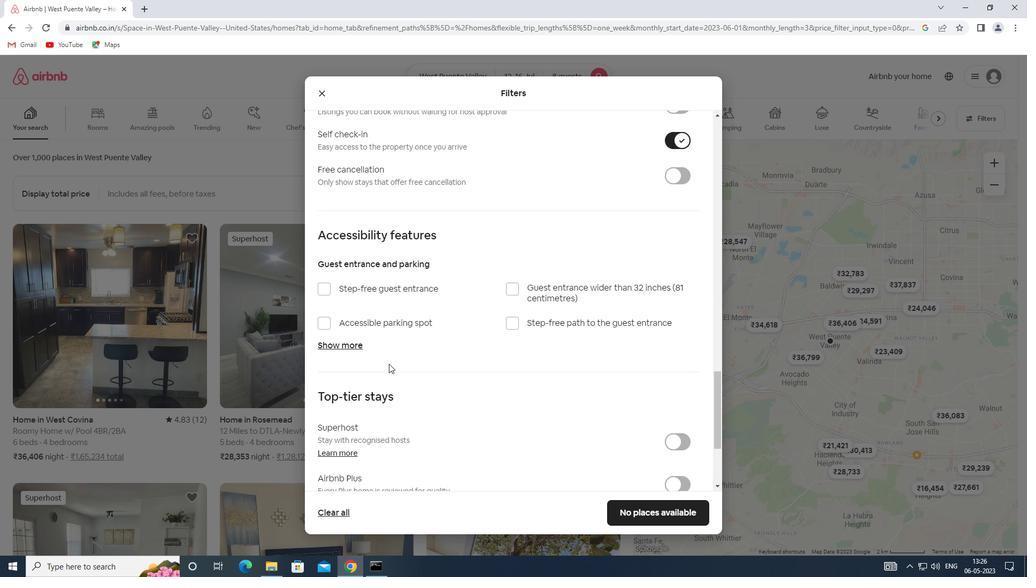 
Action: Mouse scrolled (388, 363) with delta (0, 0)
Screenshot: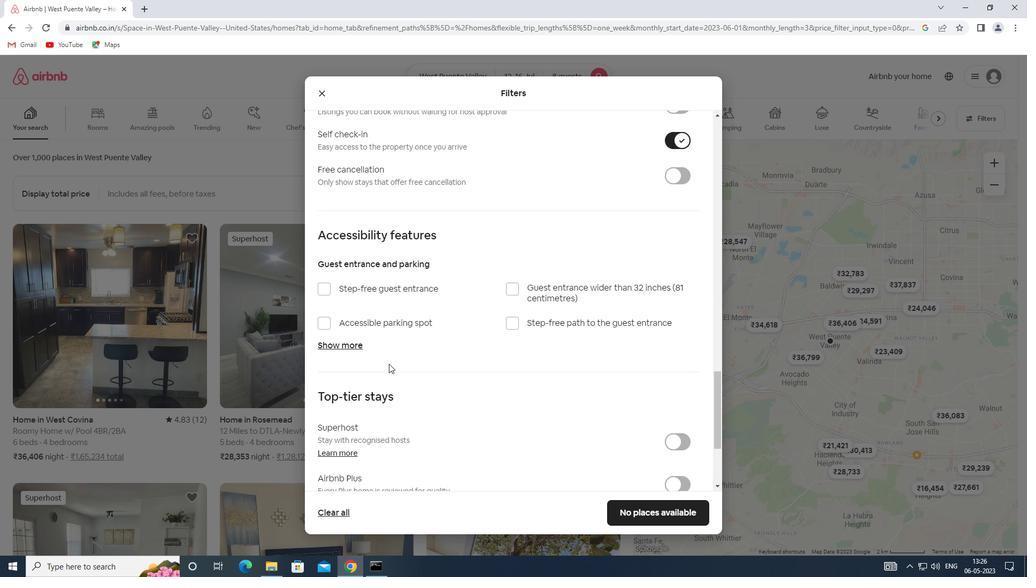 
Action: Mouse moved to (352, 466)
Screenshot: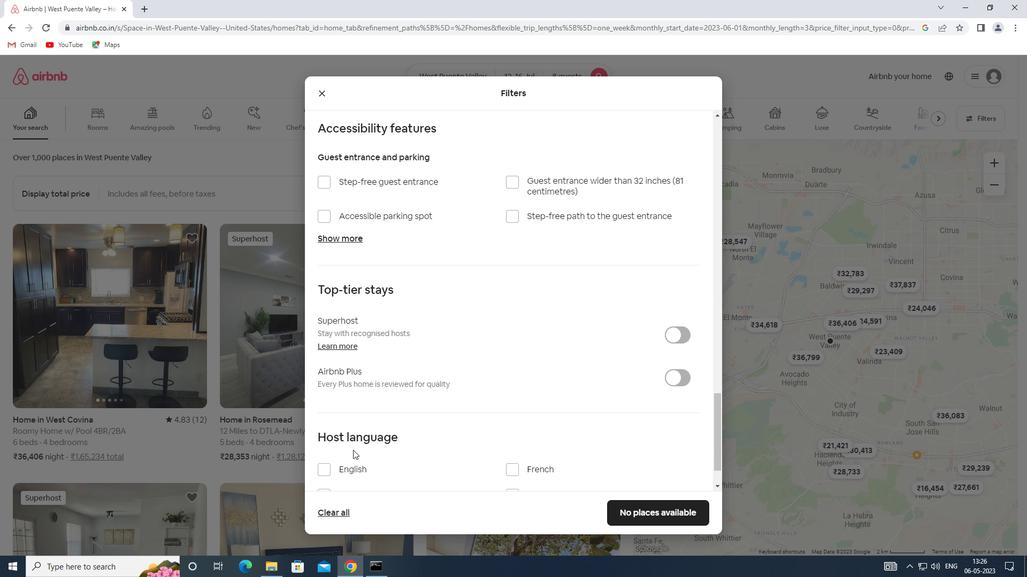 
Action: Mouse pressed left at (352, 466)
Screenshot: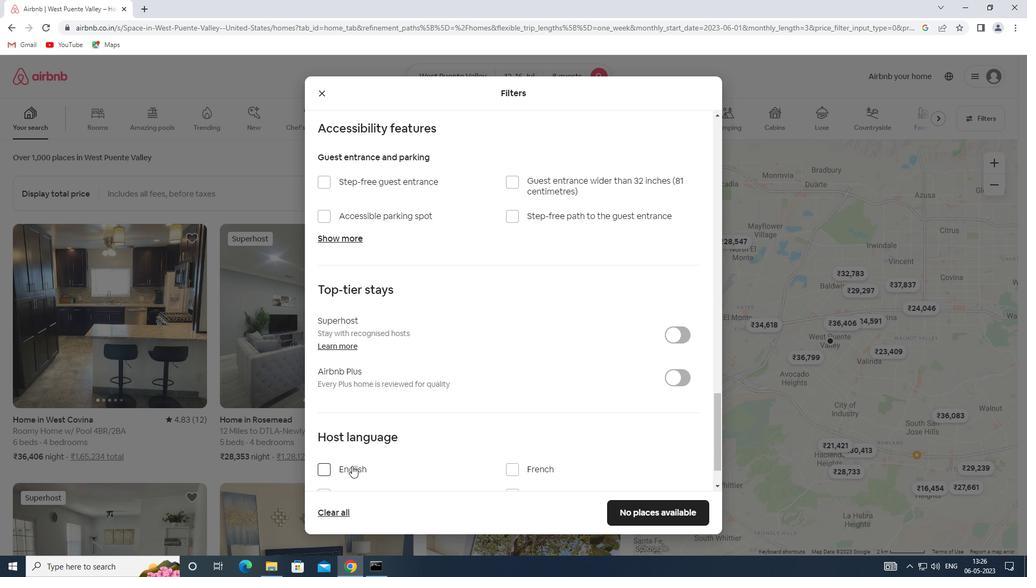 
Action: Mouse moved to (617, 514)
Screenshot: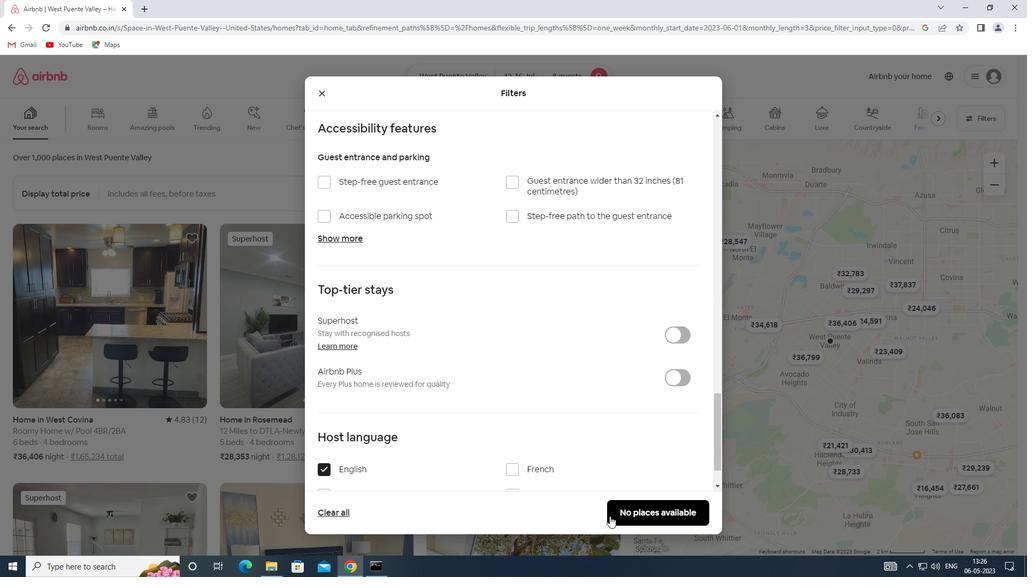 
Action: Mouse pressed left at (617, 514)
Screenshot: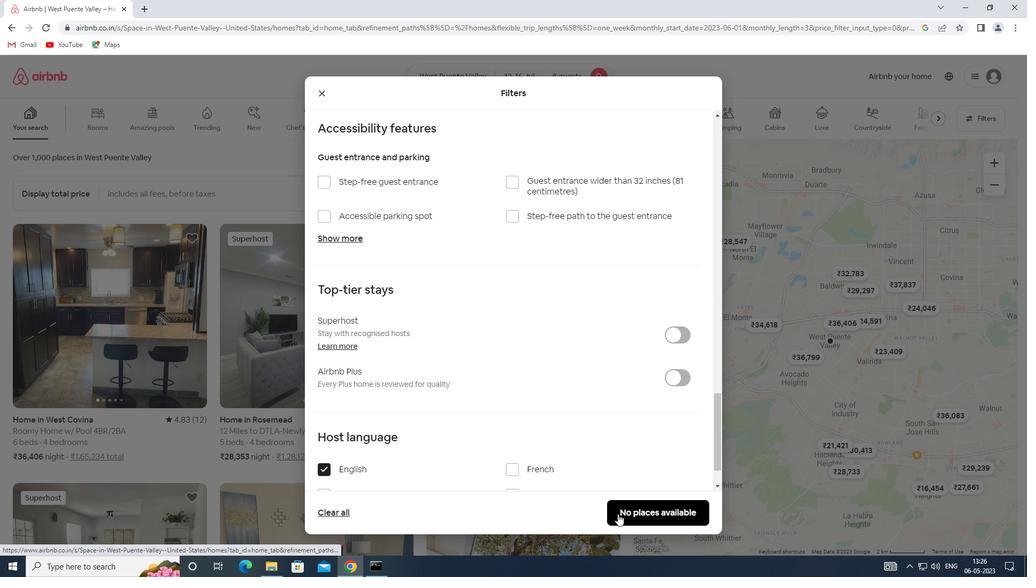 
Action: Mouse moved to (571, 537)
Screenshot: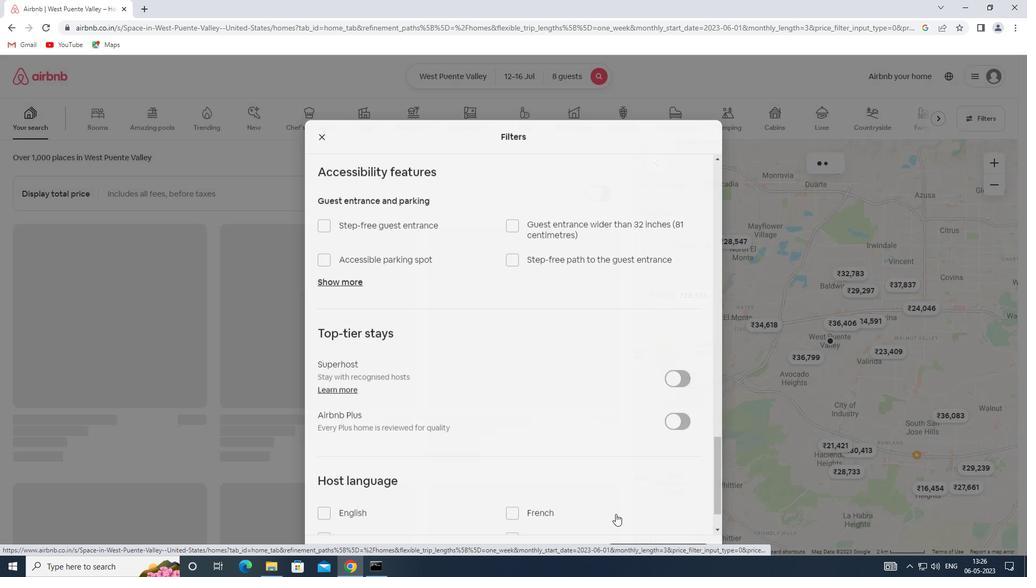 
